 Task: Create validation rules in report attachment object.
Action: Mouse moved to (827, 64)
Screenshot: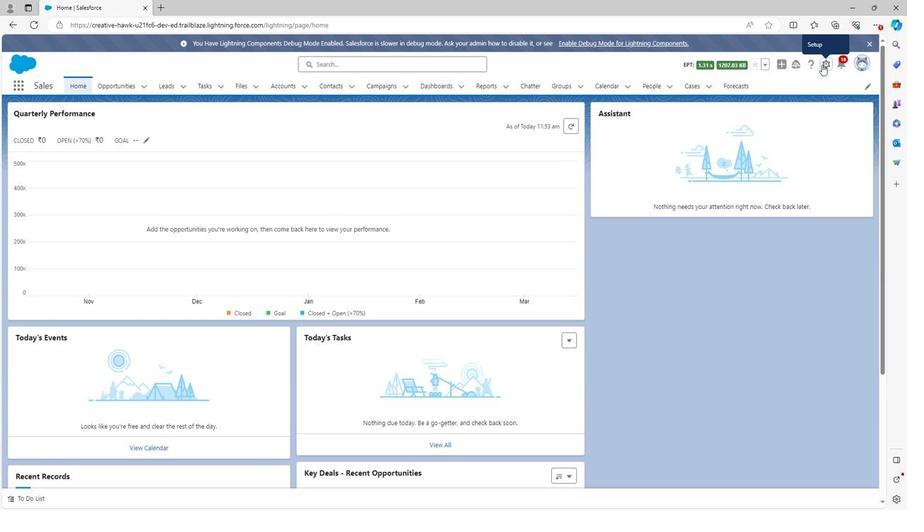 
Action: Mouse pressed left at (827, 64)
Screenshot: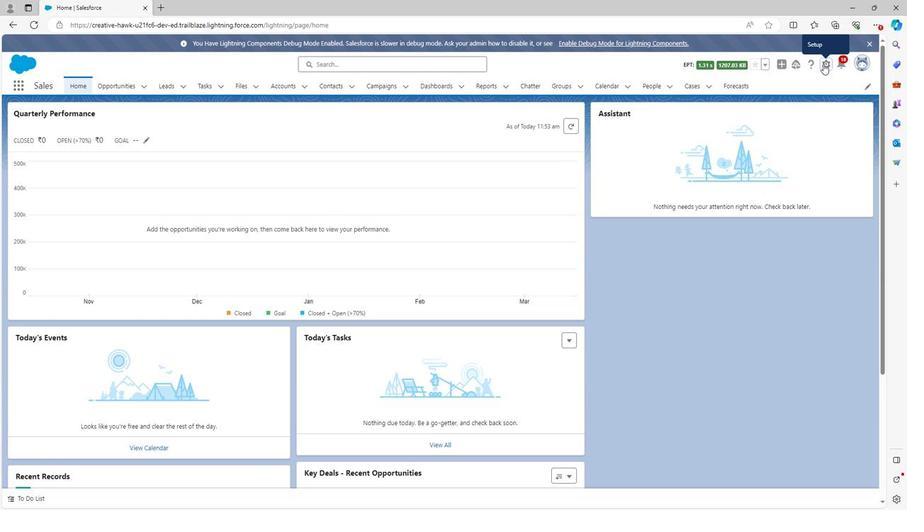 
Action: Mouse moved to (789, 91)
Screenshot: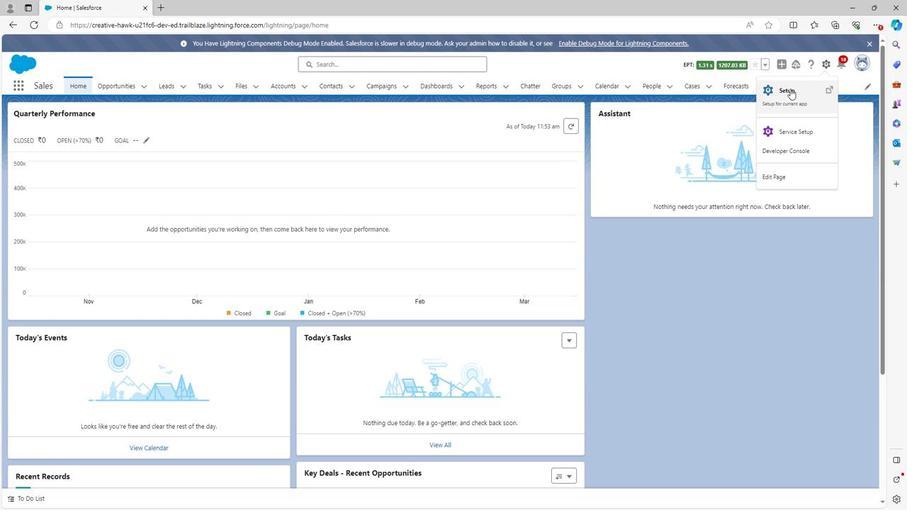 
Action: Mouse pressed left at (789, 91)
Screenshot: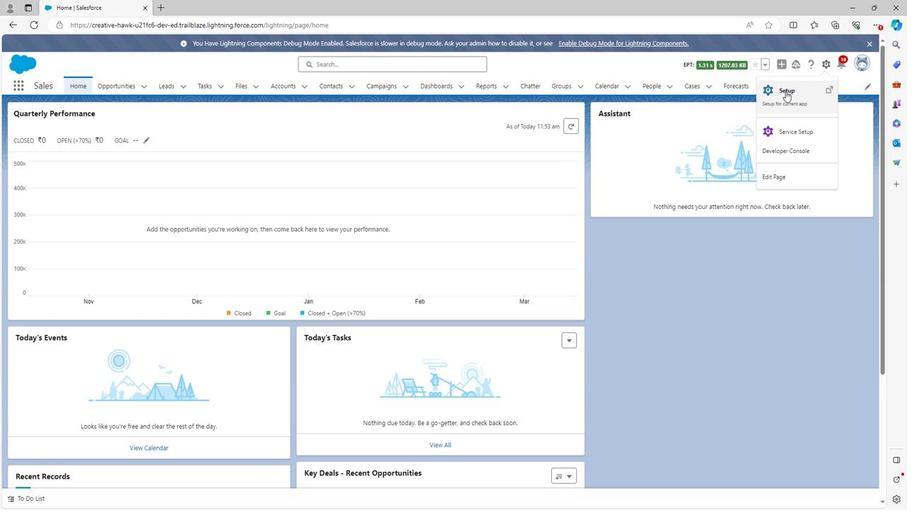 
Action: Mouse moved to (112, 88)
Screenshot: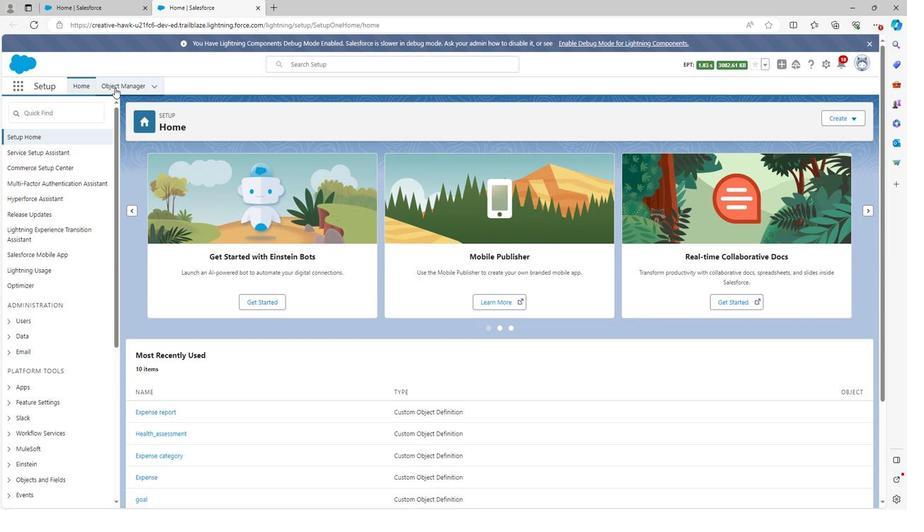 
Action: Mouse pressed left at (112, 88)
Screenshot: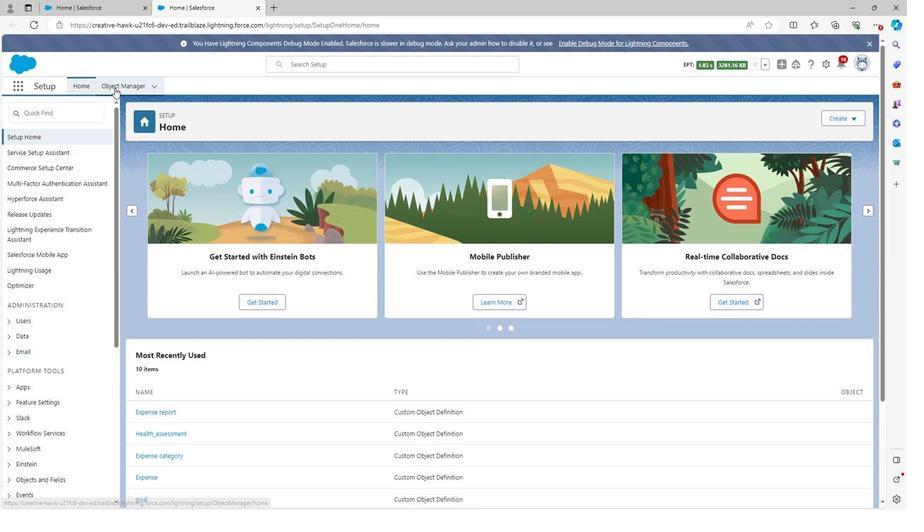 
Action: Mouse moved to (40, 329)
Screenshot: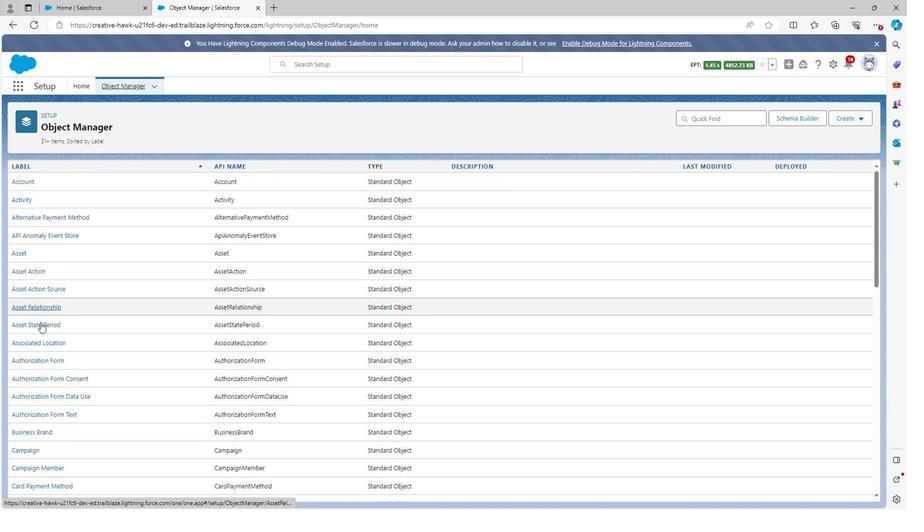 
Action: Mouse scrolled (40, 329) with delta (0, 0)
Screenshot: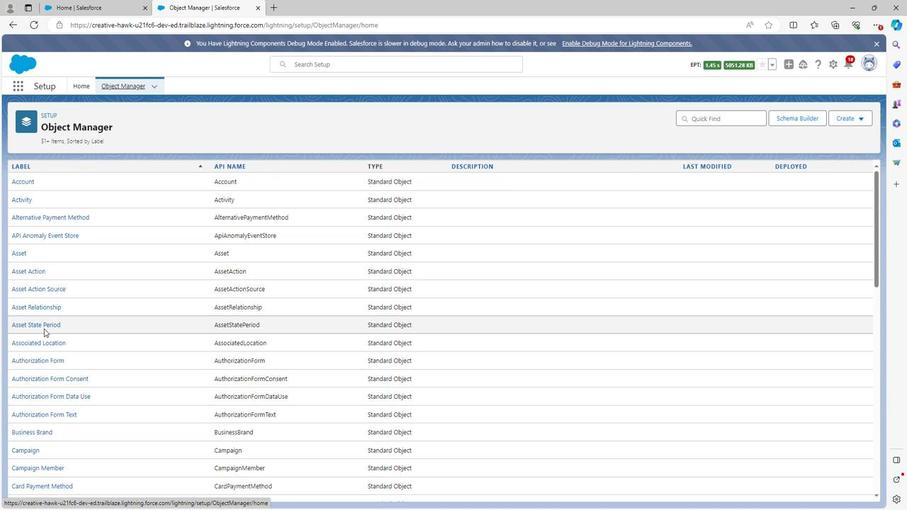 
Action: Mouse scrolled (40, 329) with delta (0, 0)
Screenshot: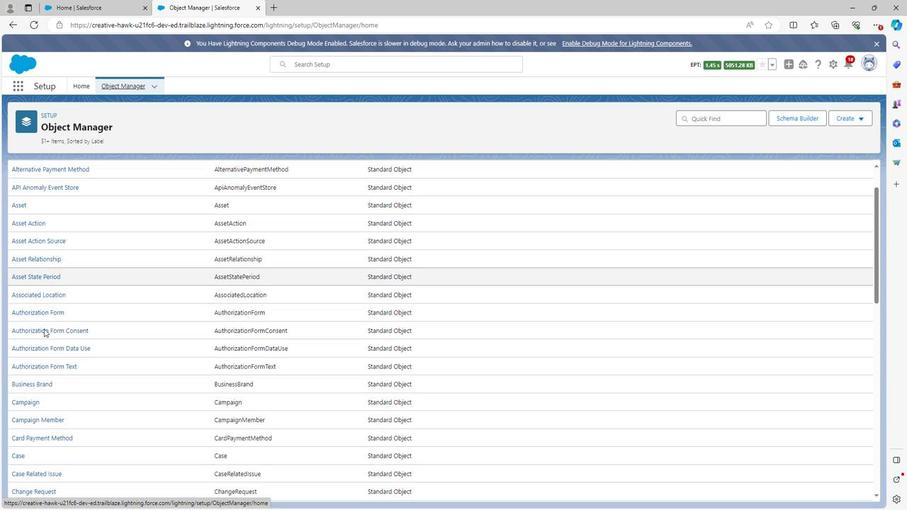 
Action: Mouse scrolled (40, 329) with delta (0, 0)
Screenshot: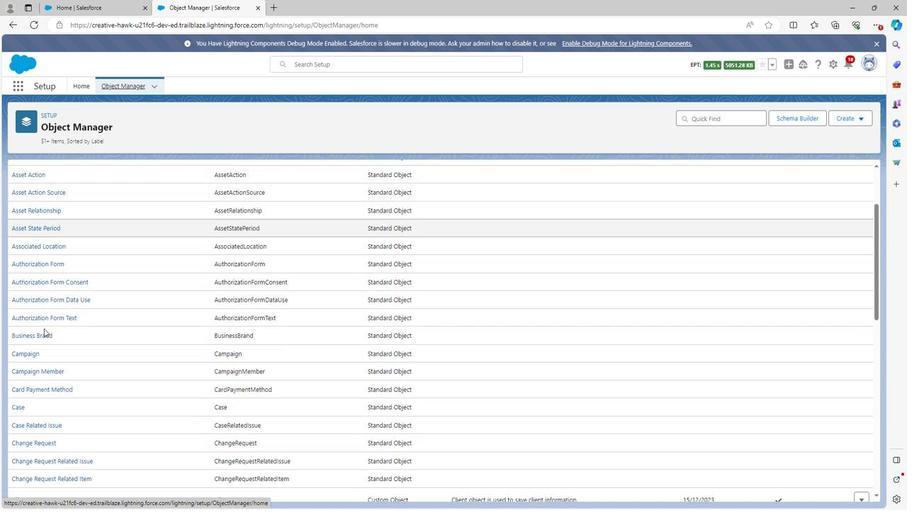 
Action: Mouse scrolled (40, 329) with delta (0, 0)
Screenshot: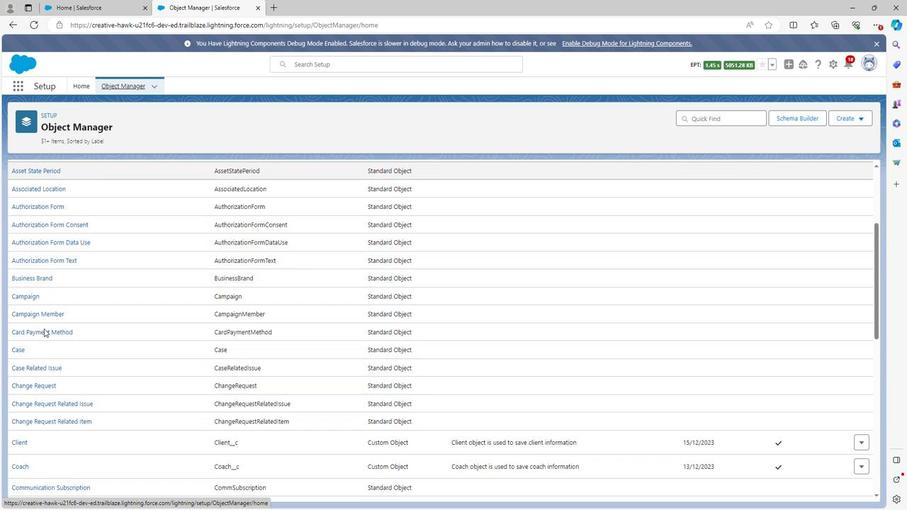
Action: Mouse scrolled (40, 329) with delta (0, 0)
Screenshot: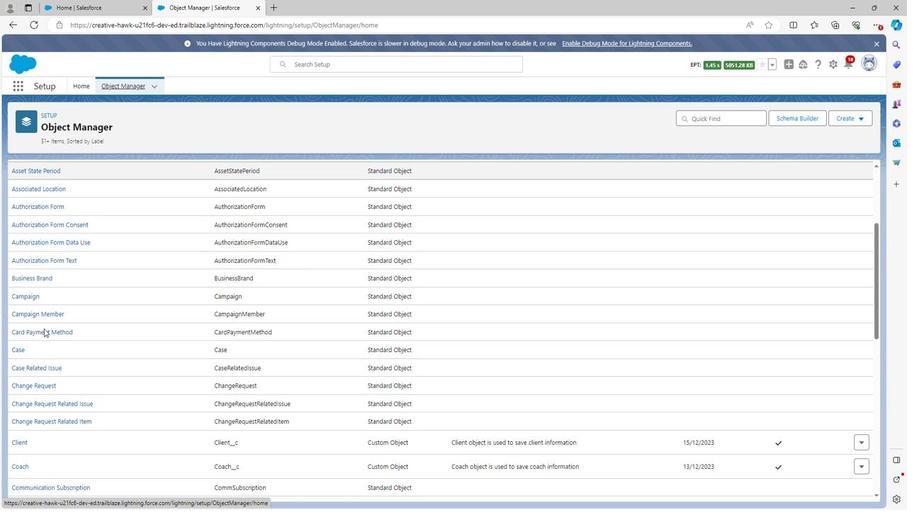 
Action: Mouse scrolled (40, 329) with delta (0, 0)
Screenshot: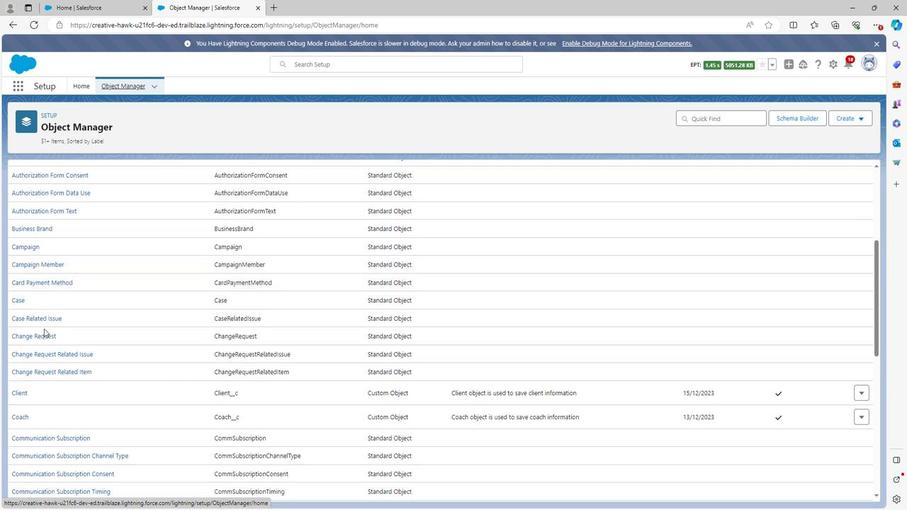 
Action: Mouse scrolled (40, 329) with delta (0, 0)
Screenshot: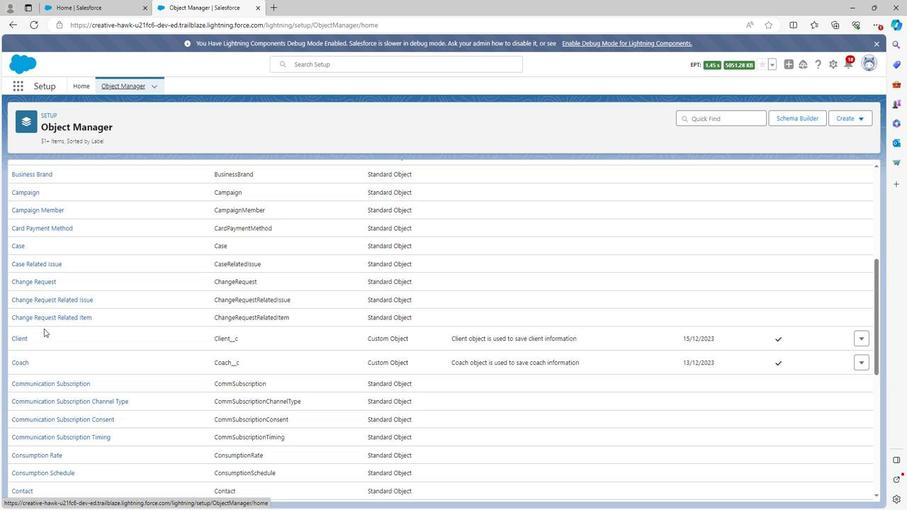 
Action: Mouse scrolled (40, 329) with delta (0, 0)
Screenshot: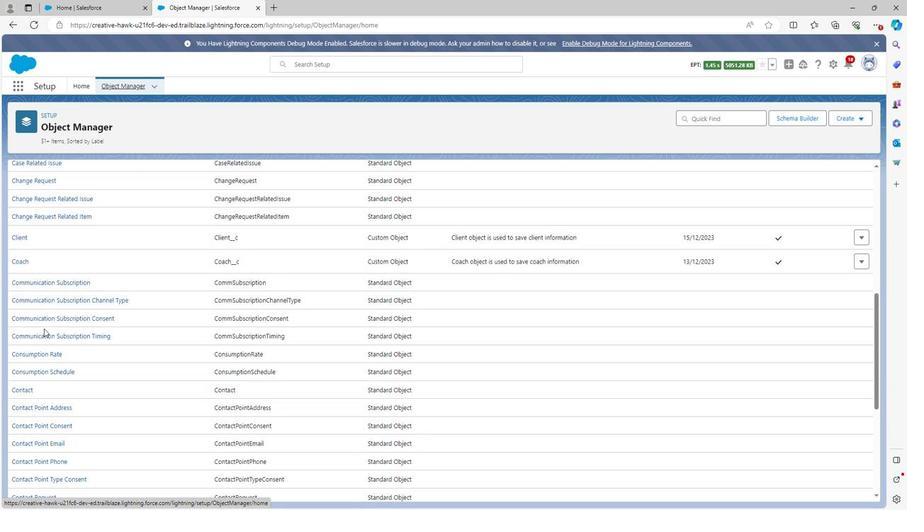 
Action: Mouse scrolled (40, 329) with delta (0, 0)
Screenshot: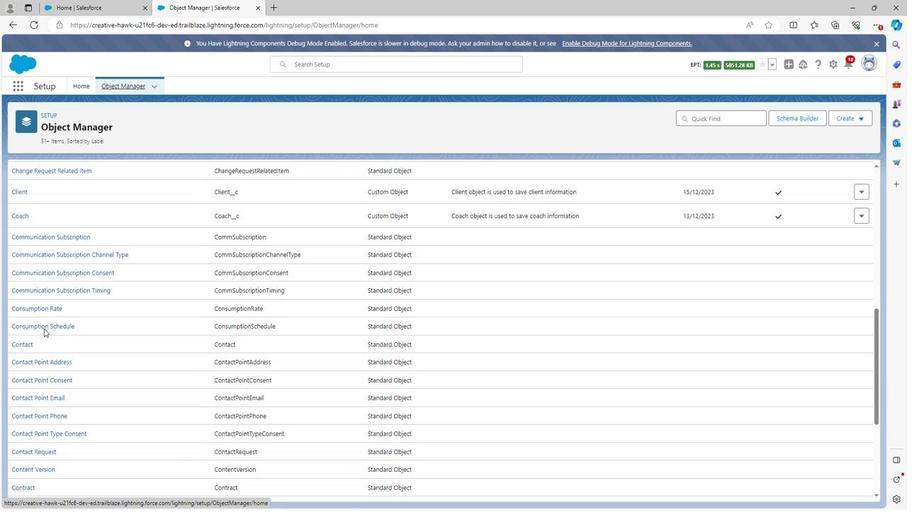 
Action: Mouse scrolled (40, 329) with delta (0, 0)
Screenshot: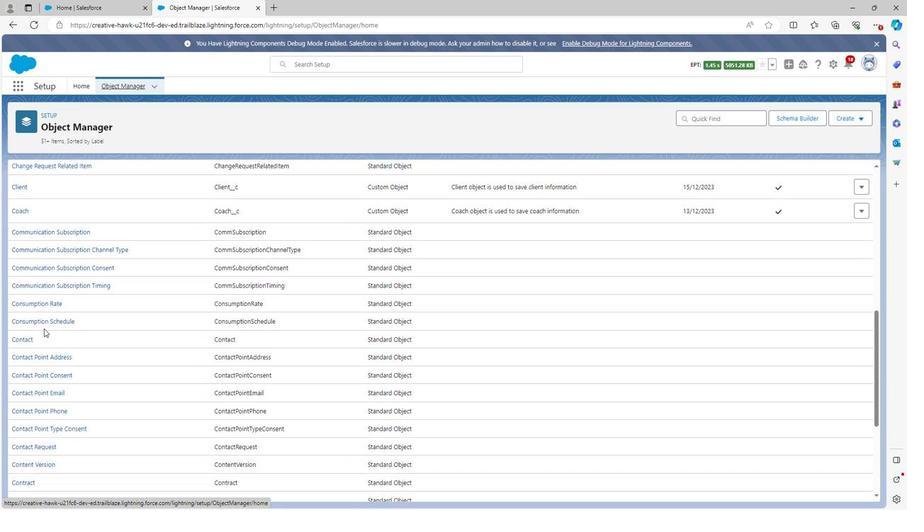 
Action: Mouse scrolled (40, 329) with delta (0, 0)
Screenshot: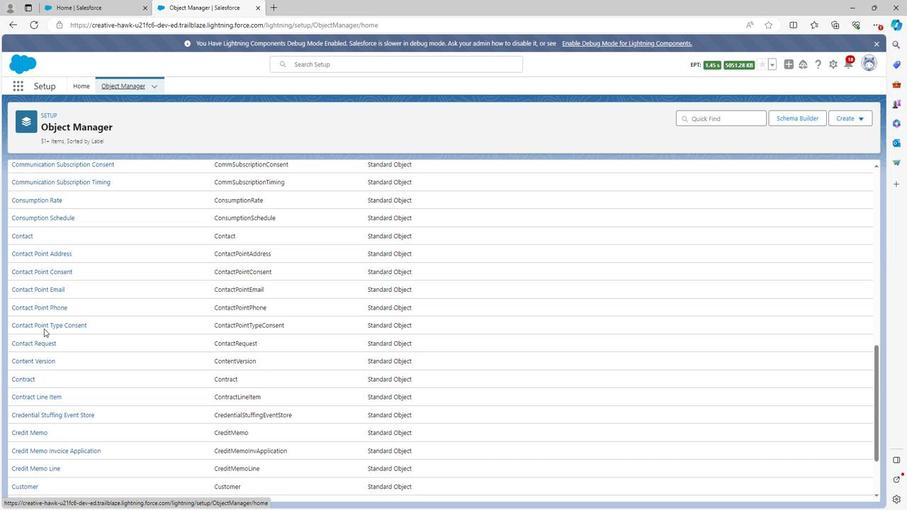 
Action: Mouse scrolled (40, 329) with delta (0, 0)
Screenshot: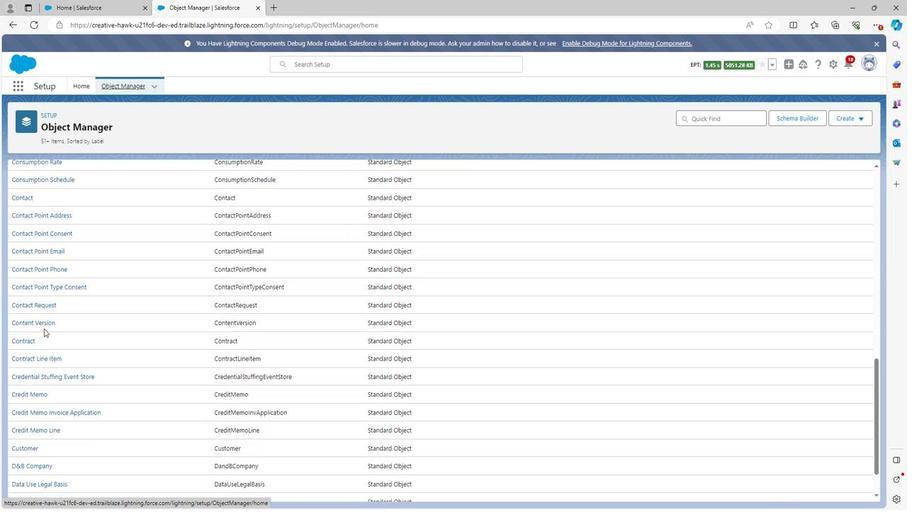 
Action: Mouse scrolled (40, 329) with delta (0, 0)
Screenshot: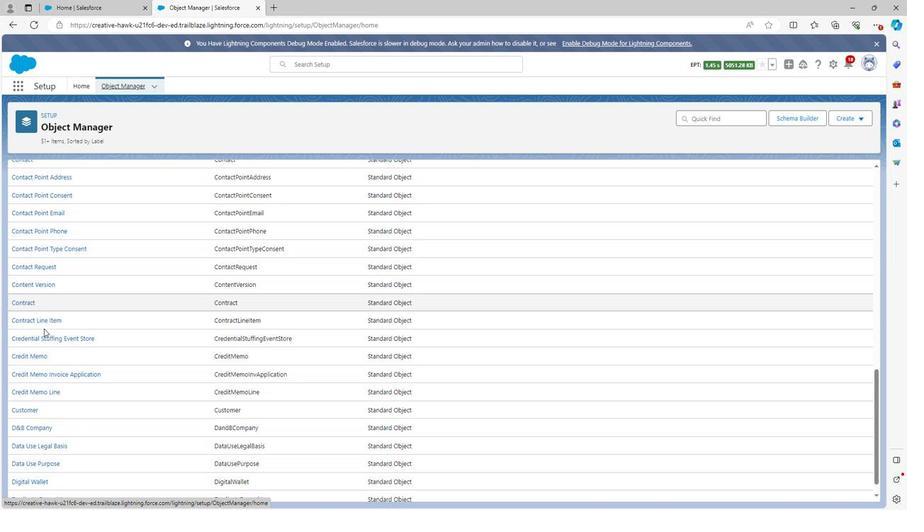 
Action: Mouse scrolled (40, 329) with delta (0, 0)
Screenshot: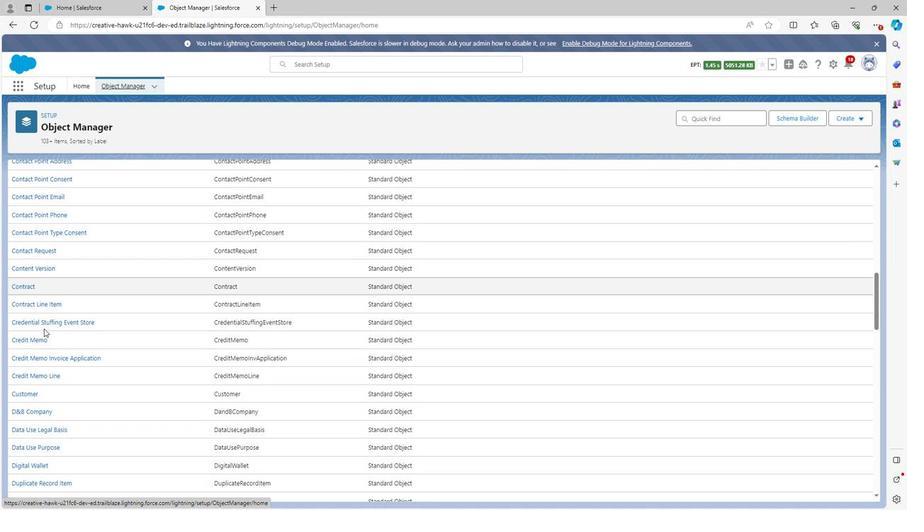 
Action: Mouse scrolled (40, 329) with delta (0, 0)
Screenshot: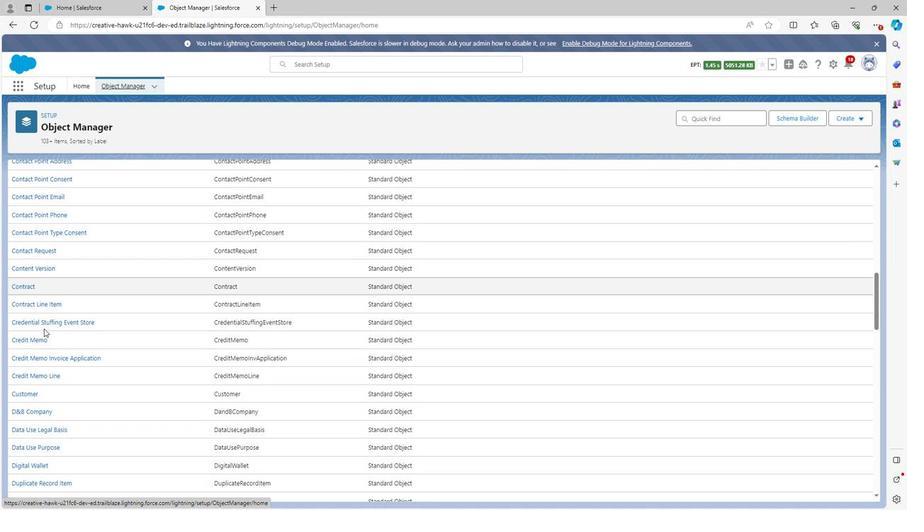 
Action: Mouse scrolled (40, 329) with delta (0, 0)
Screenshot: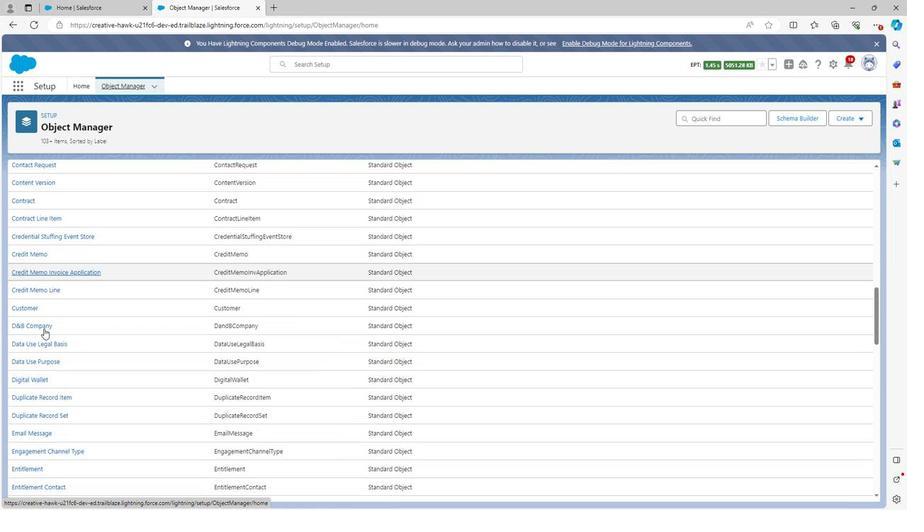 
Action: Mouse scrolled (40, 329) with delta (0, 0)
Screenshot: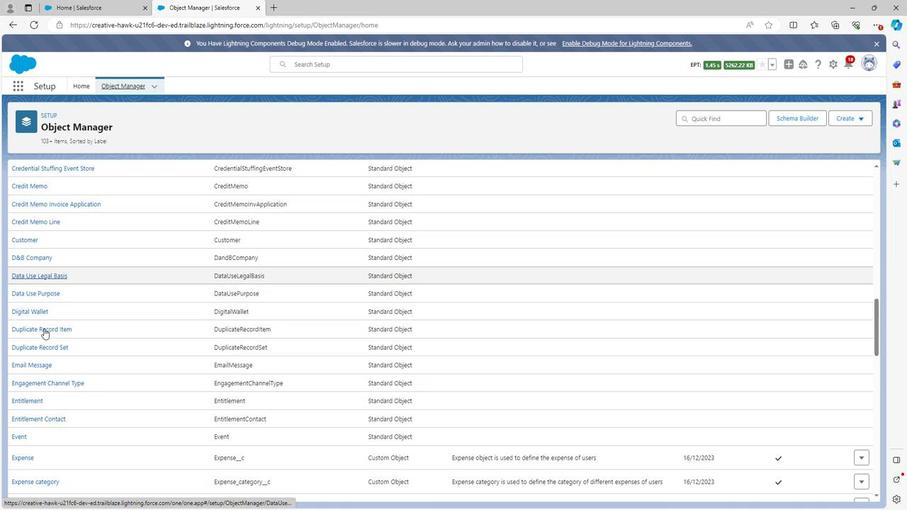 
Action: Mouse scrolled (40, 329) with delta (0, 0)
Screenshot: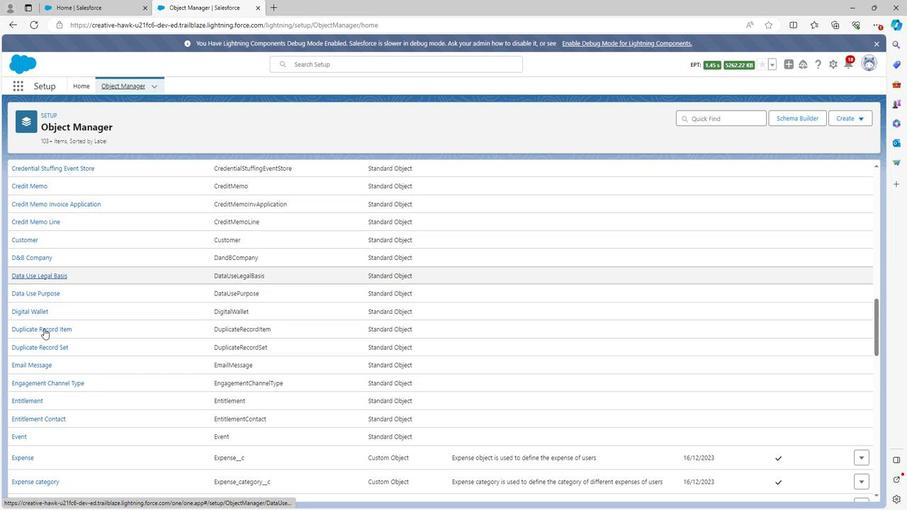 
Action: Mouse scrolled (40, 329) with delta (0, 0)
Screenshot: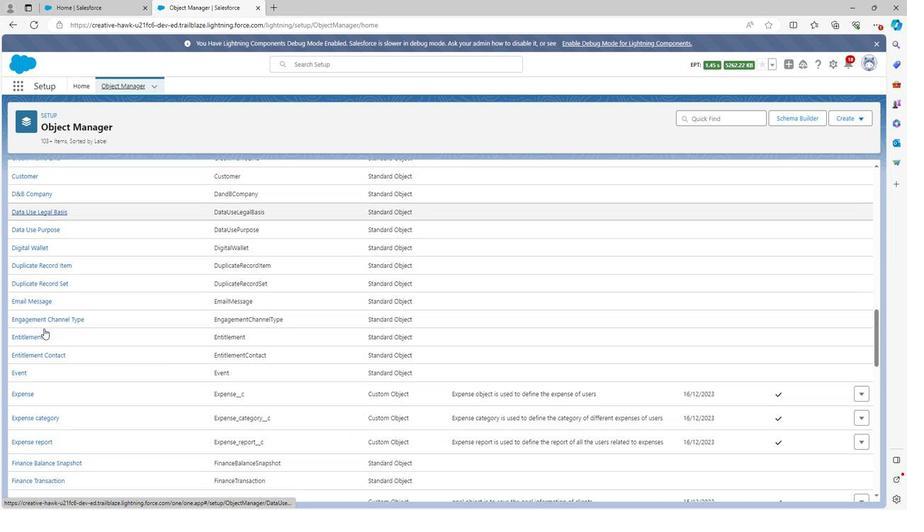 
Action: Mouse scrolled (40, 329) with delta (0, 0)
Screenshot: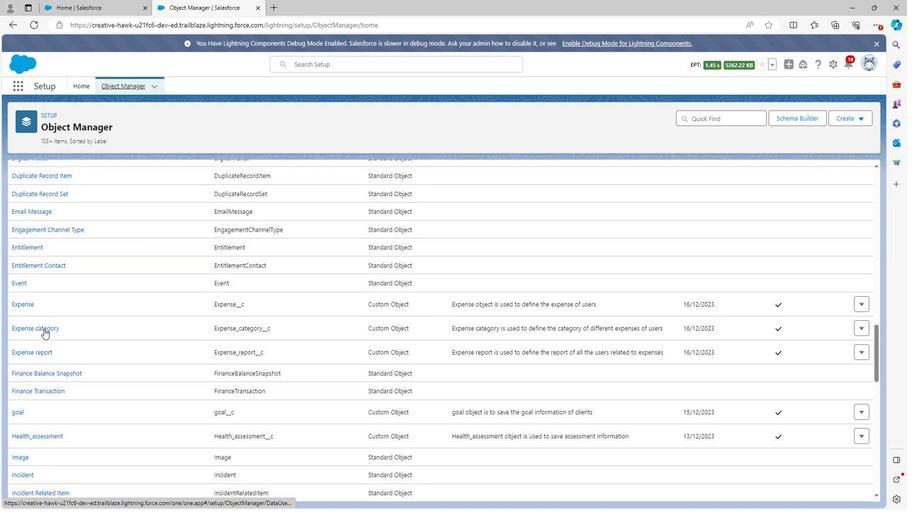 
Action: Mouse scrolled (40, 329) with delta (0, 0)
Screenshot: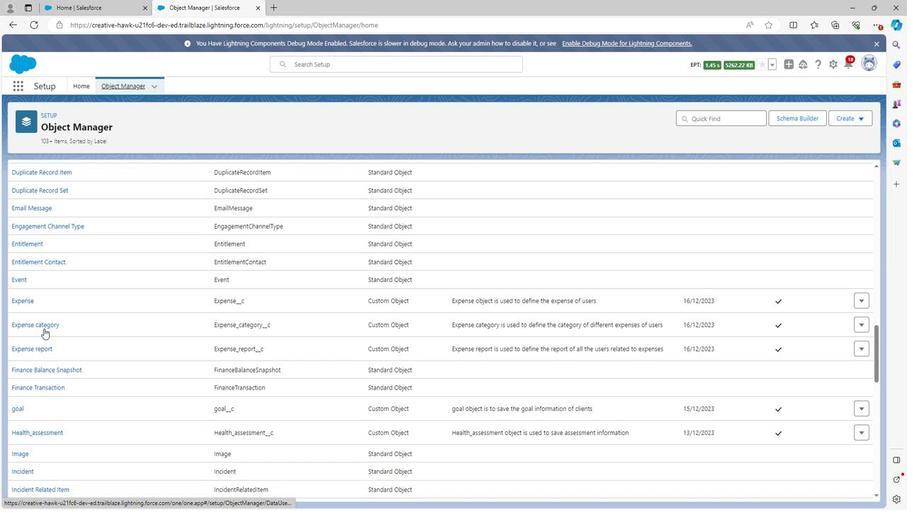 
Action: Mouse scrolled (40, 329) with delta (0, 0)
Screenshot: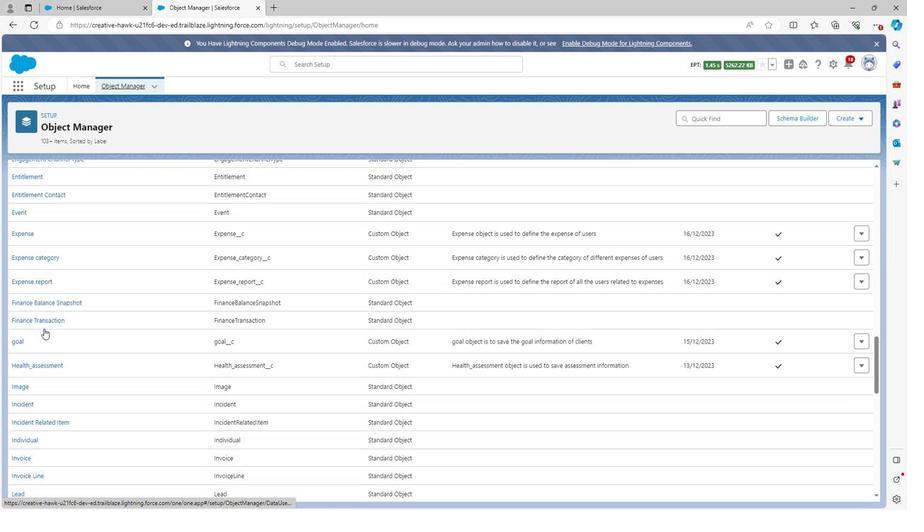 
Action: Mouse scrolled (40, 329) with delta (0, 0)
Screenshot: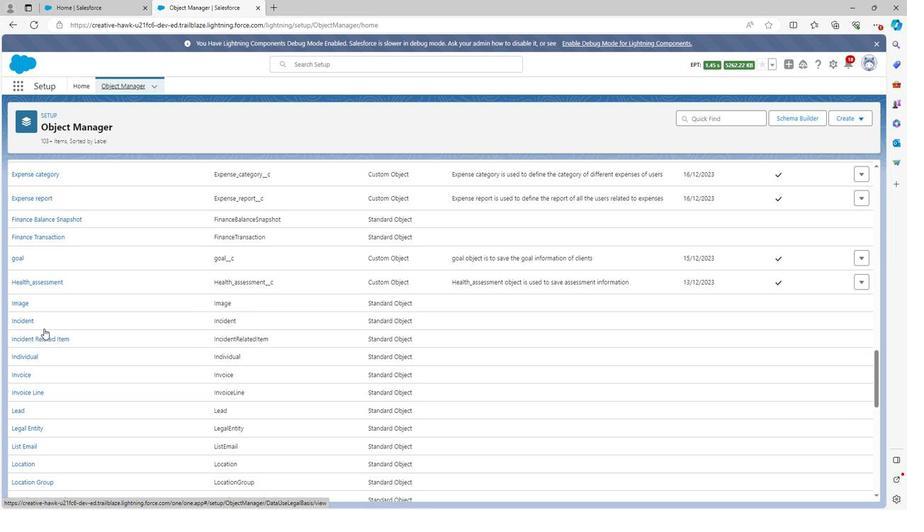 
Action: Mouse scrolled (40, 329) with delta (0, 0)
Screenshot: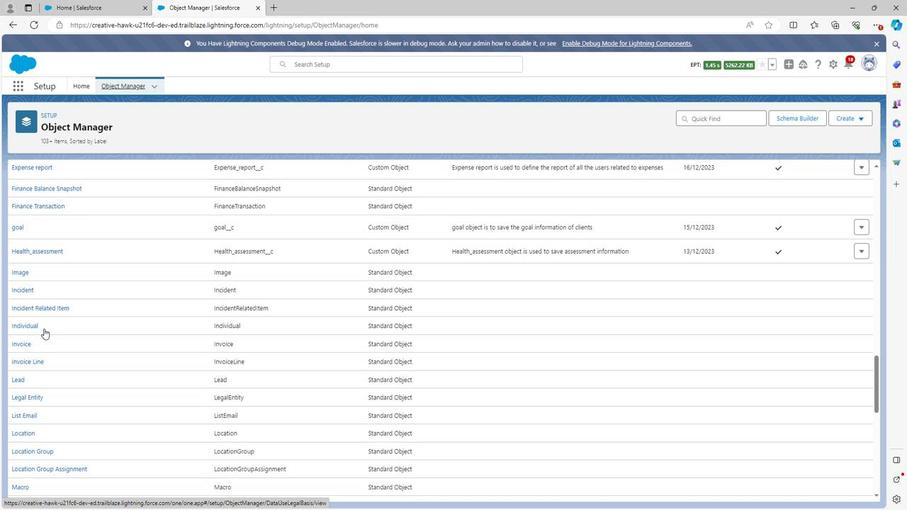 
Action: Mouse scrolled (40, 329) with delta (0, 0)
Screenshot: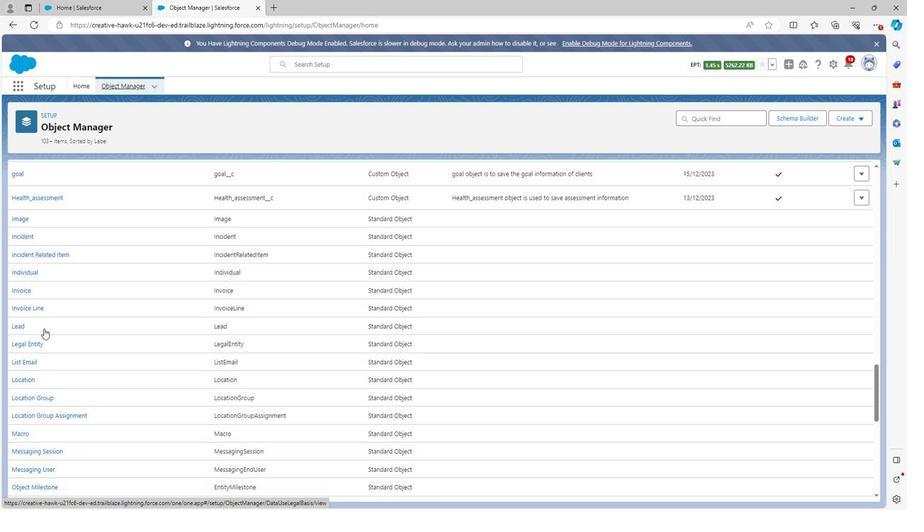 
Action: Mouse scrolled (40, 329) with delta (0, 0)
Screenshot: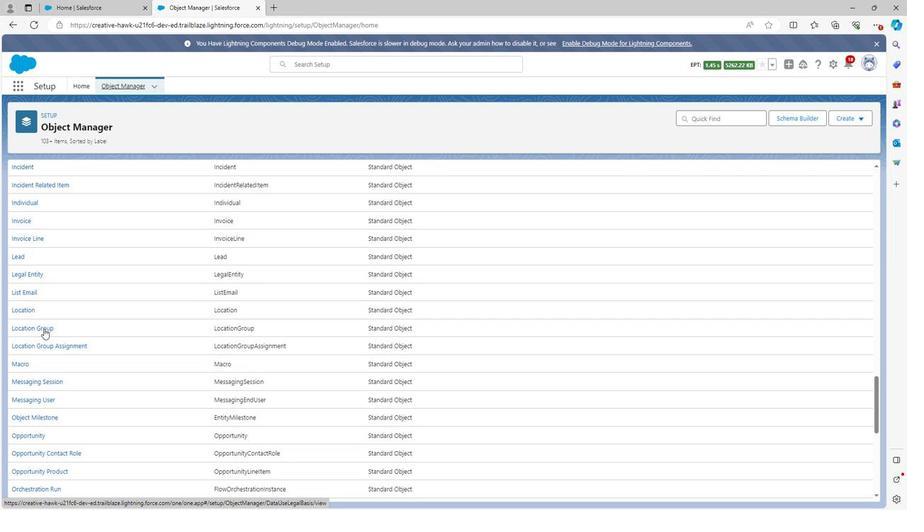 
Action: Mouse scrolled (40, 329) with delta (0, 0)
Screenshot: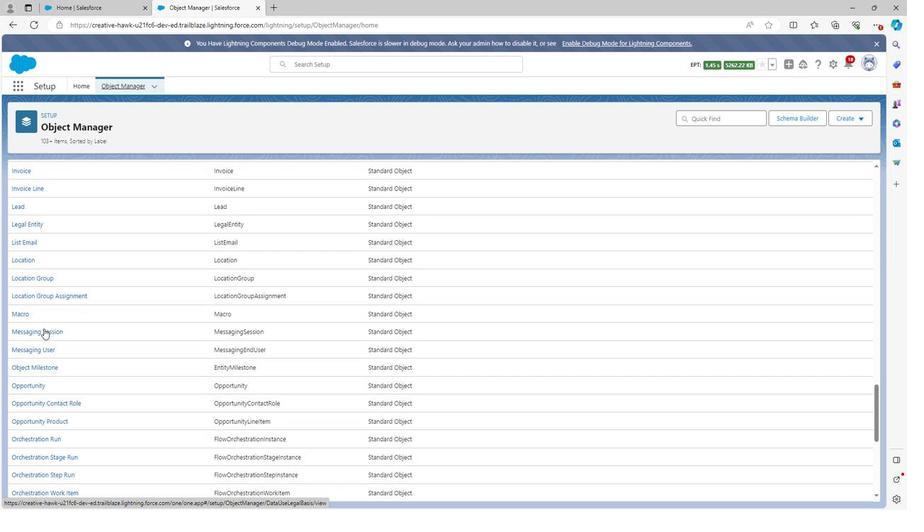 
Action: Mouse scrolled (40, 329) with delta (0, 0)
Screenshot: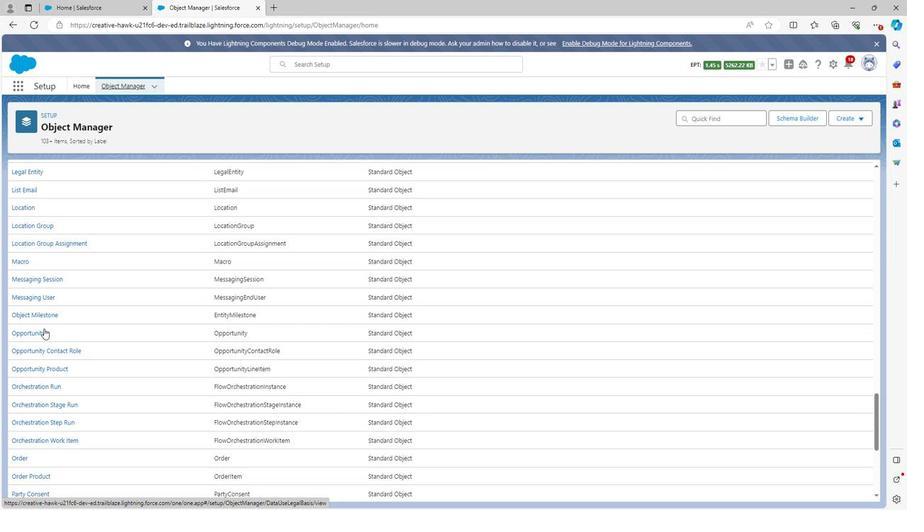 
Action: Mouse scrolled (40, 329) with delta (0, 0)
Screenshot: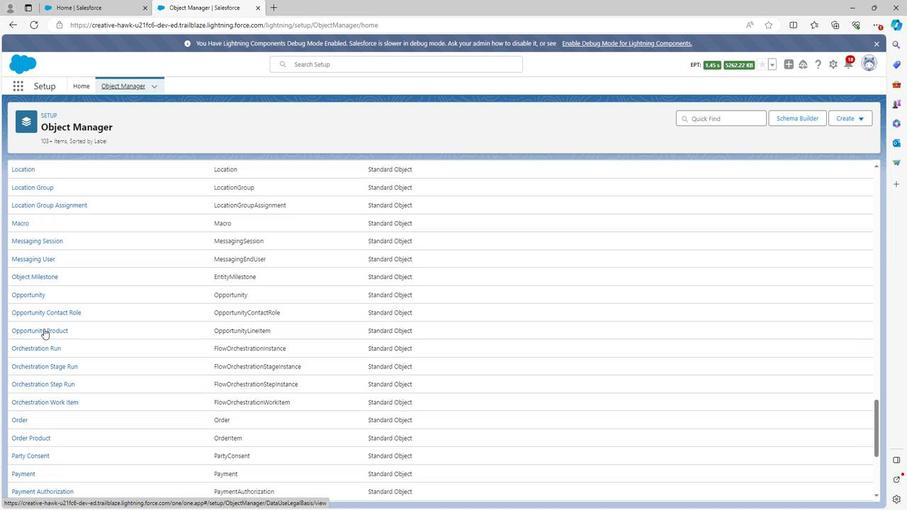 
Action: Mouse scrolled (40, 329) with delta (0, 0)
Screenshot: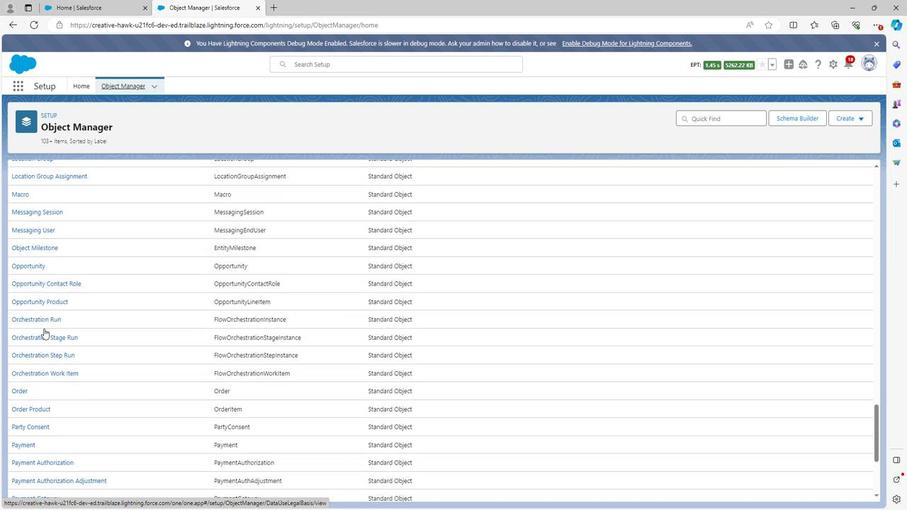 
Action: Mouse scrolled (40, 329) with delta (0, 0)
Screenshot: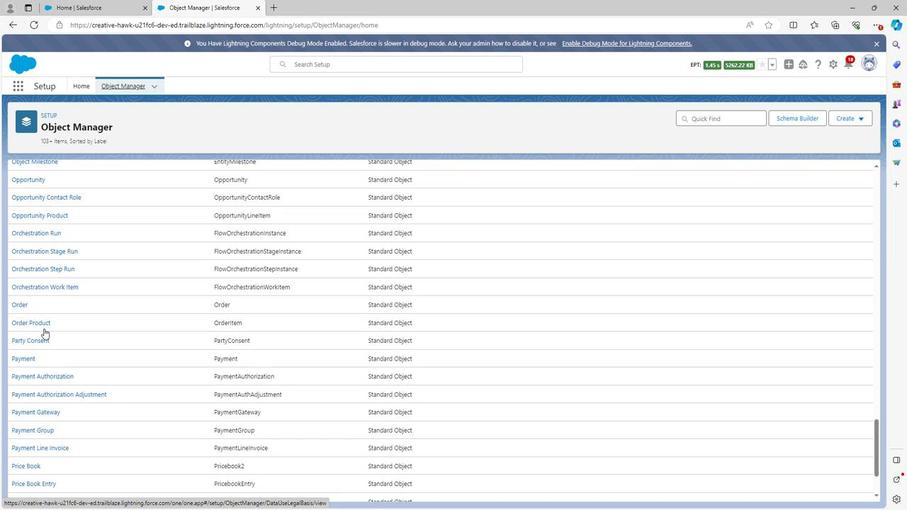 
Action: Mouse scrolled (40, 329) with delta (0, 0)
Screenshot: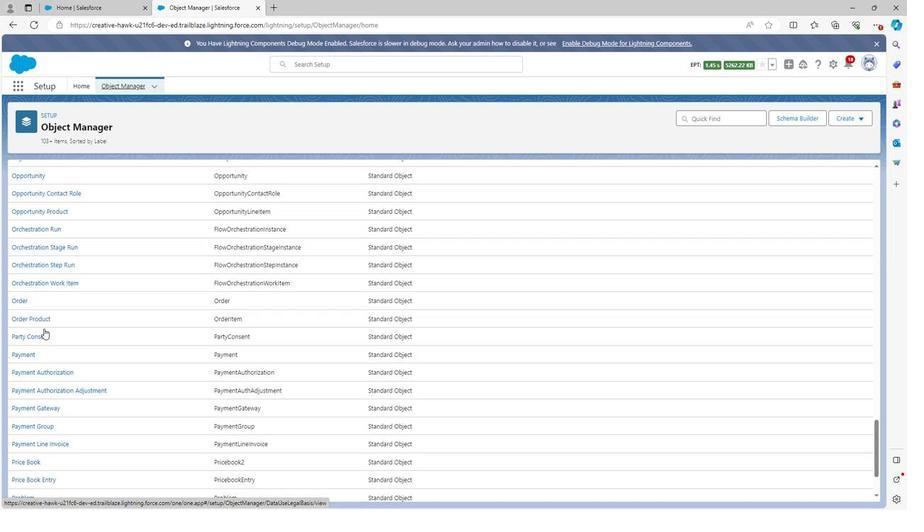 
Action: Mouse scrolled (40, 329) with delta (0, 0)
Screenshot: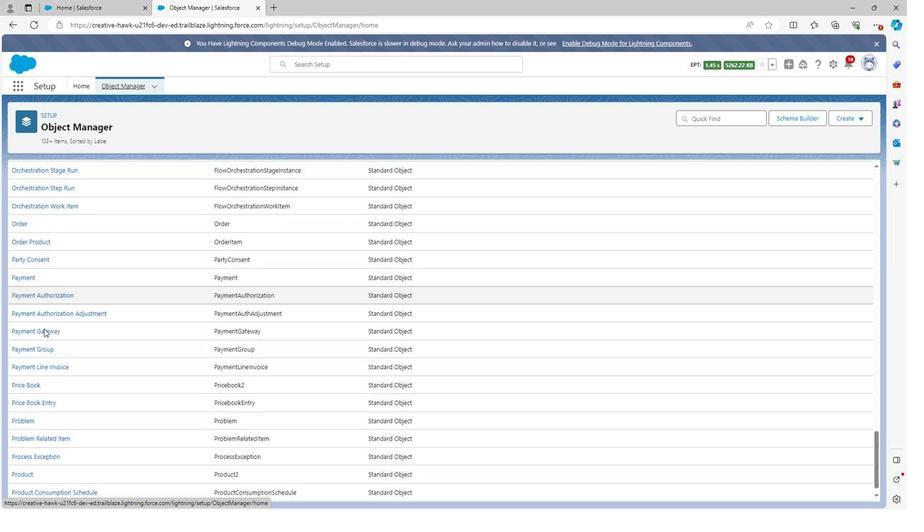 
Action: Mouse scrolled (40, 329) with delta (0, 0)
Screenshot: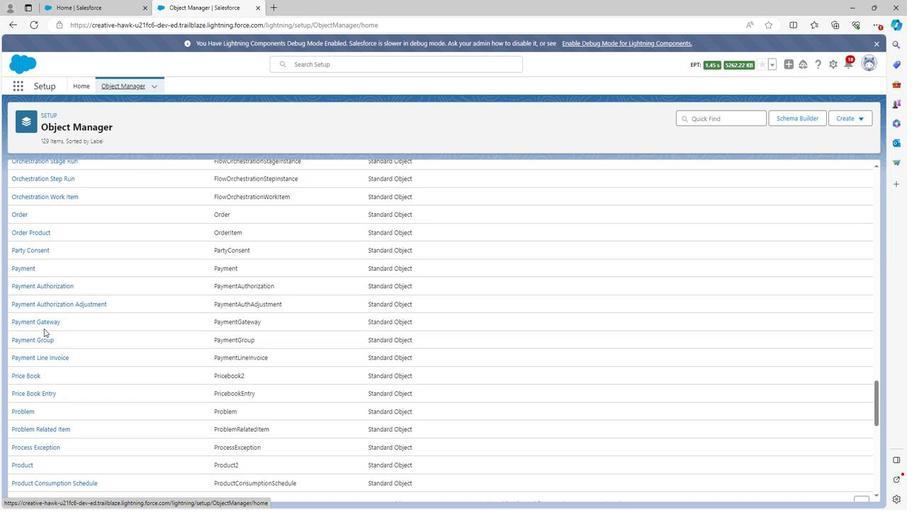 
Action: Mouse scrolled (40, 329) with delta (0, 0)
Screenshot: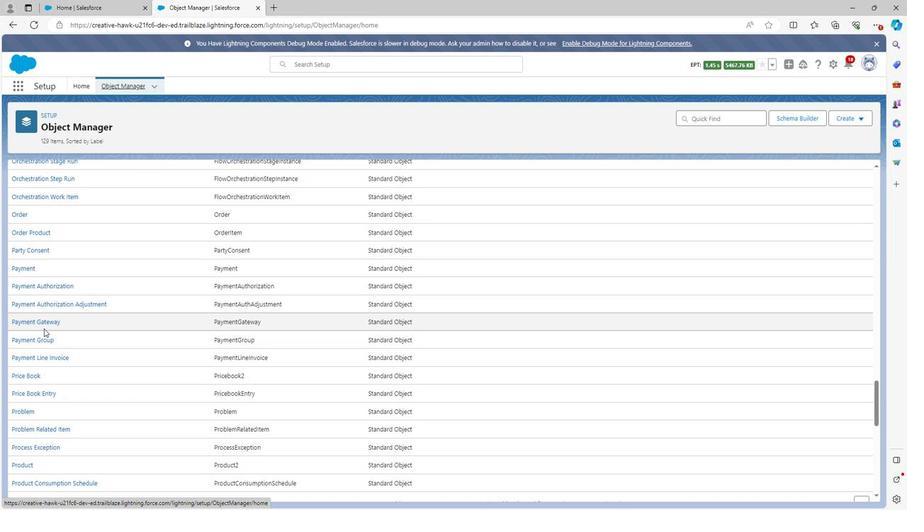 
Action: Mouse scrolled (40, 329) with delta (0, 0)
Screenshot: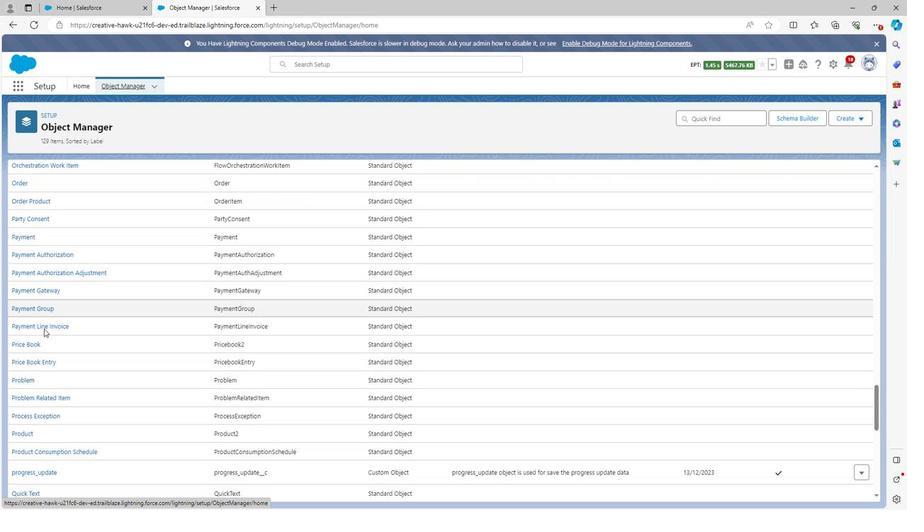 
Action: Mouse scrolled (40, 329) with delta (0, 0)
Screenshot: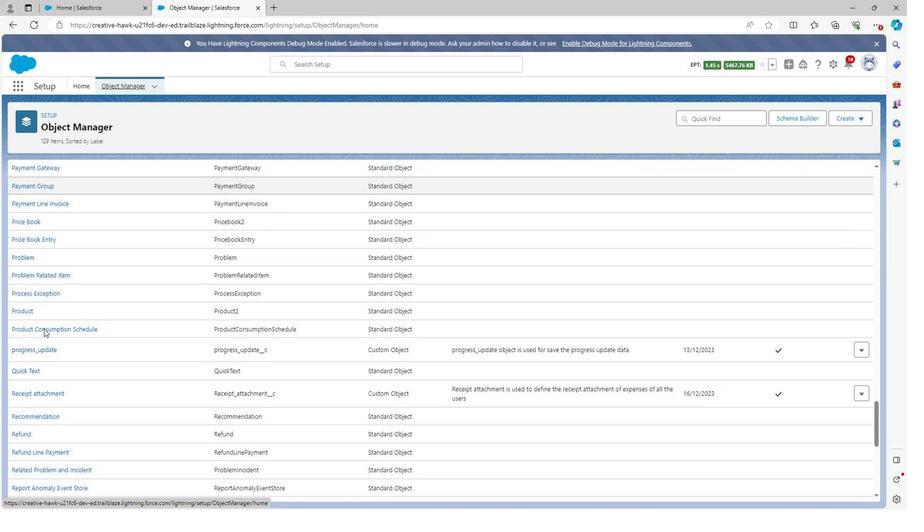 
Action: Mouse scrolled (40, 329) with delta (0, 0)
Screenshot: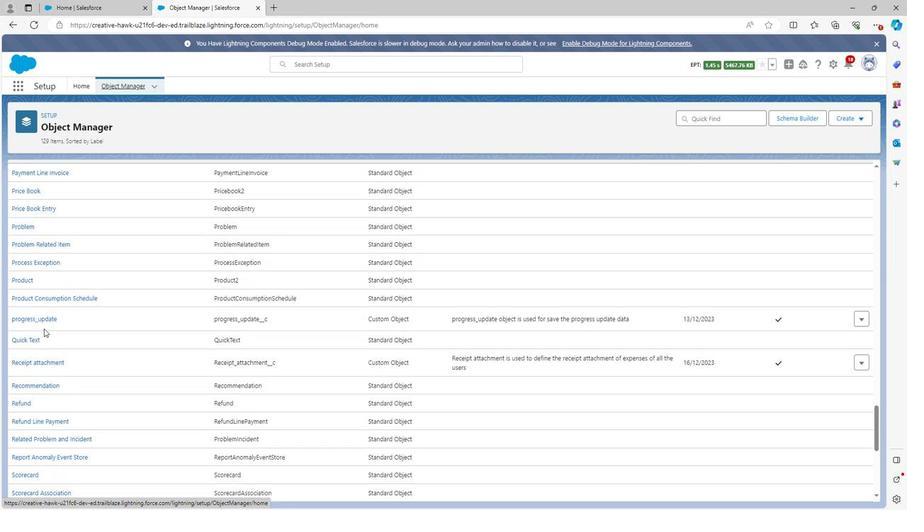 
Action: Mouse scrolled (40, 329) with delta (0, 0)
Screenshot: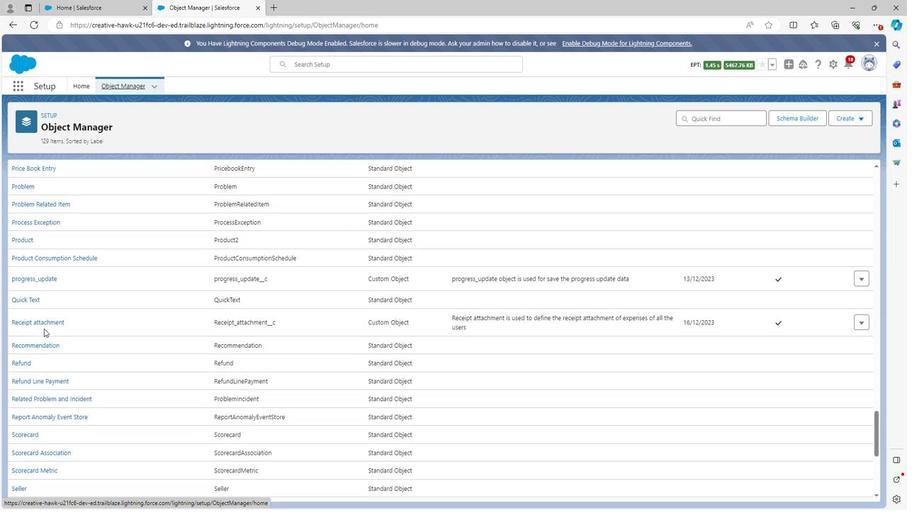 
Action: Mouse moved to (25, 238)
Screenshot: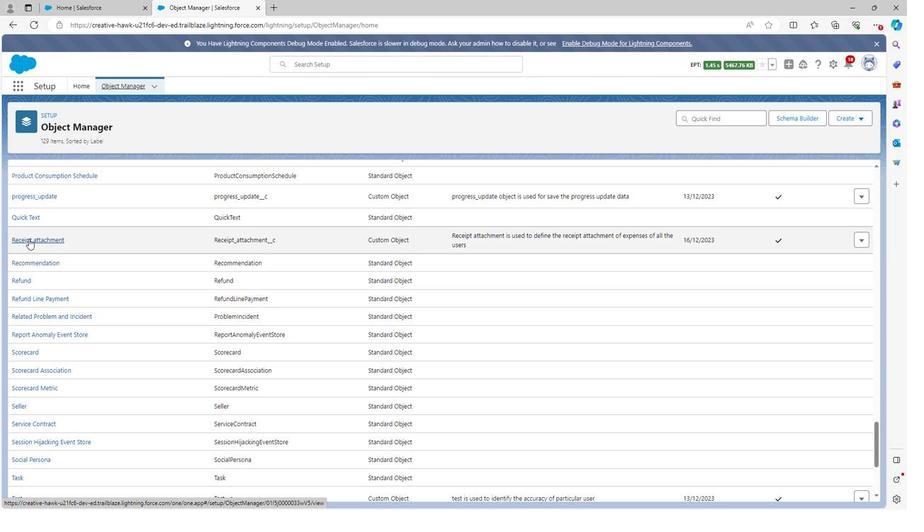 
Action: Mouse pressed left at (25, 238)
Screenshot: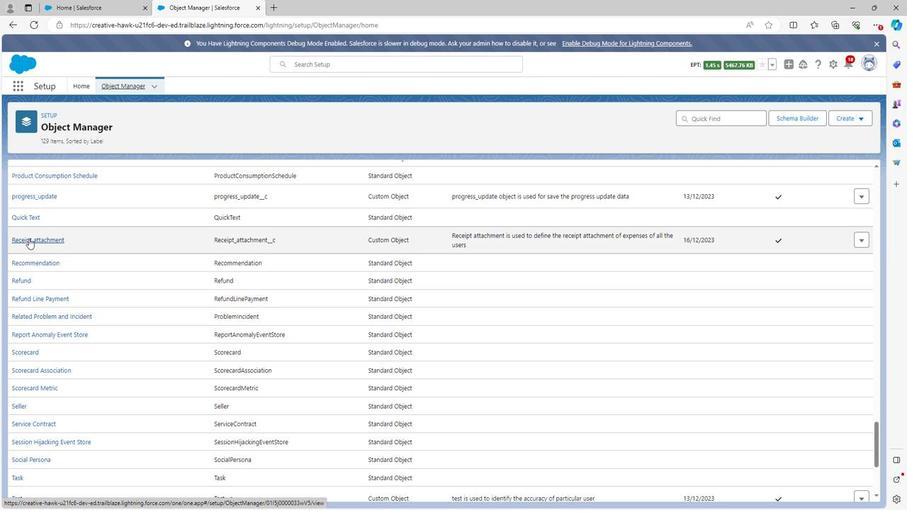 
Action: Mouse moved to (50, 184)
Screenshot: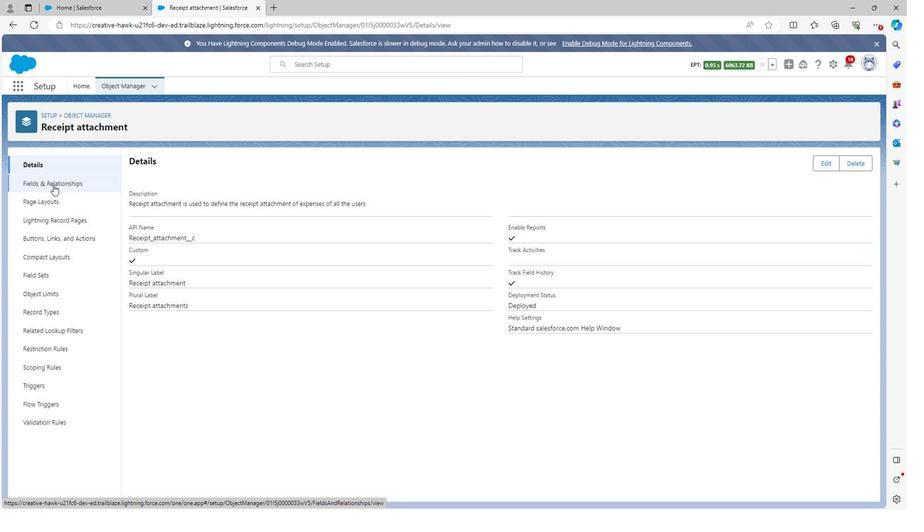 
Action: Mouse pressed left at (50, 184)
Screenshot: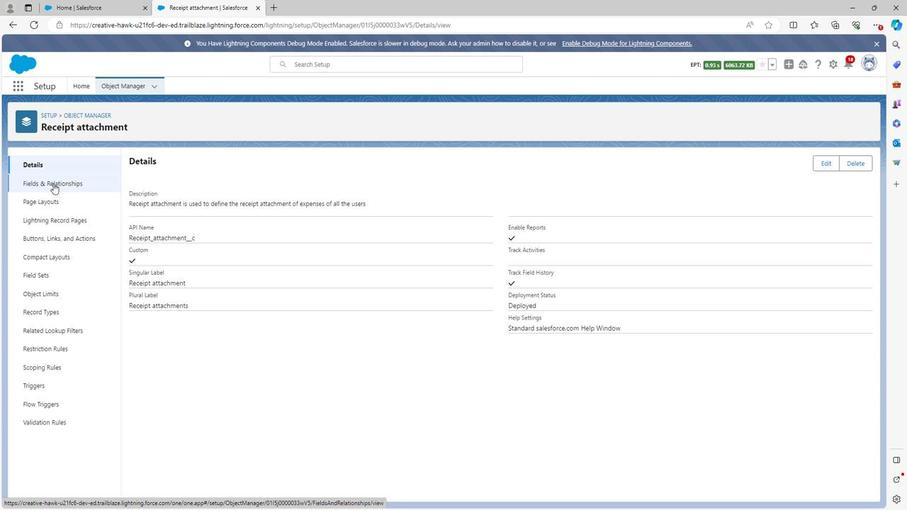 
Action: Mouse moved to (135, 331)
Screenshot: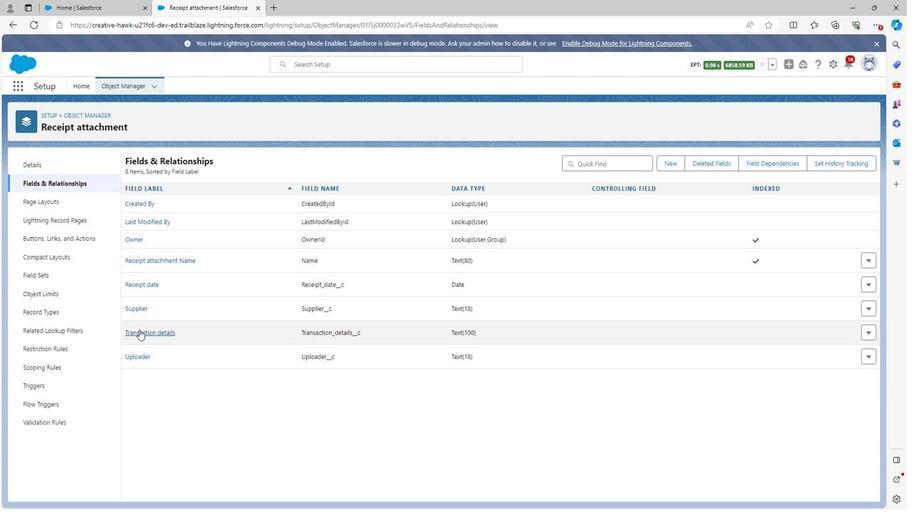 
Action: Mouse pressed left at (135, 331)
Screenshot: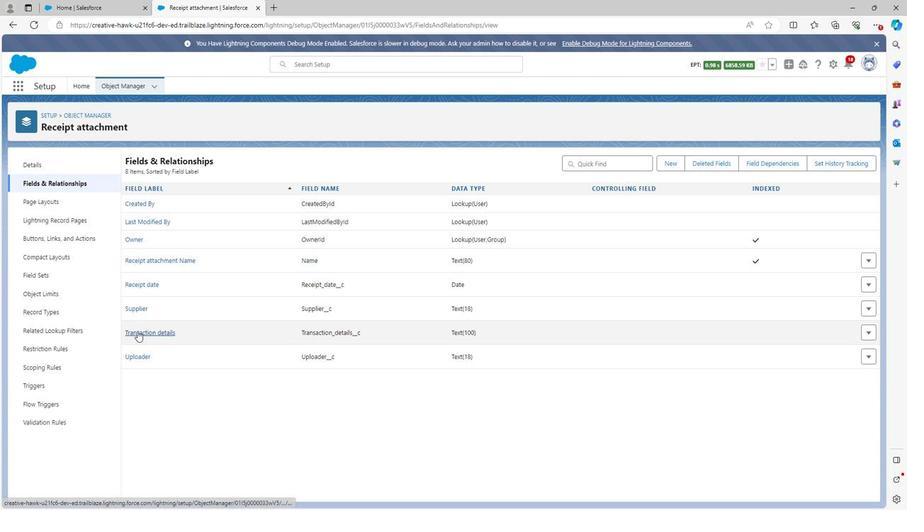 
Action: Mouse moved to (371, 436)
Screenshot: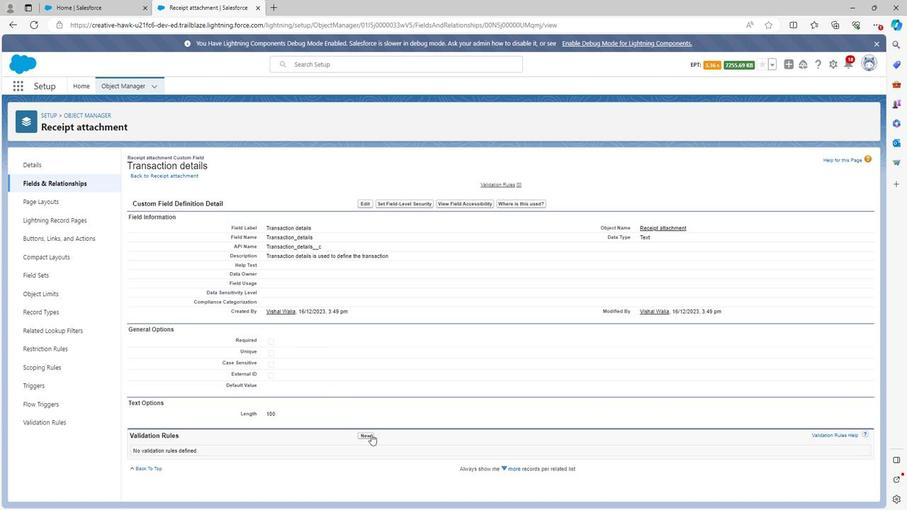 
Action: Mouse pressed left at (371, 436)
Screenshot: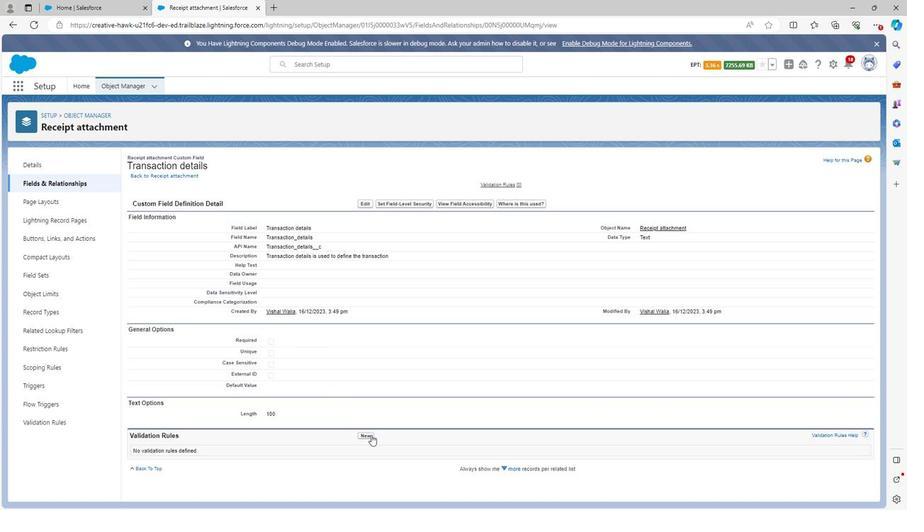 
Action: Mouse moved to (228, 227)
Screenshot: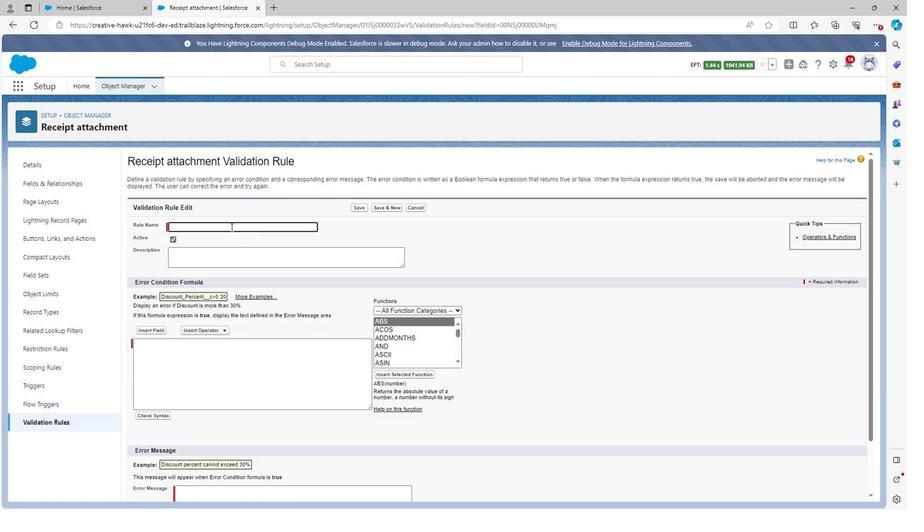 
Action: Key pressed <Key.shift>Transaction<Key.space>details
Screenshot: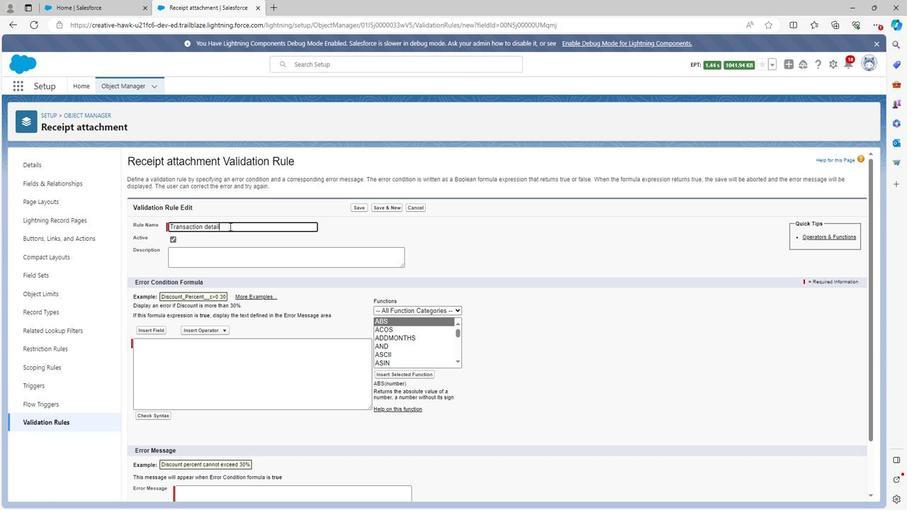 
Action: Mouse moved to (209, 253)
Screenshot: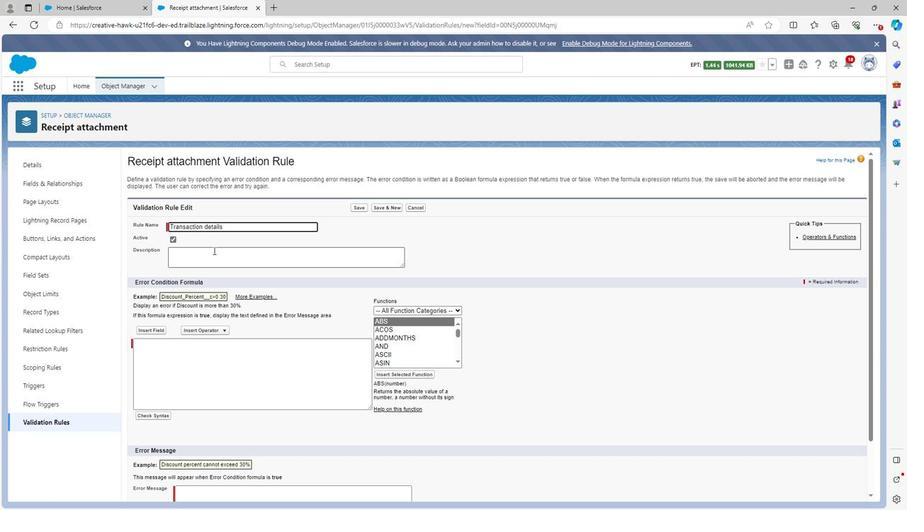 
Action: Mouse pressed left at (209, 253)
Screenshot: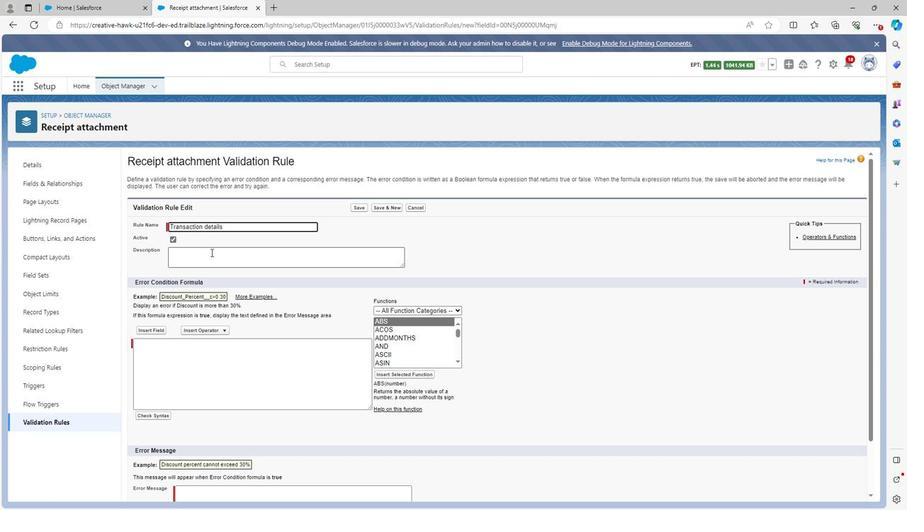 
Action: Mouse moved to (209, 253)
Screenshot: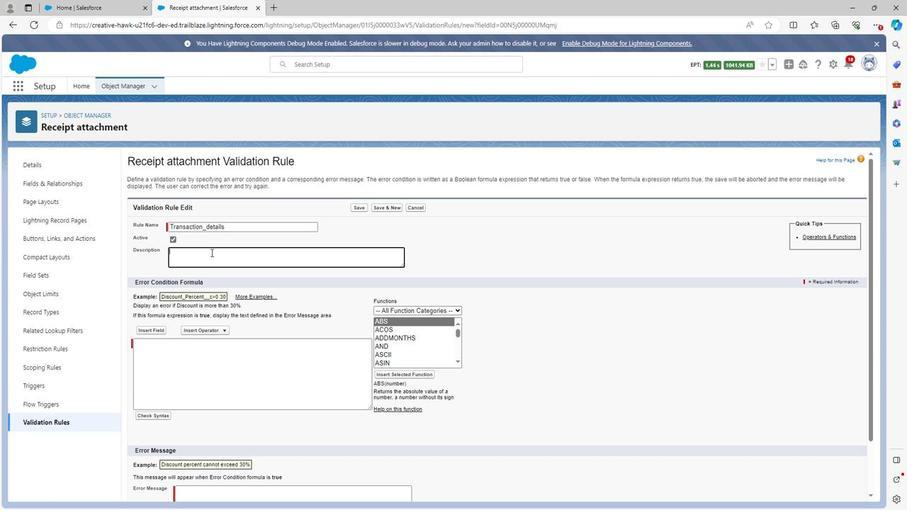 
Action: Key pressed <Key.shift><Key.shift><Key.shift><Key.shift>Transaction<Key.space>details<Key.space>is<Key.space>ude<Key.backspace><Key.backspace>sed<Key.space>to<Key.space>define<Key.space>the<Key.space>transaction<Key.space>details<Key.space>within<Key.space>limit
Screenshot: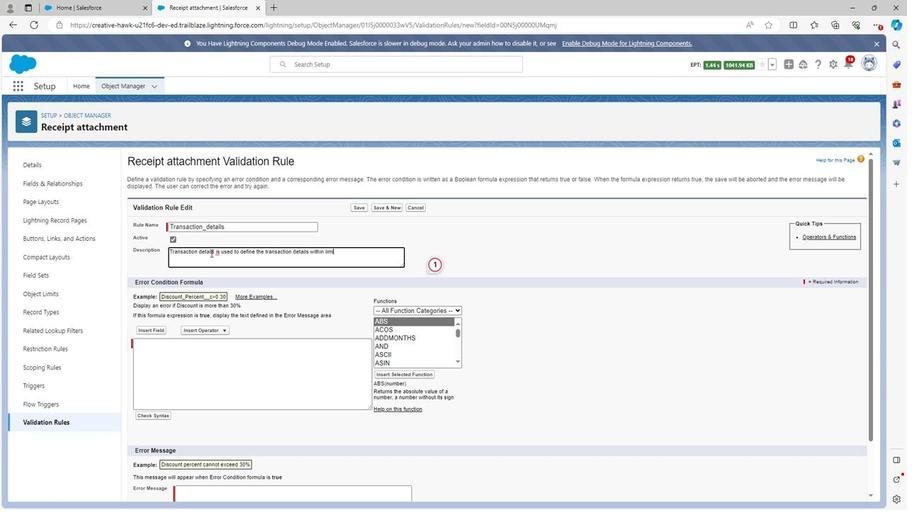 
Action: Mouse moved to (141, 330)
Screenshot: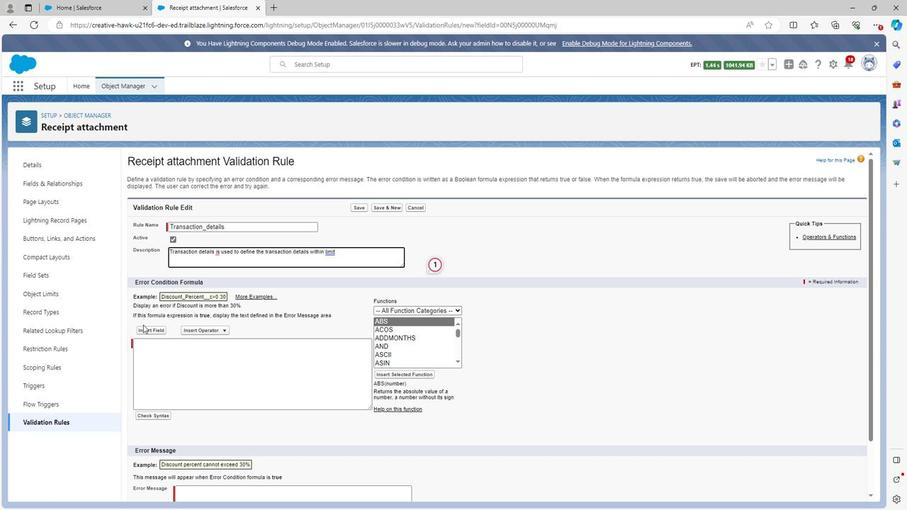 
Action: Mouse pressed left at (141, 330)
Screenshot: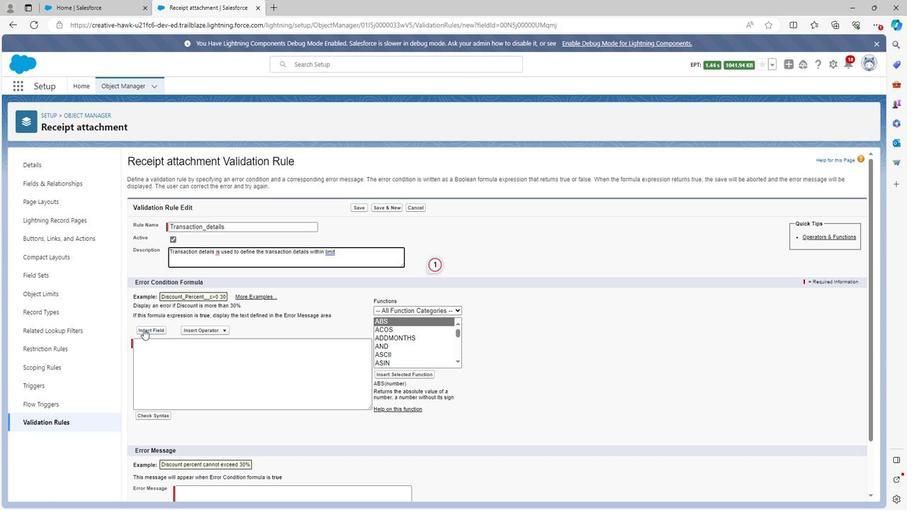 
Action: Mouse moved to (425, 315)
Screenshot: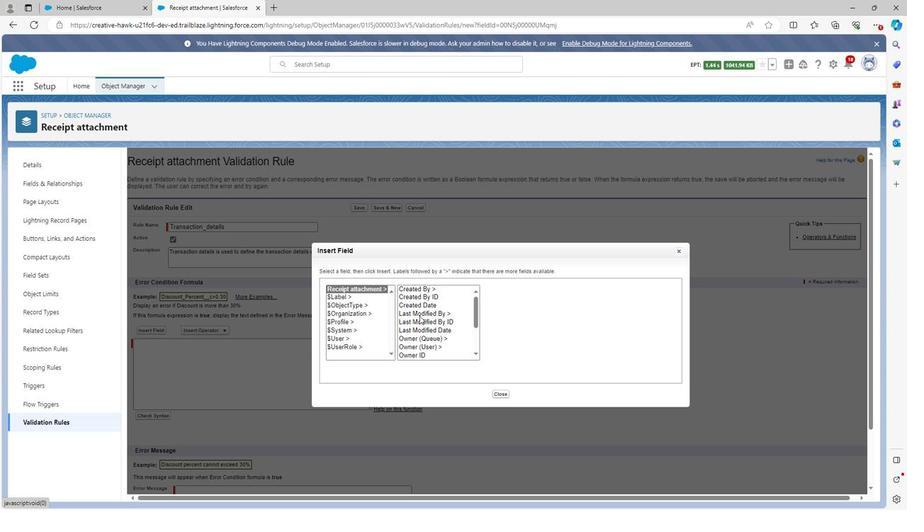 
Action: Mouse scrolled (425, 314) with delta (0, 0)
Screenshot: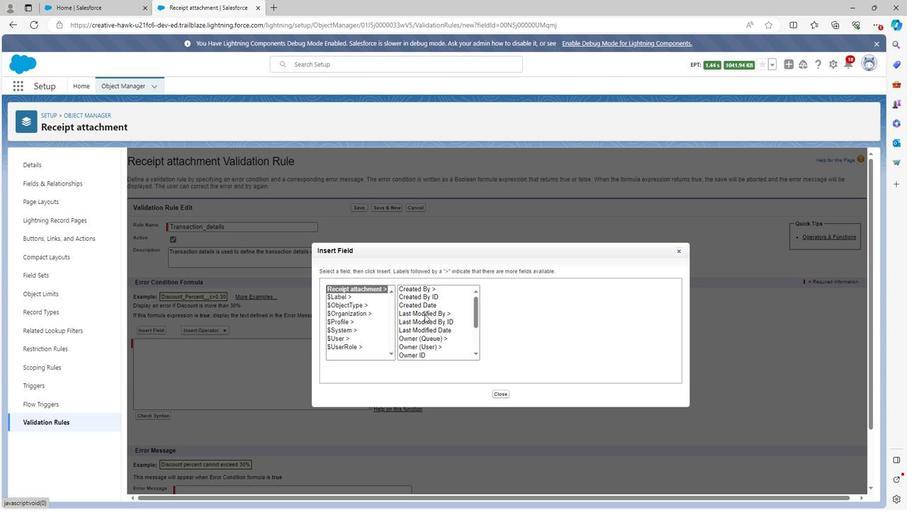 
Action: Mouse scrolled (425, 314) with delta (0, 0)
Screenshot: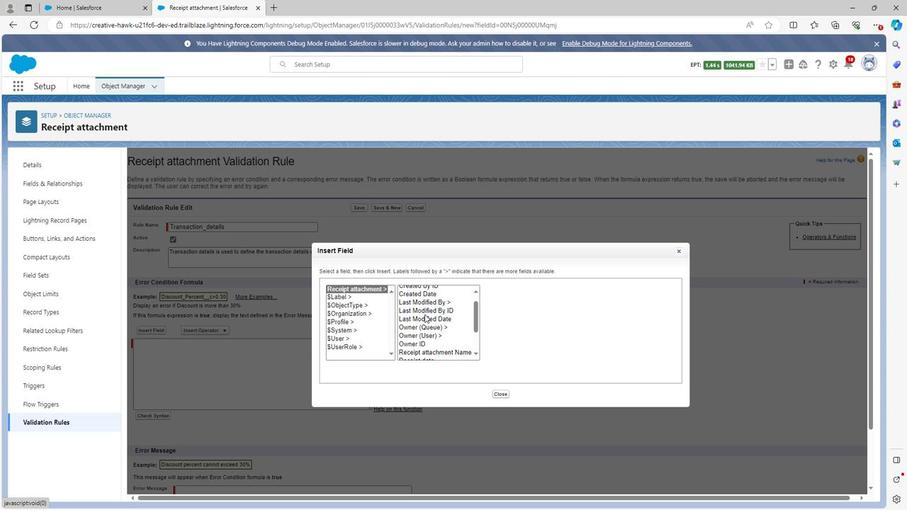 
Action: Mouse scrolled (425, 314) with delta (0, 0)
Screenshot: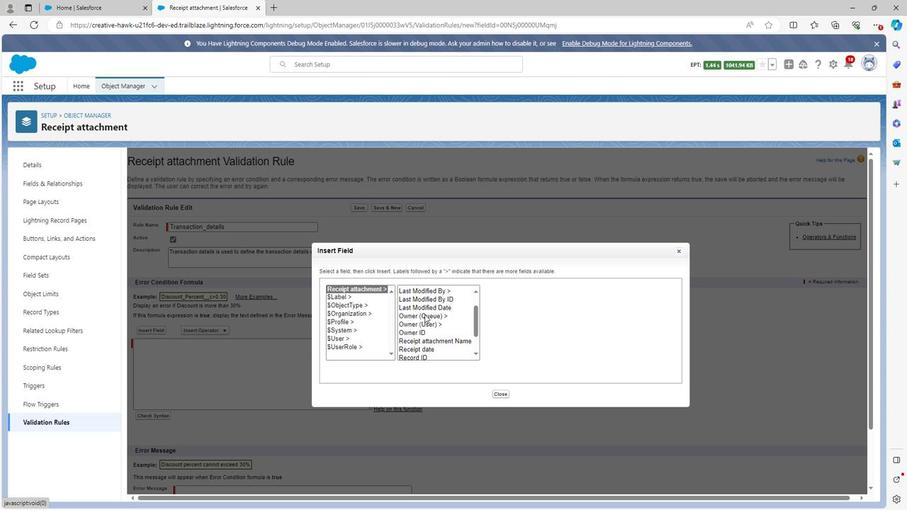 
Action: Mouse scrolled (425, 314) with delta (0, 0)
Screenshot: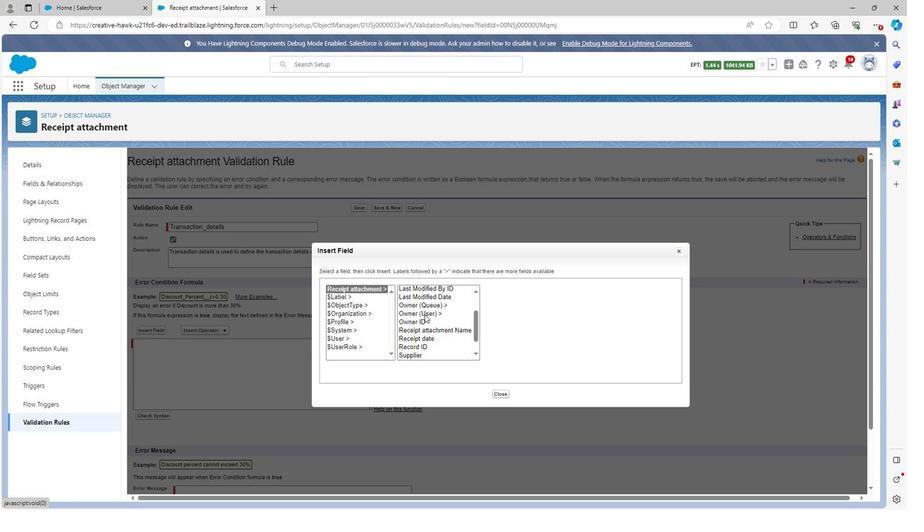 
Action: Mouse scrolled (425, 314) with delta (0, 0)
Screenshot: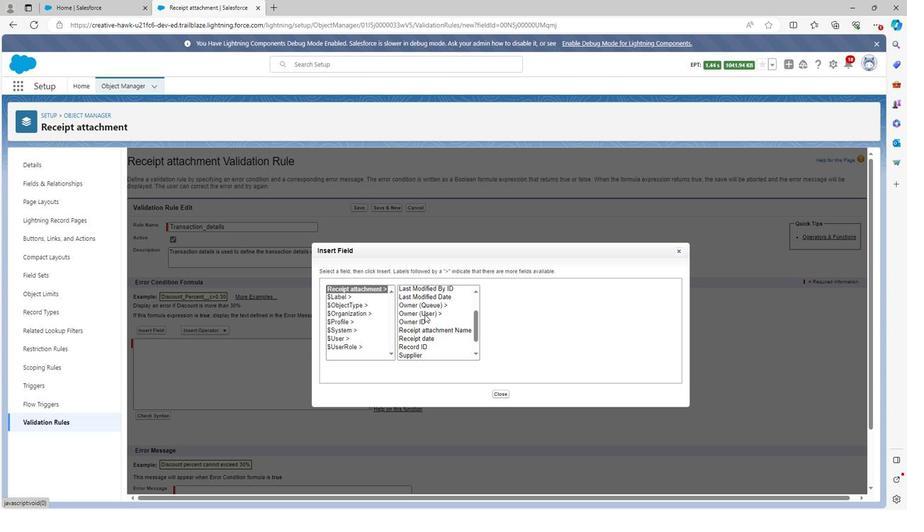 
Action: Mouse scrolled (425, 314) with delta (0, 0)
Screenshot: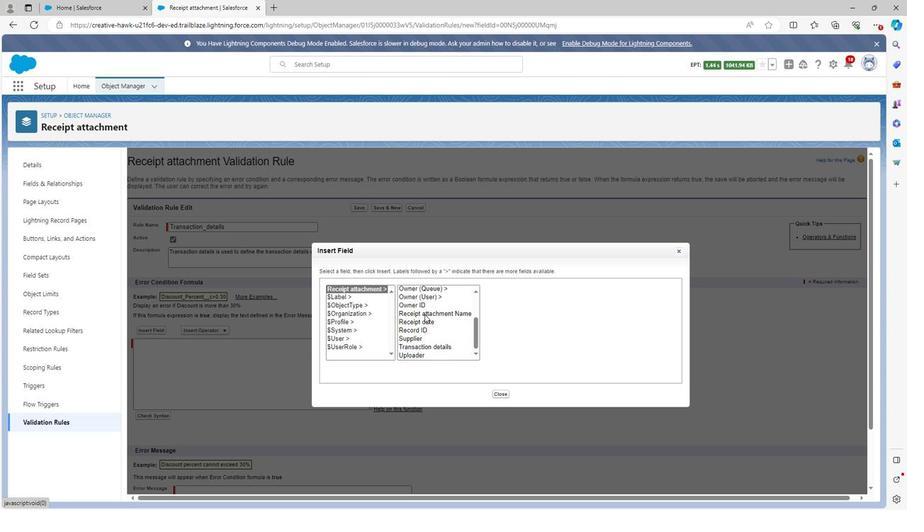 
Action: Mouse scrolled (425, 314) with delta (0, 0)
Screenshot: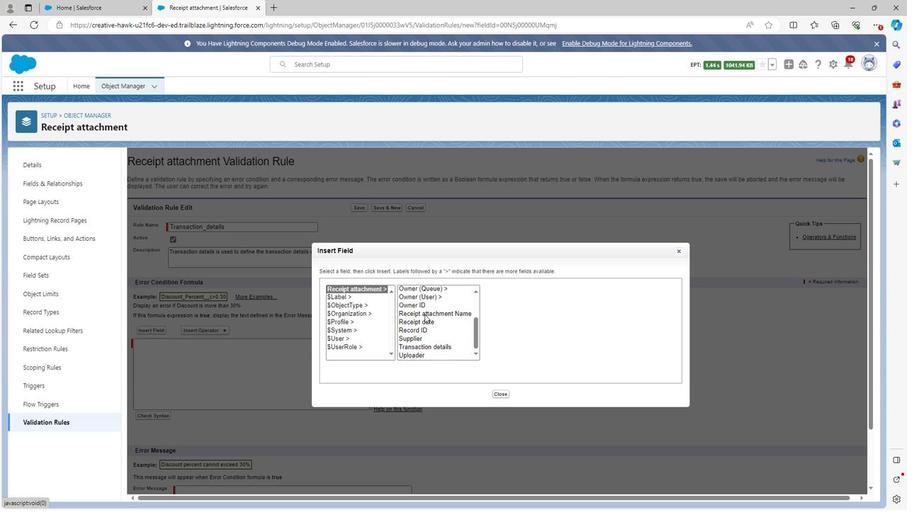 
Action: Mouse moved to (426, 344)
Screenshot: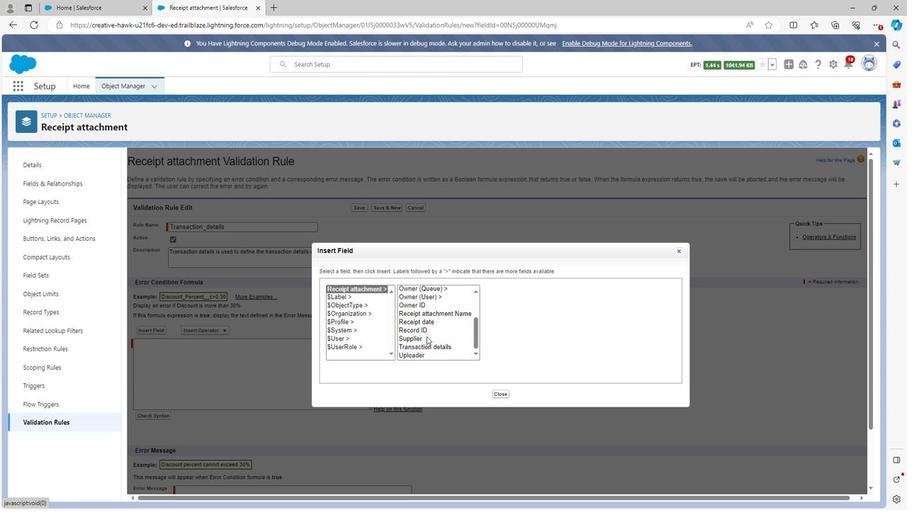 
Action: Mouse pressed left at (426, 344)
Screenshot: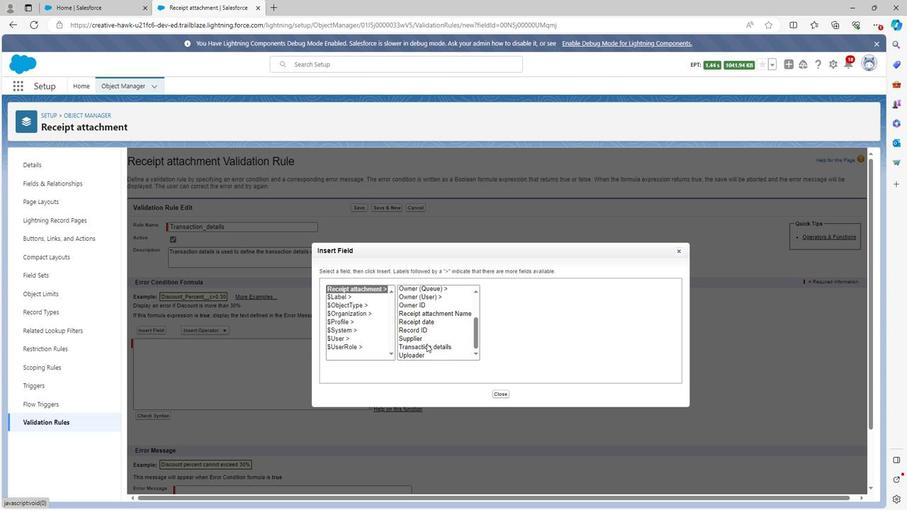 
Action: Mouse moved to (519, 343)
Screenshot: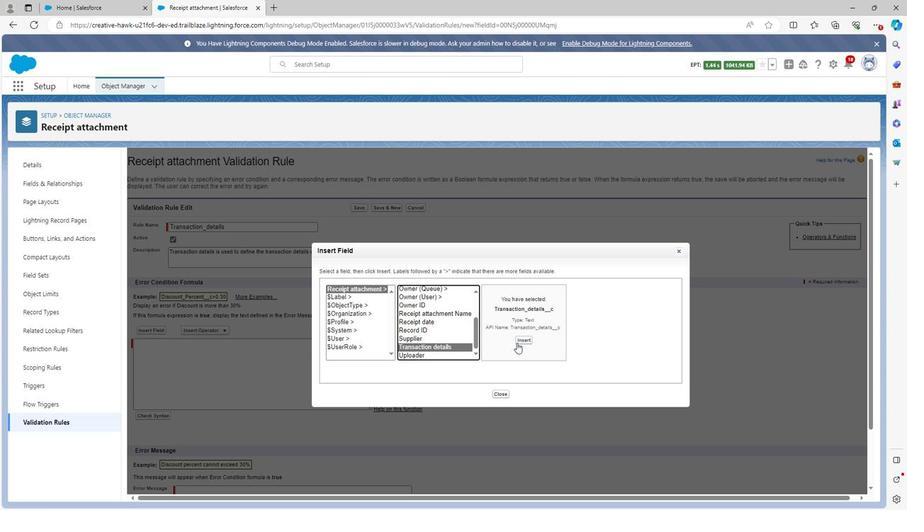 
Action: Mouse pressed left at (519, 343)
Screenshot: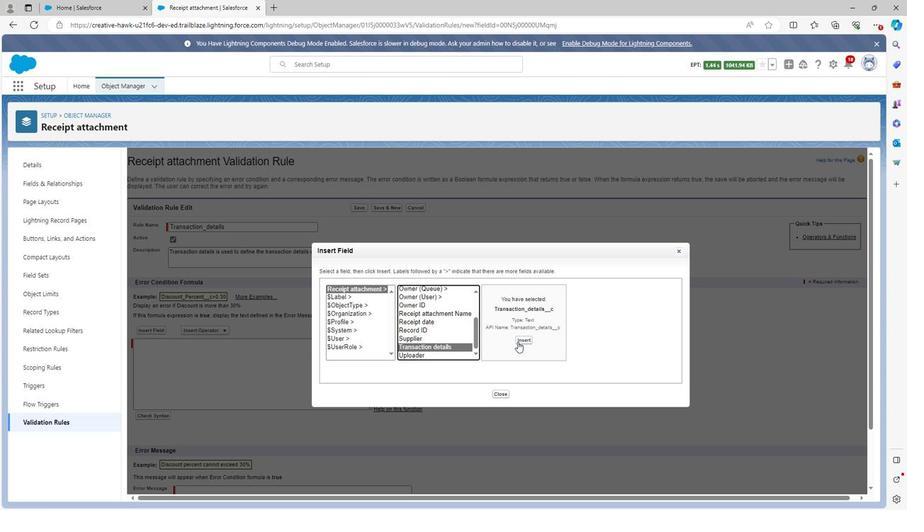 
Action: Mouse moved to (207, 329)
Screenshot: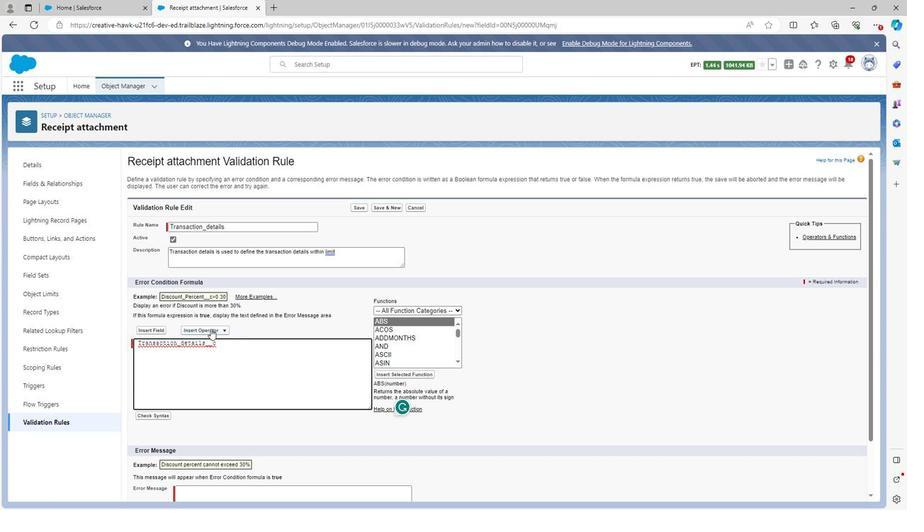 
Action: Mouse pressed left at (207, 329)
Screenshot: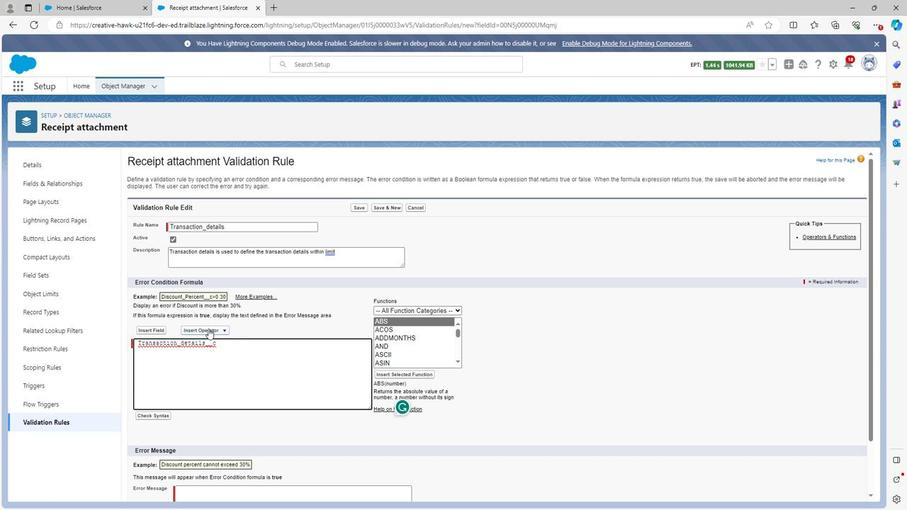 
Action: Mouse moved to (209, 458)
Screenshot: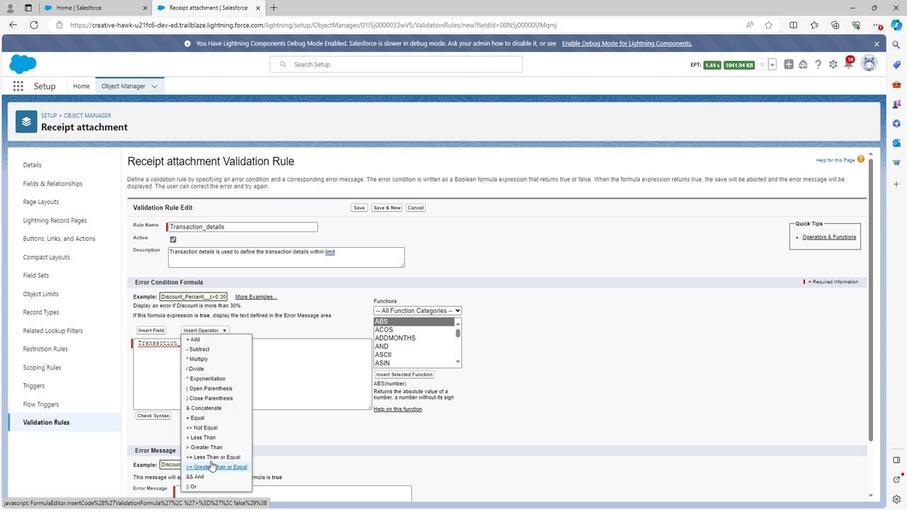
Action: Mouse pressed left at (209, 458)
Screenshot: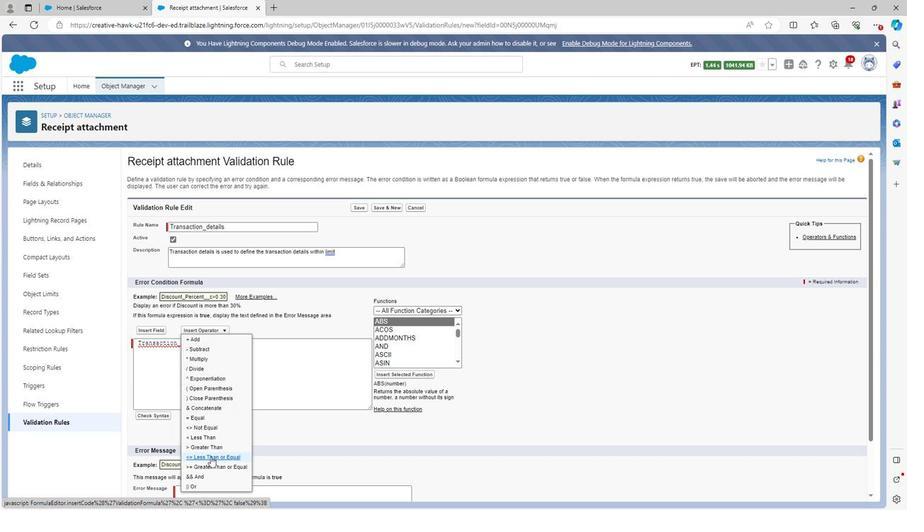 
Action: Mouse moved to (229, 378)
Screenshot: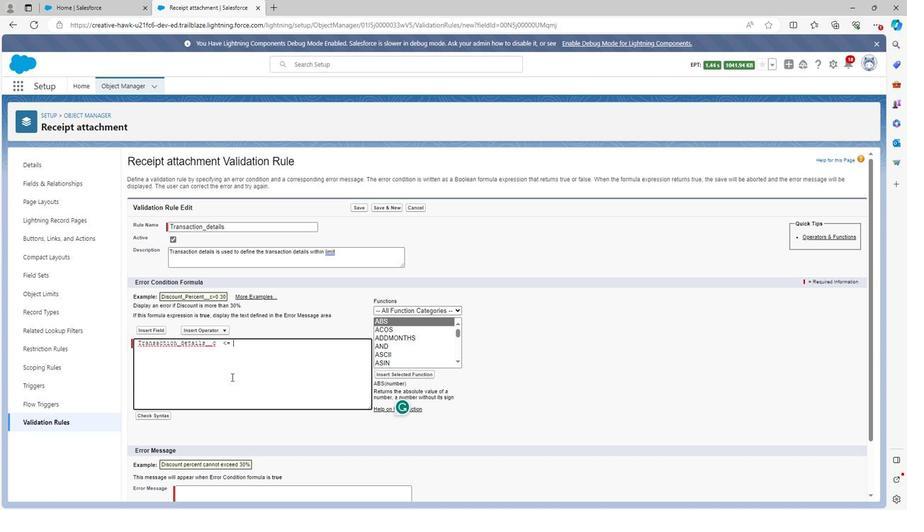 
Action: Key pressed 3000
Screenshot: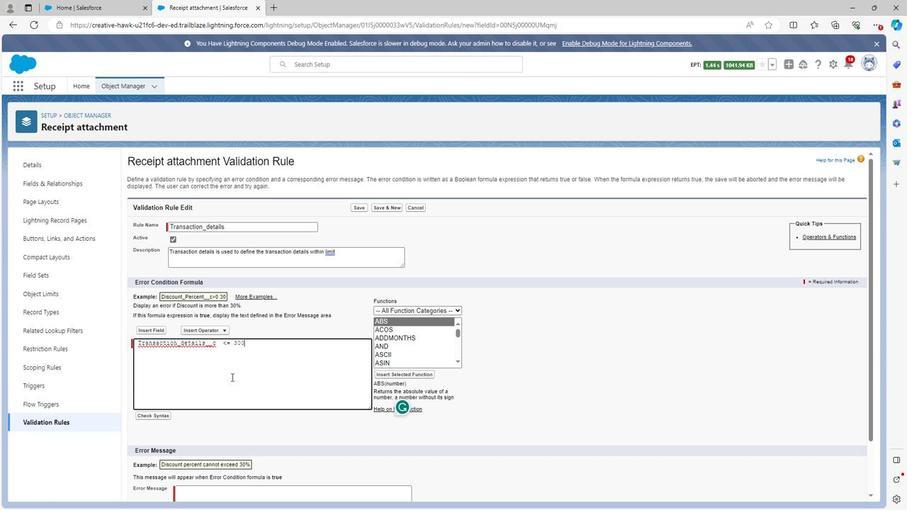 
Action: Mouse moved to (159, 416)
Screenshot: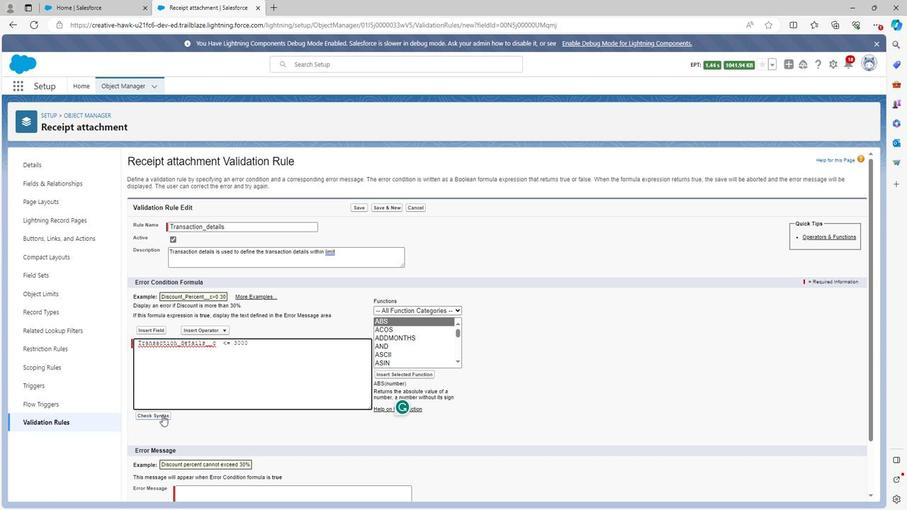 
Action: Mouse pressed left at (159, 416)
Screenshot: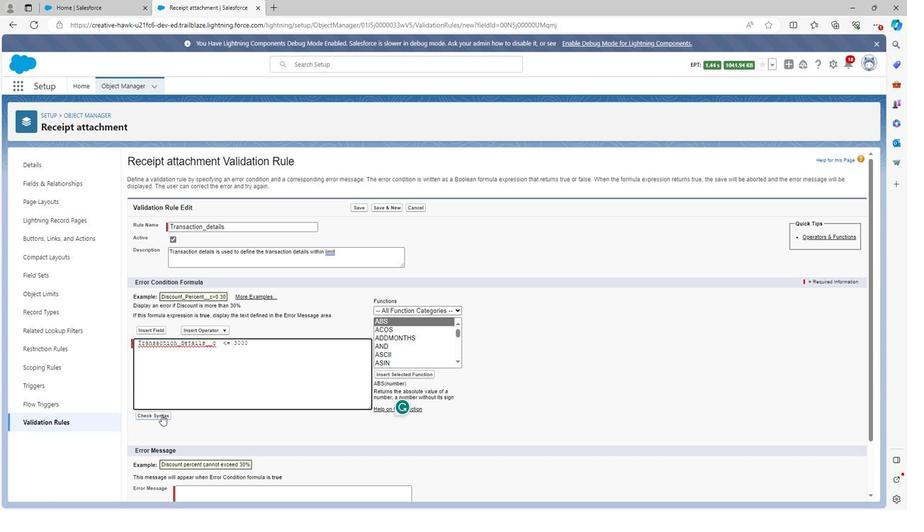 
Action: Mouse moved to (209, 364)
Screenshot: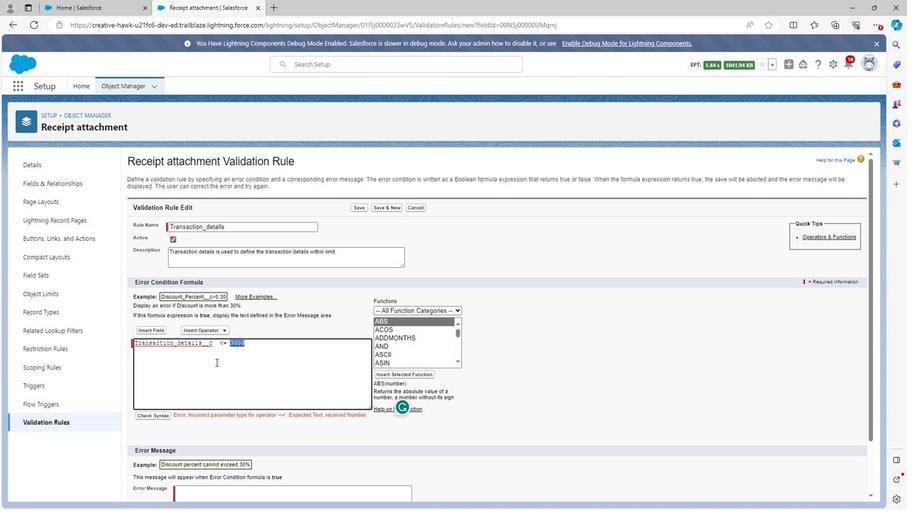 
Action: Key pressed <Key.backspace>two<Key.space>thousand
Screenshot: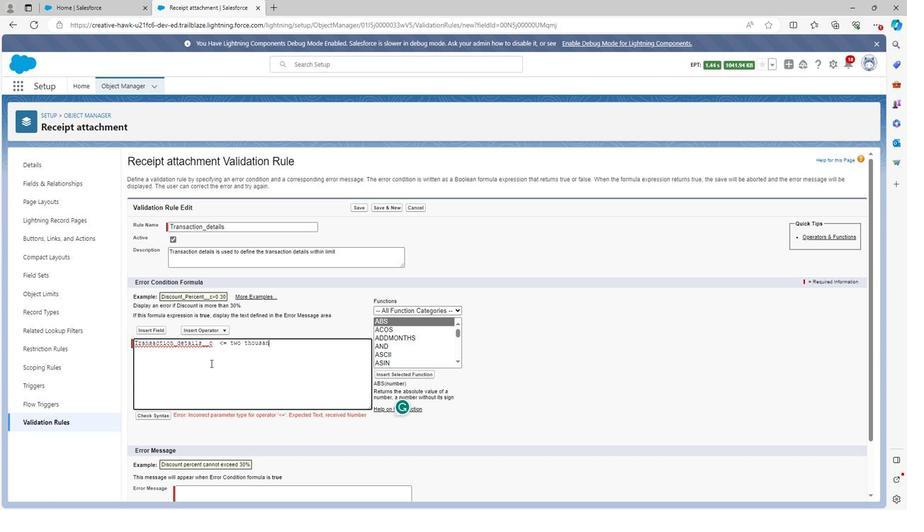 
Action: Mouse moved to (160, 418)
Screenshot: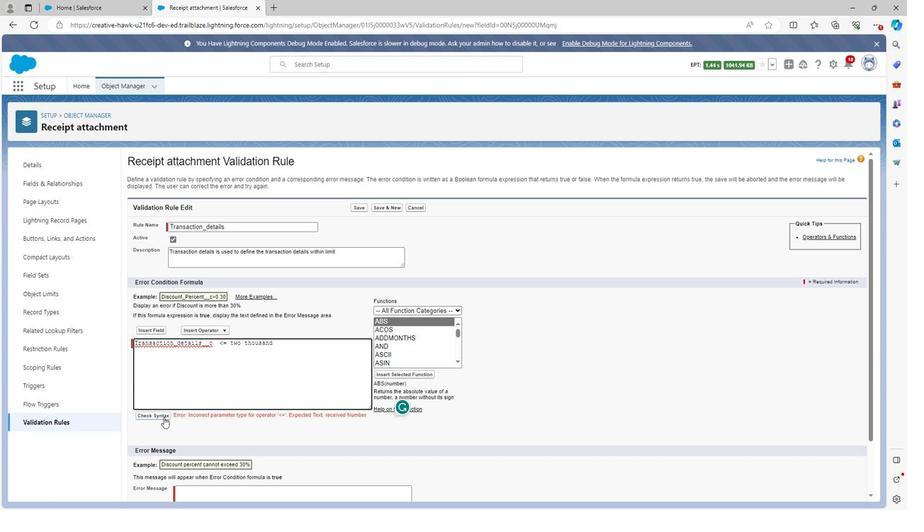 
Action: Mouse pressed left at (160, 418)
Screenshot: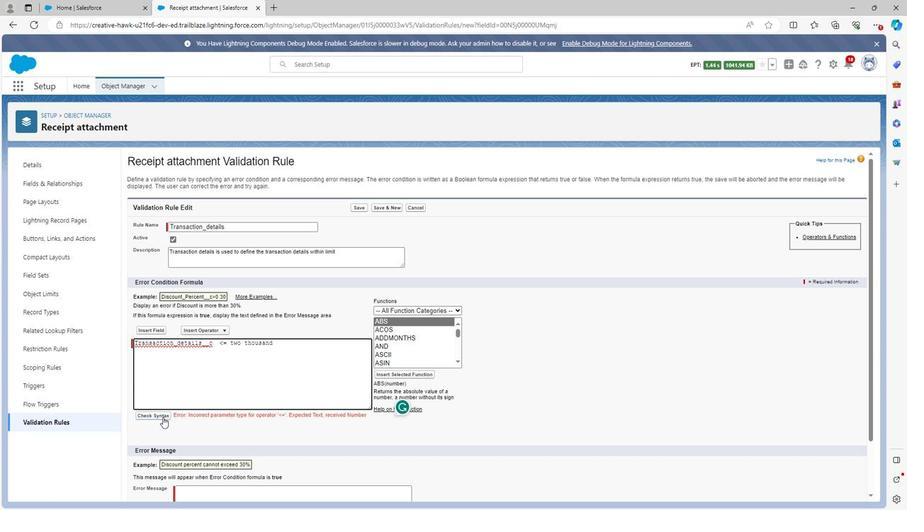 
Action: Mouse moved to (262, 361)
Screenshot: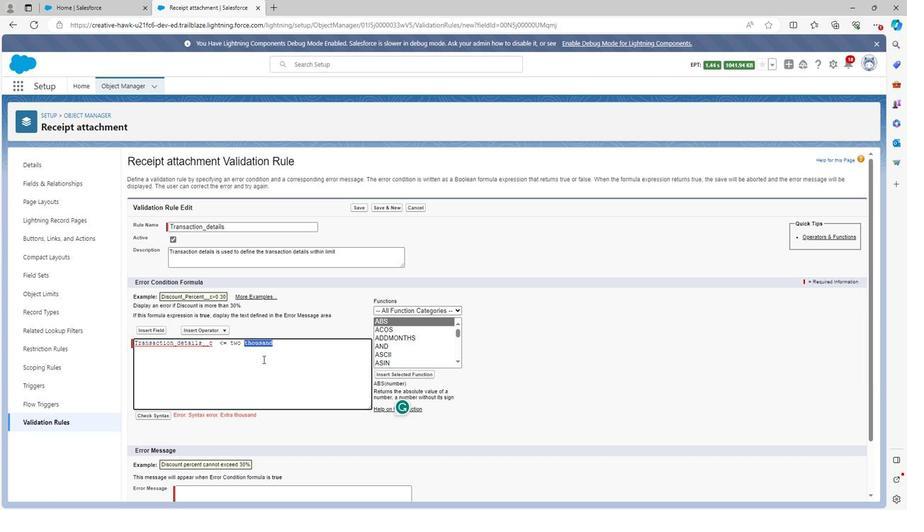 
Action: Key pressed <Key.backspace>
Screenshot: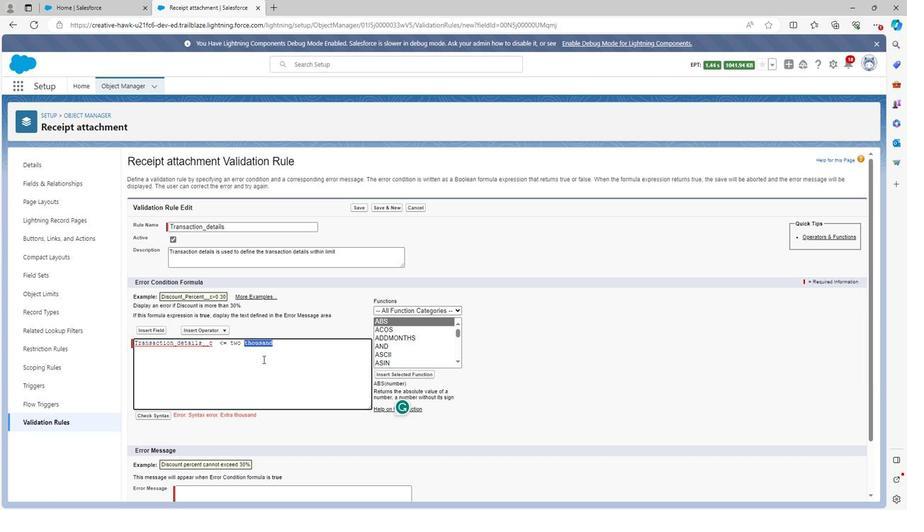 
Action: Mouse moved to (160, 419)
Screenshot: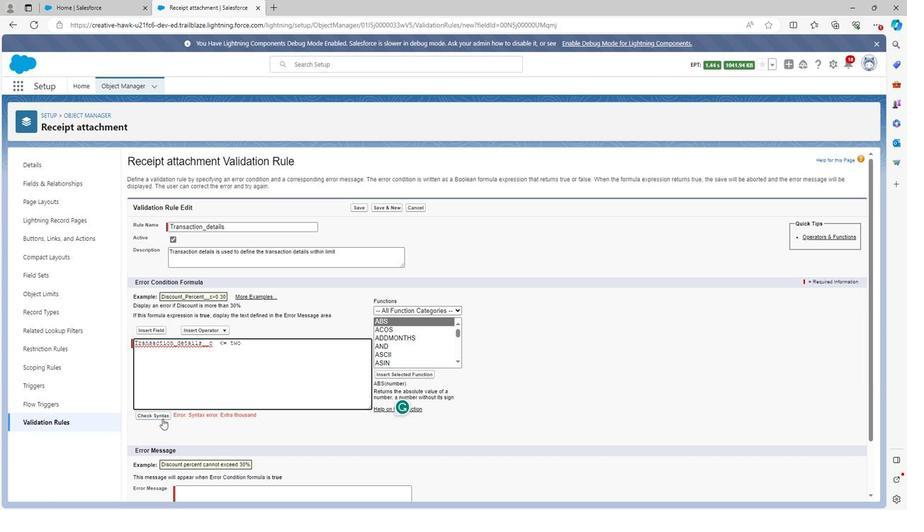 
Action: Mouse pressed left at (160, 419)
Screenshot: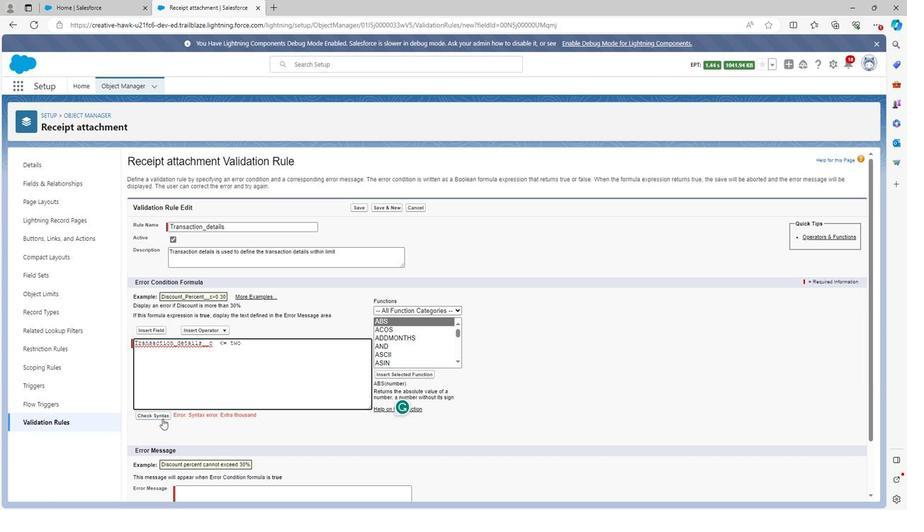 
Action: Mouse moved to (249, 360)
Screenshot: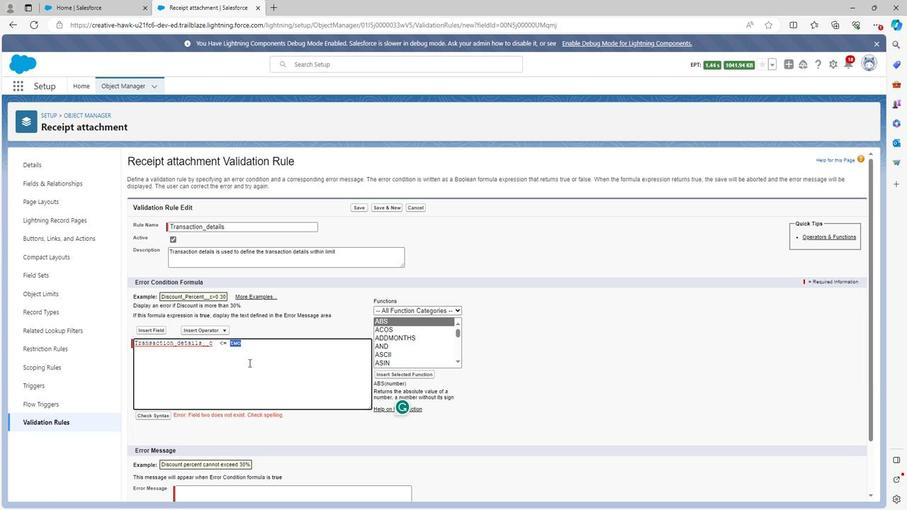 
Action: Mouse pressed left at (249, 360)
Screenshot: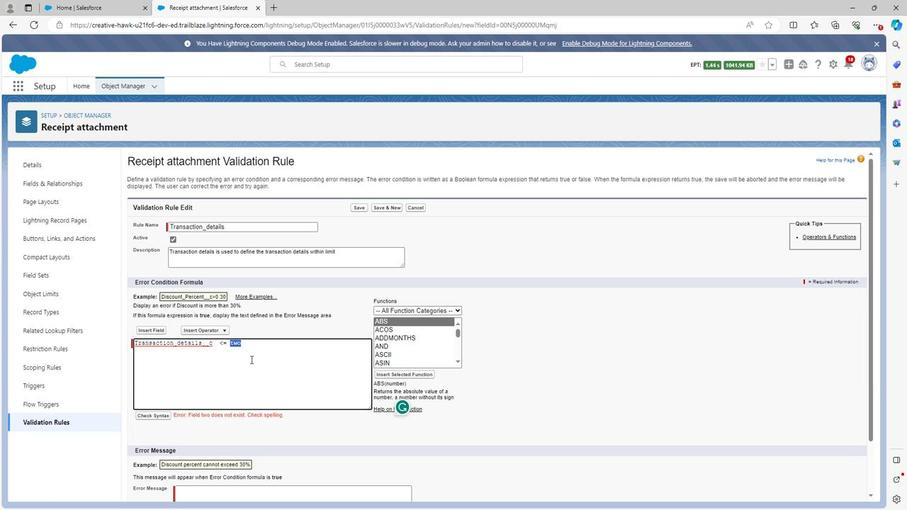 
Action: Mouse moved to (183, 365)
Screenshot: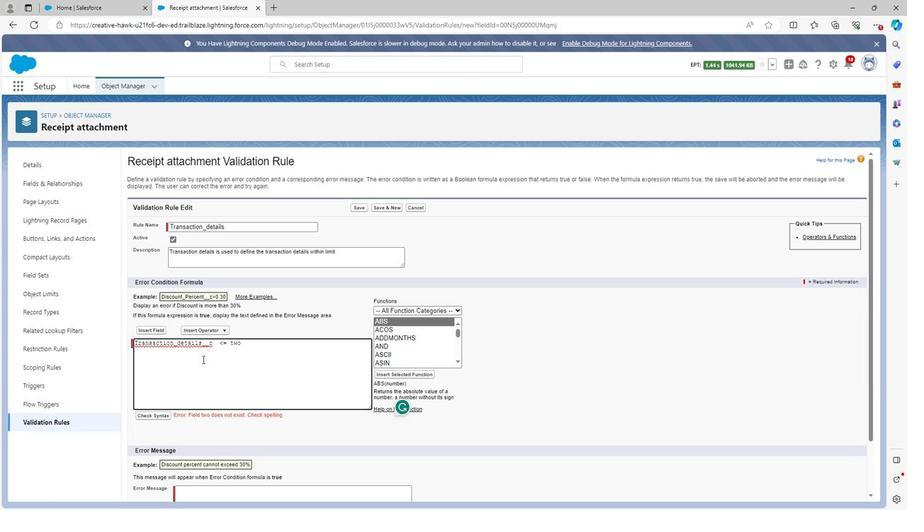 
Action: Key pressed <Key.shift>_<Key.backspace><Key.backspace><Key.backspace><Key.backspace>supplier
Screenshot: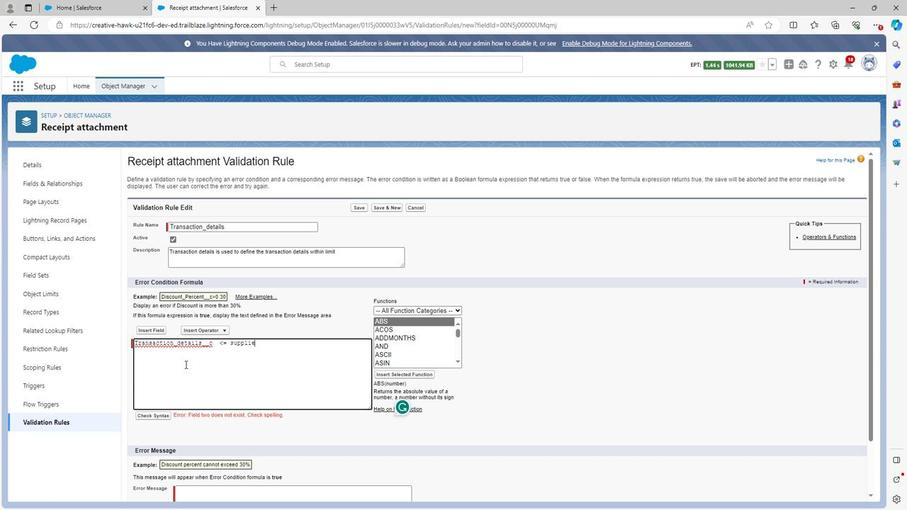 
Action: Mouse moved to (151, 414)
Screenshot: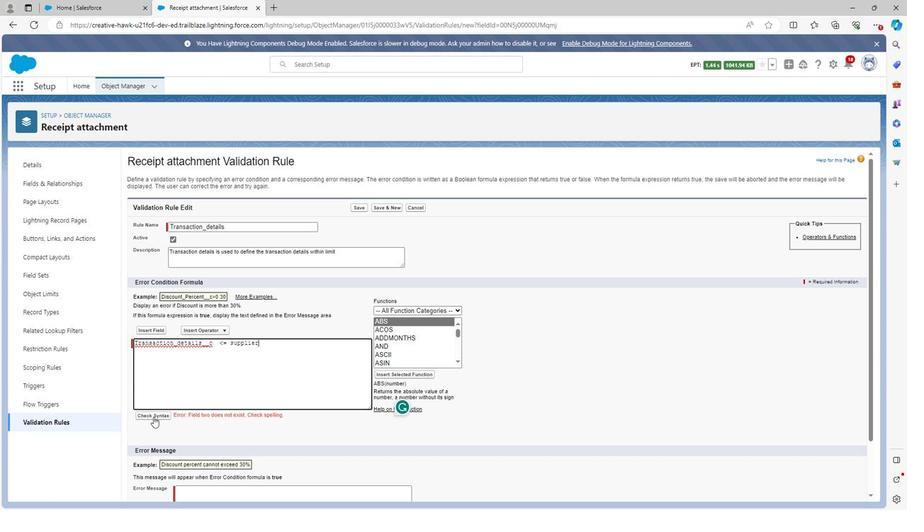 
Action: Mouse pressed left at (151, 414)
Screenshot: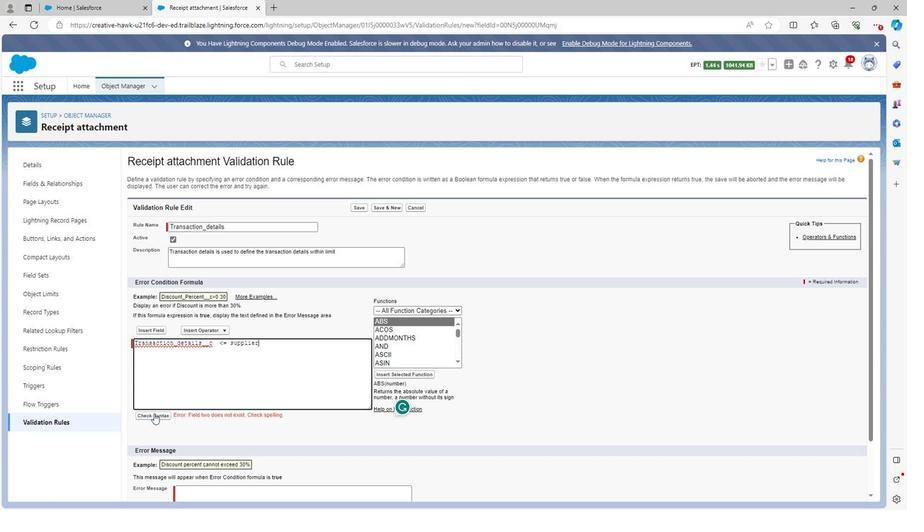 
Action: Mouse moved to (392, 309)
Screenshot: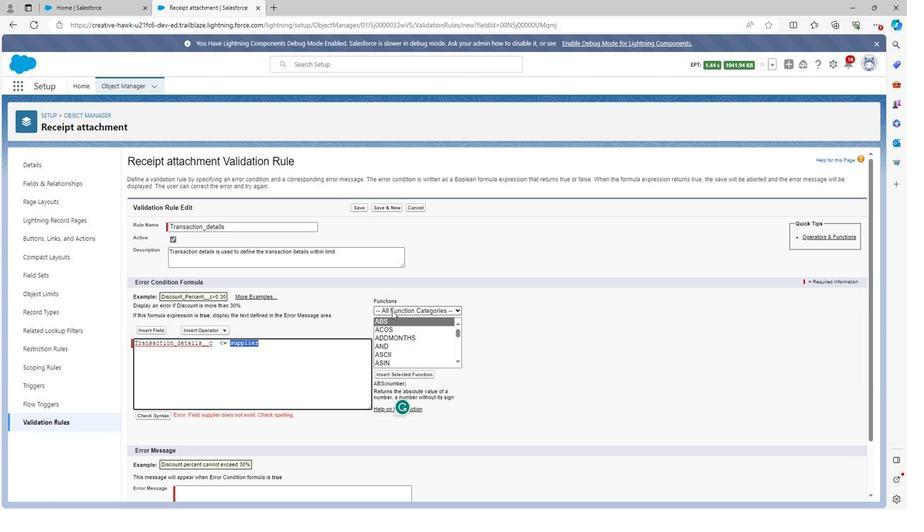 
Action: Mouse pressed left at (392, 309)
Screenshot: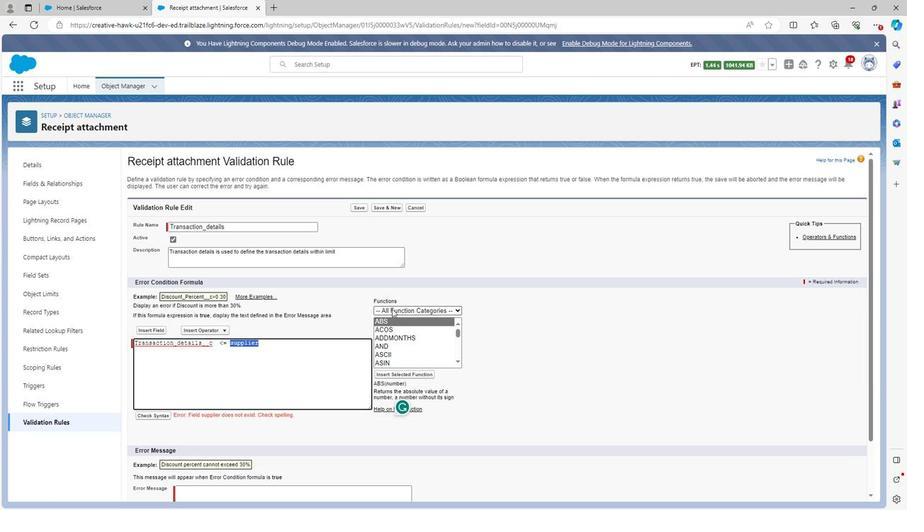 
Action: Mouse moved to (391, 360)
Screenshot: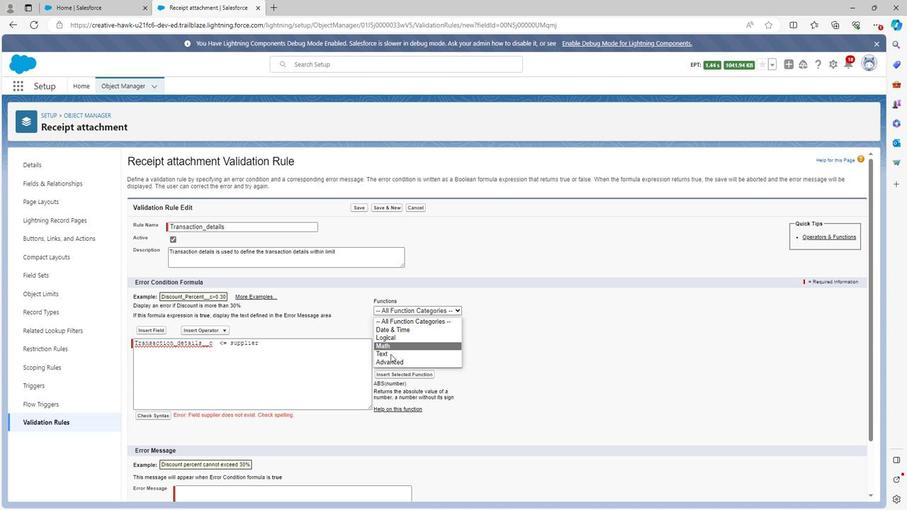 
Action: Mouse pressed left at (391, 360)
Screenshot: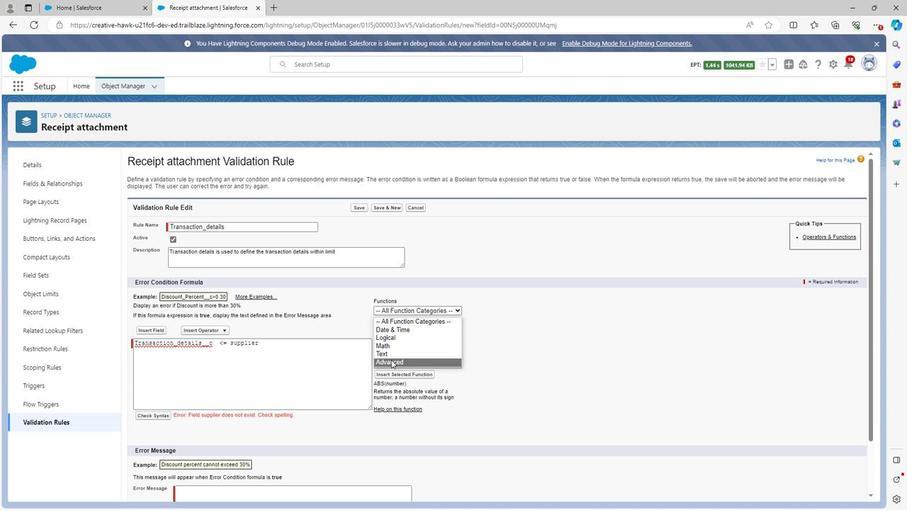 
Action: Mouse moved to (403, 309)
Screenshot: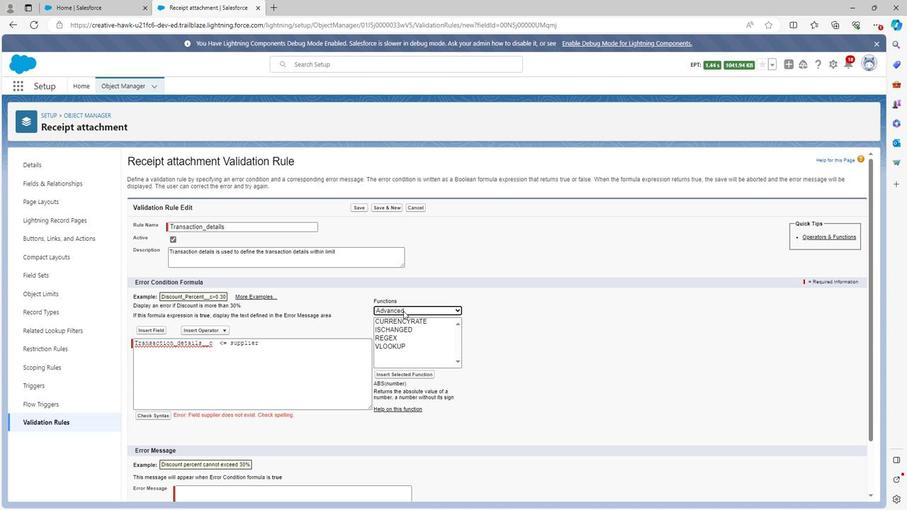 
Action: Mouse pressed left at (403, 309)
Screenshot: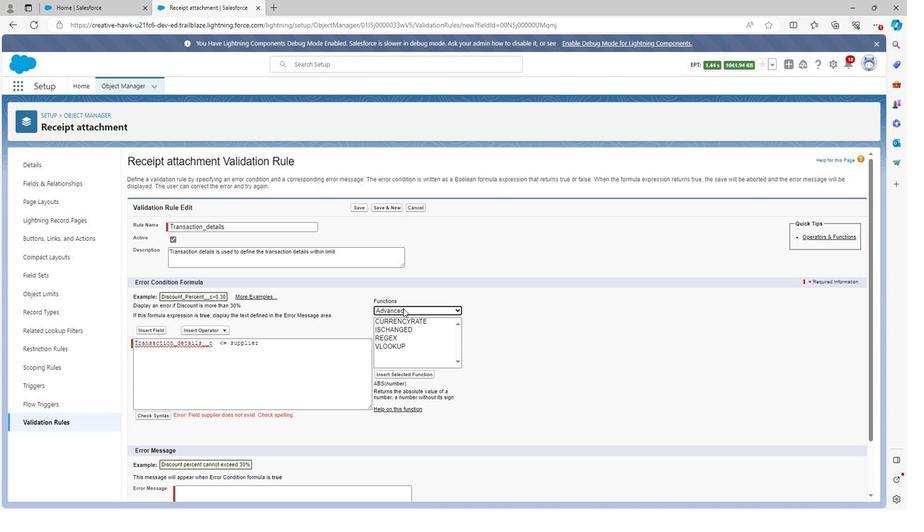 
Action: Mouse moved to (390, 332)
Screenshot: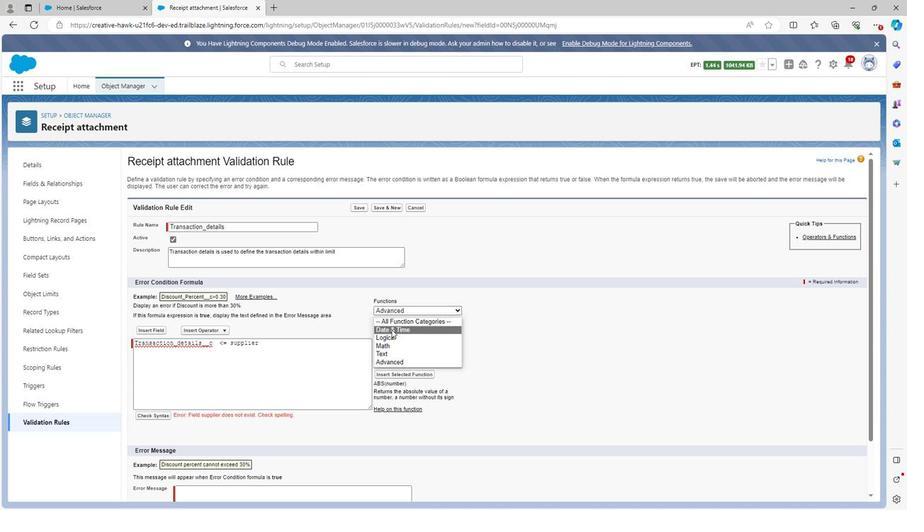 
Action: Mouse pressed left at (390, 332)
Screenshot: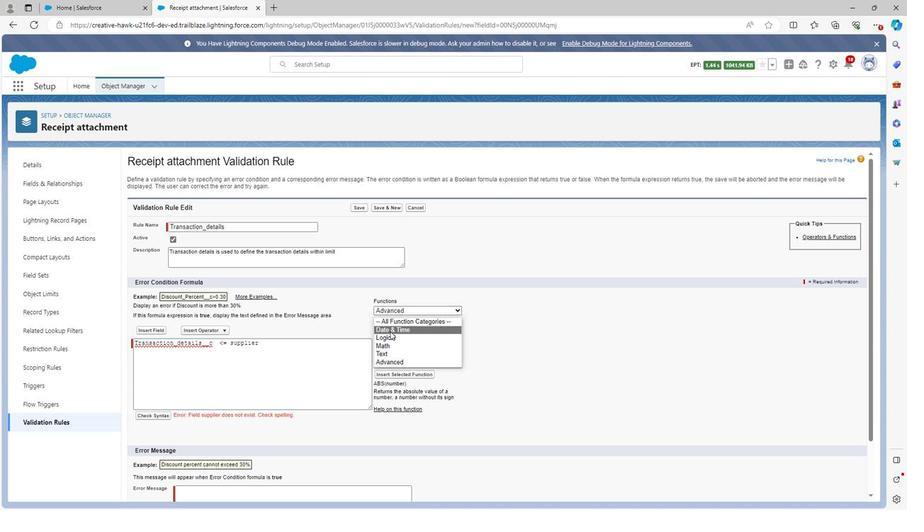 
Action: Mouse moved to (395, 346)
Screenshot: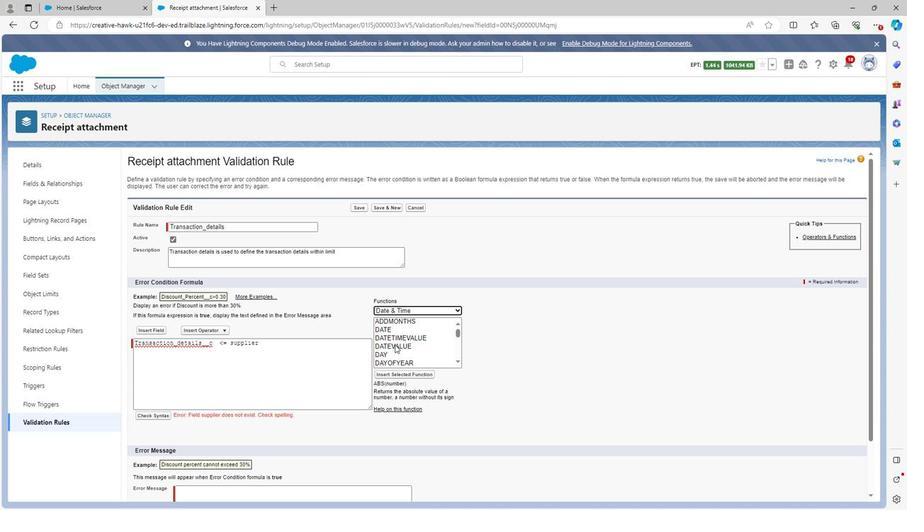 
Action: Mouse scrolled (395, 346) with delta (0, 0)
Screenshot: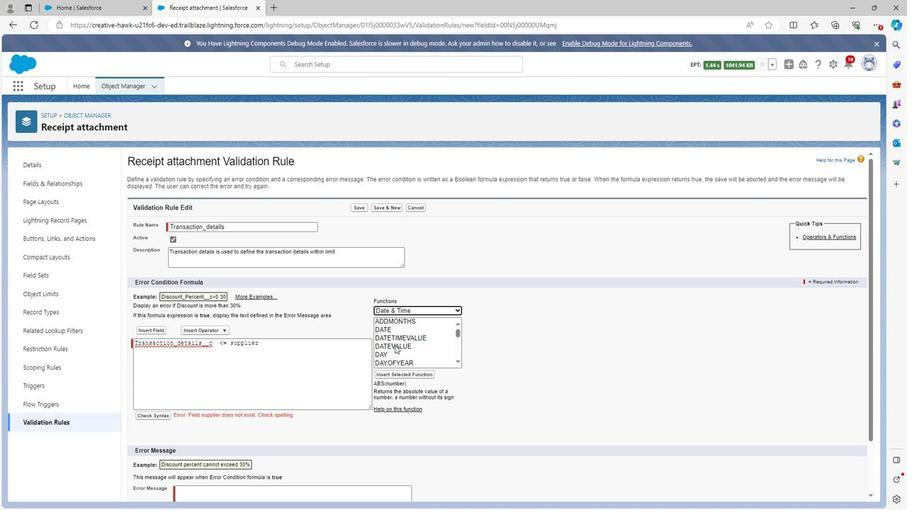 
Action: Mouse scrolled (395, 346) with delta (0, 0)
Screenshot: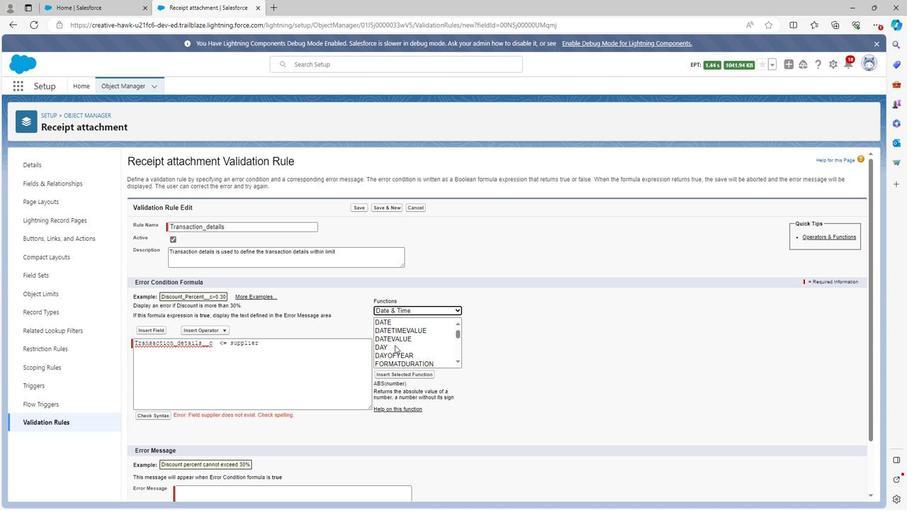 
Action: Mouse scrolled (395, 346) with delta (0, 0)
Screenshot: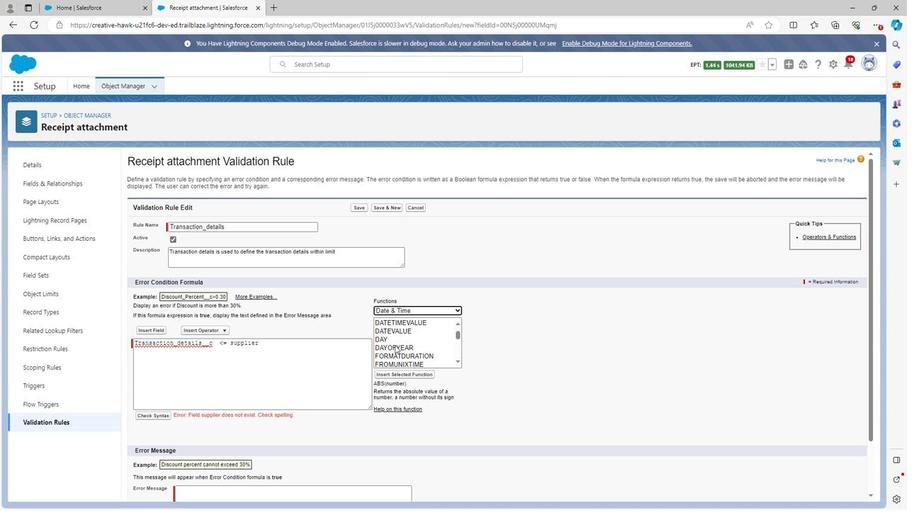 
Action: Mouse scrolled (395, 346) with delta (0, 0)
Screenshot: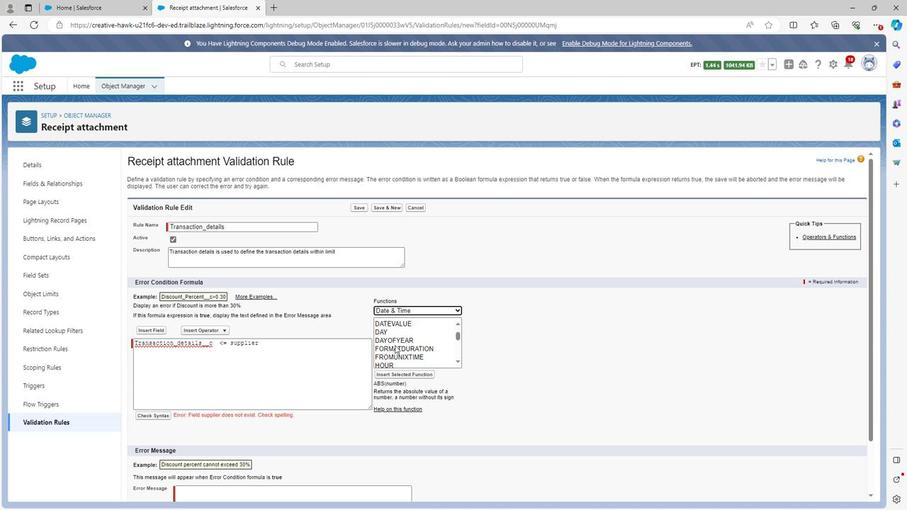 
Action: Mouse scrolled (395, 346) with delta (0, 0)
Screenshot: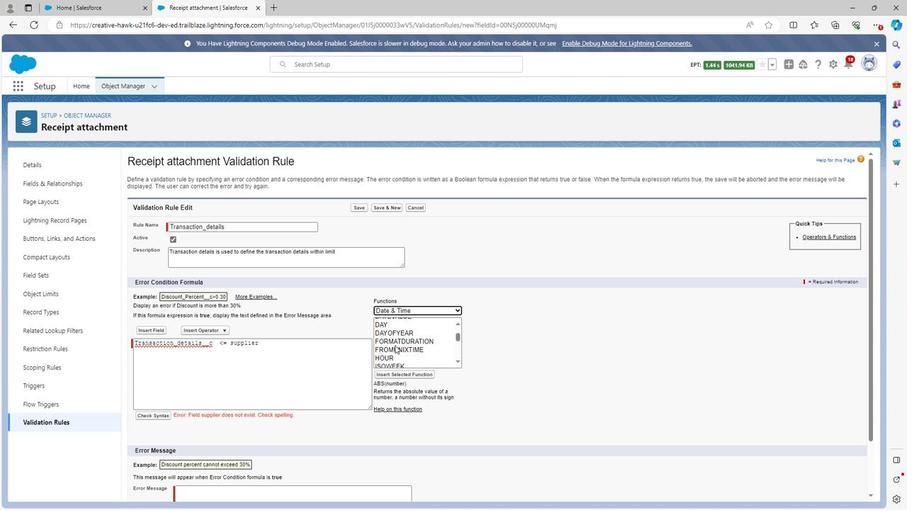 
Action: Mouse scrolled (395, 346) with delta (0, 0)
Screenshot: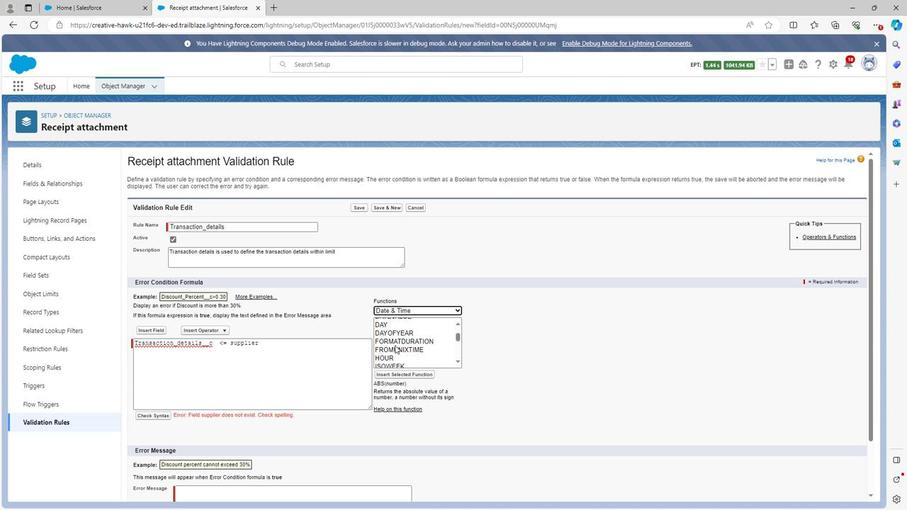 
Action: Mouse moved to (392, 346)
Screenshot: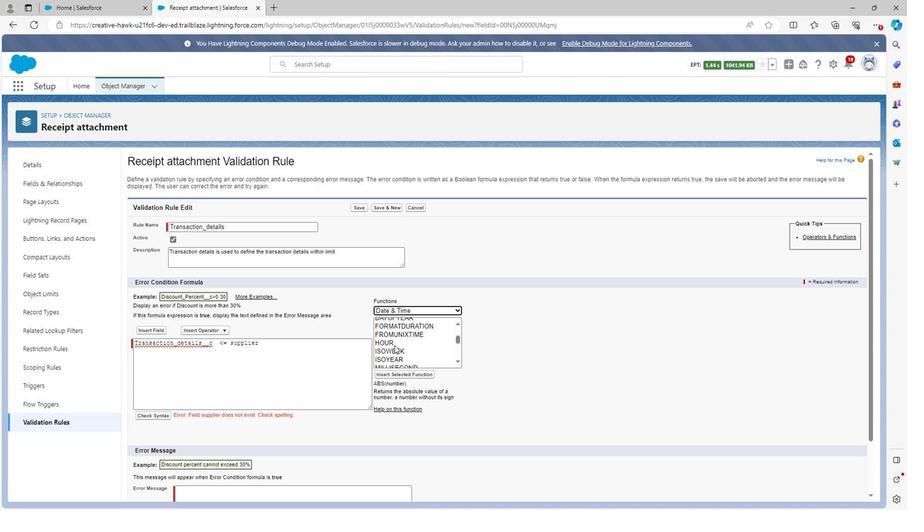 
Action: Mouse scrolled (392, 345) with delta (0, 0)
Screenshot: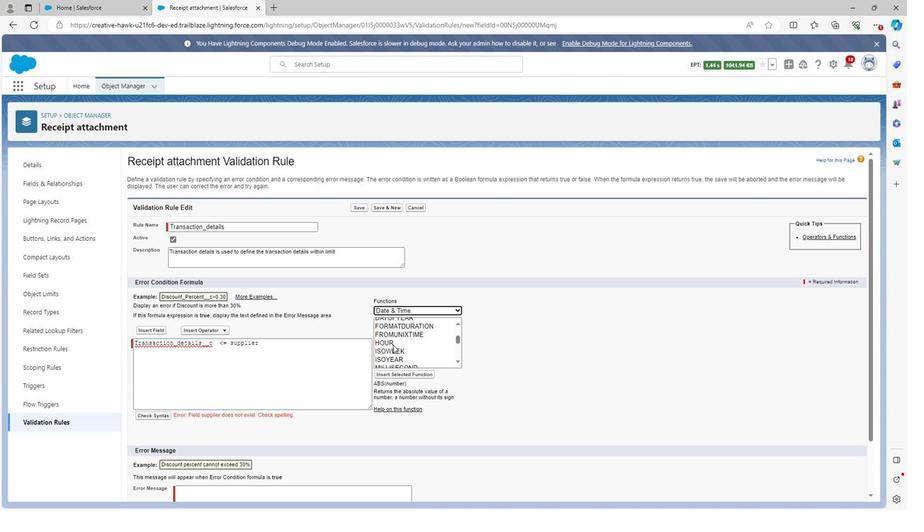 
Action: Mouse scrolled (392, 345) with delta (0, 0)
Screenshot: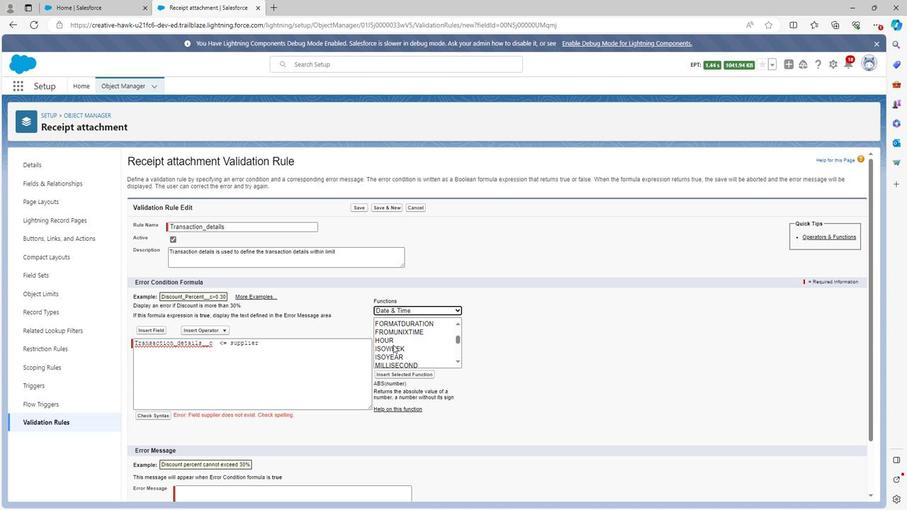 
Action: Mouse moved to (391, 346)
Screenshot: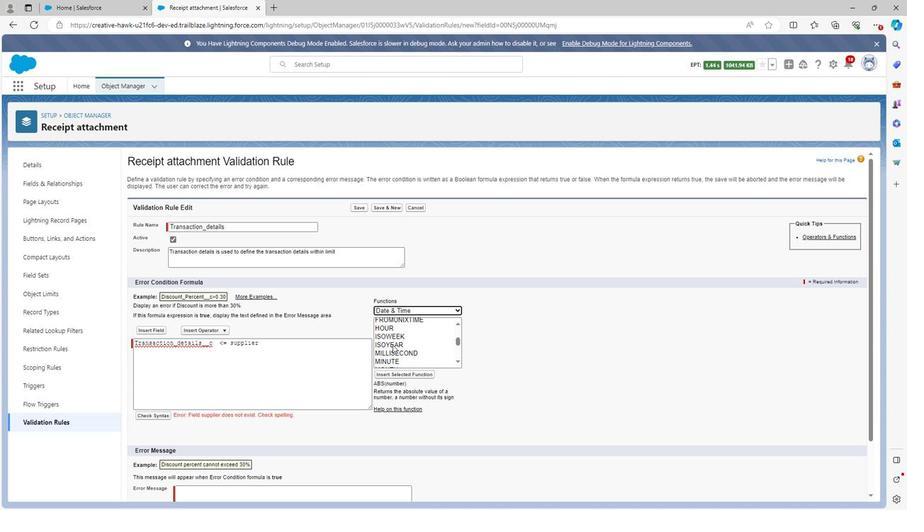 
Action: Mouse scrolled (391, 345) with delta (0, 0)
Screenshot: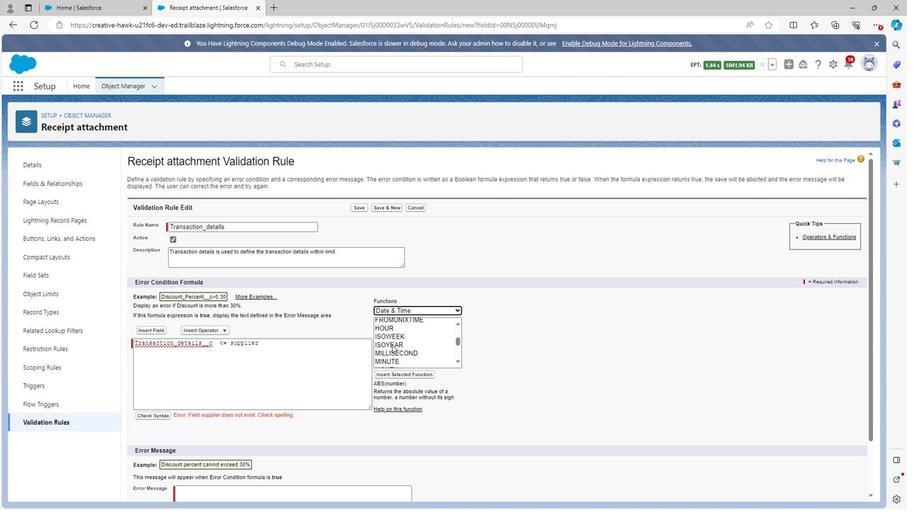 
Action: Mouse scrolled (391, 345) with delta (0, 0)
Screenshot: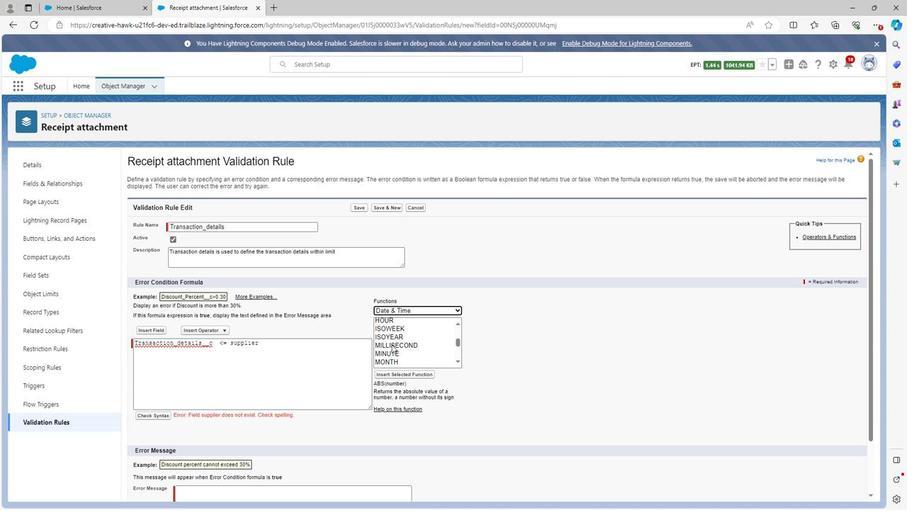 
Action: Mouse scrolled (391, 345) with delta (0, 0)
Screenshot: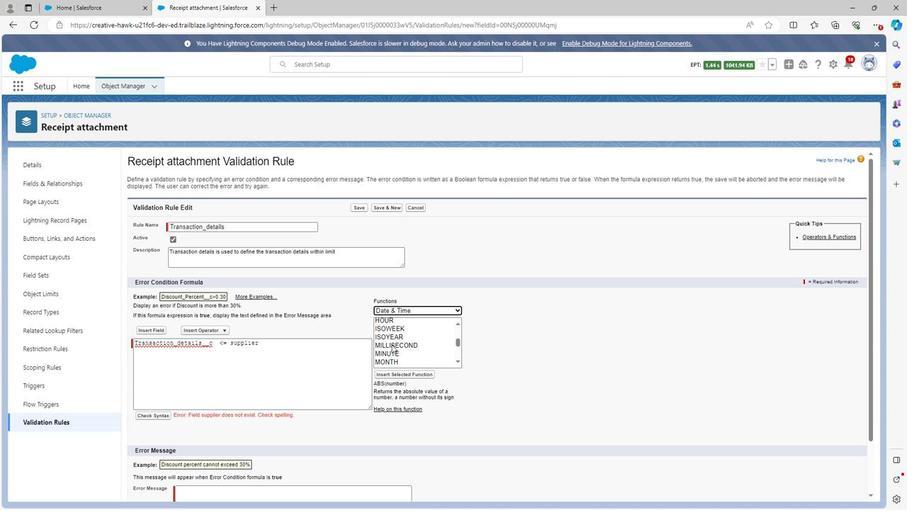 
Action: Mouse scrolled (391, 345) with delta (0, 0)
Screenshot: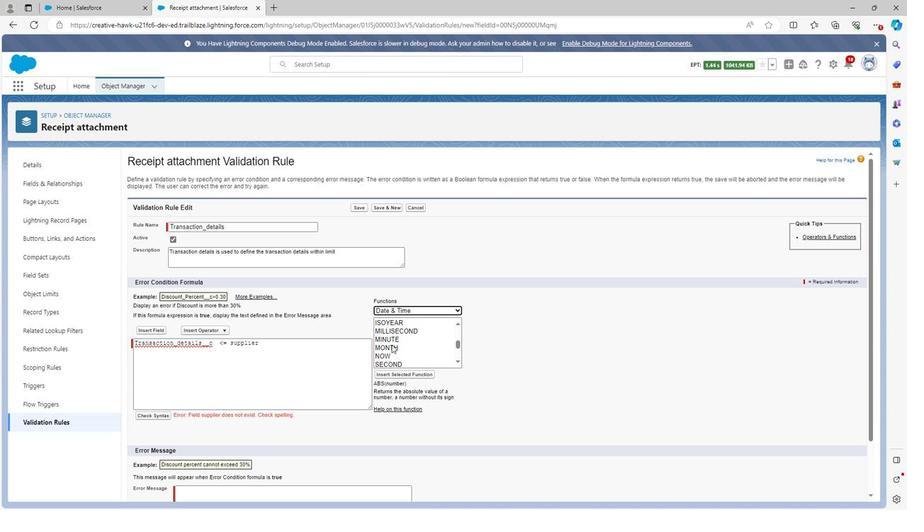 
Action: Mouse moved to (388, 338)
Screenshot: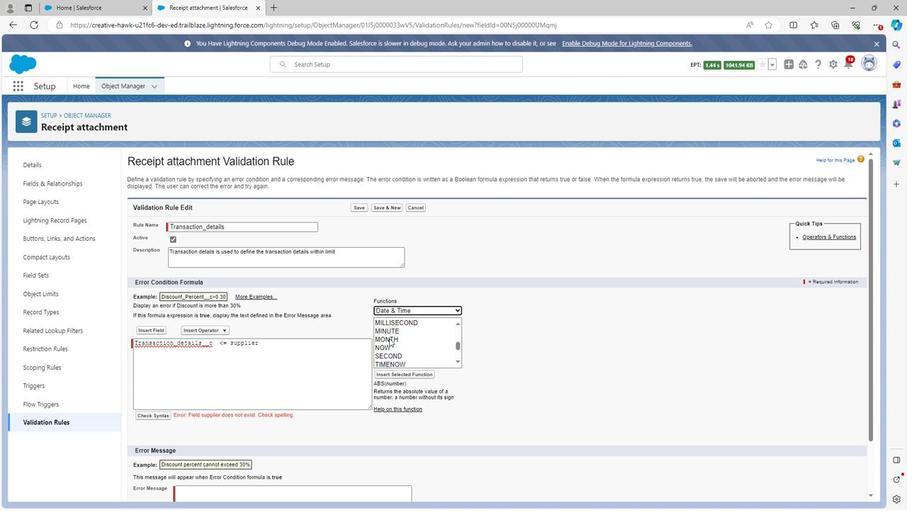 
Action: Mouse pressed left at (388, 338)
Screenshot: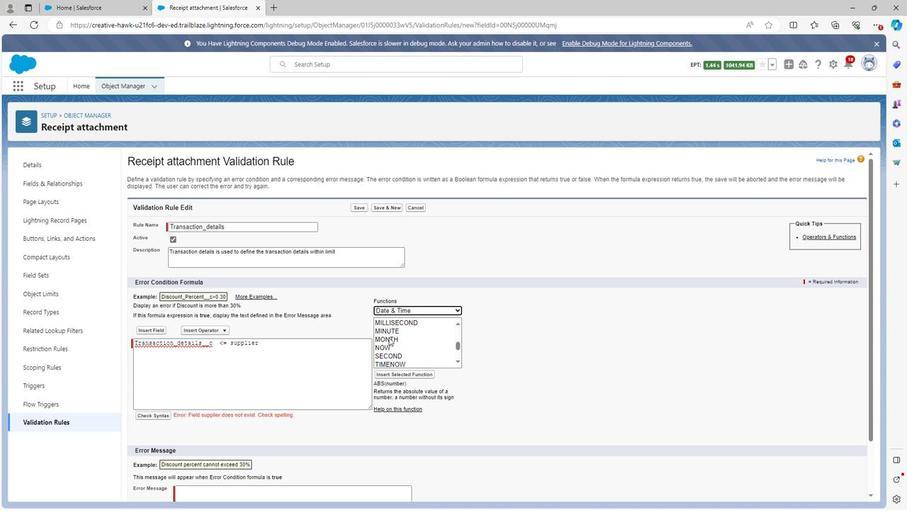 
Action: Mouse moved to (397, 374)
Screenshot: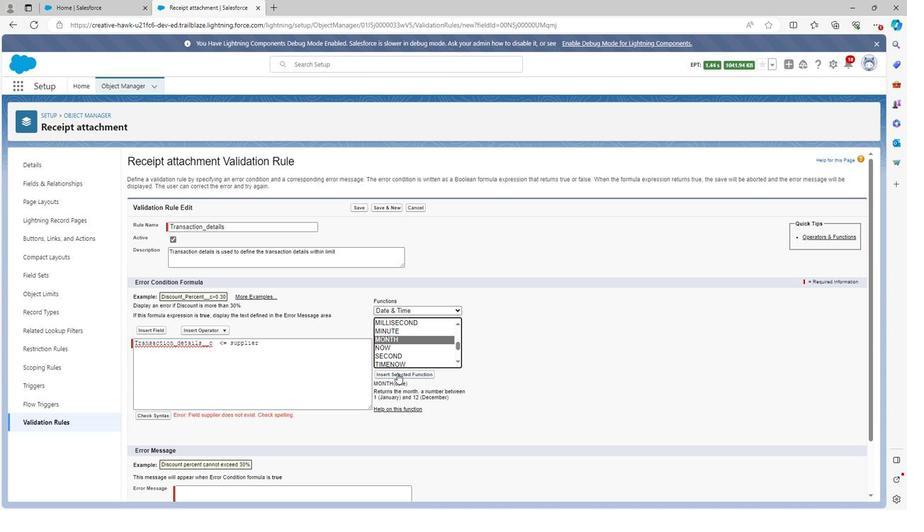 
Action: Mouse pressed left at (397, 374)
Screenshot: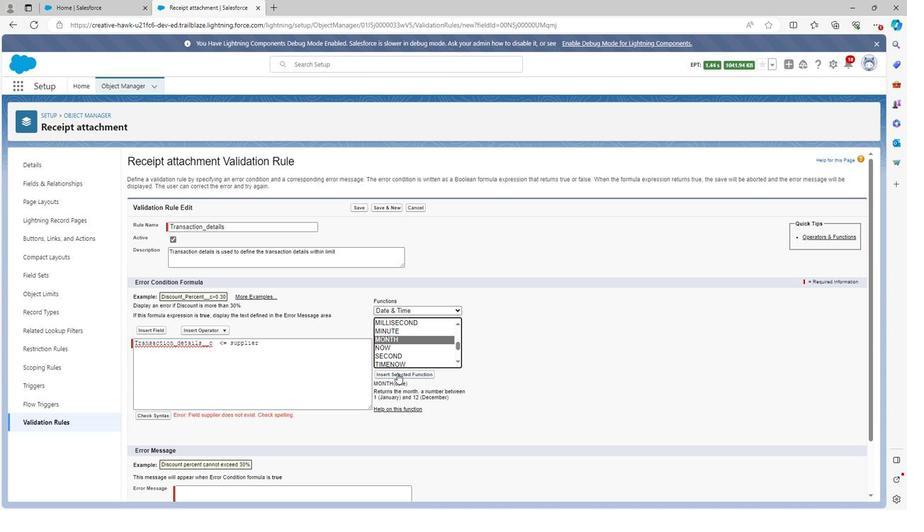 
Action: Mouse moved to (148, 416)
Screenshot: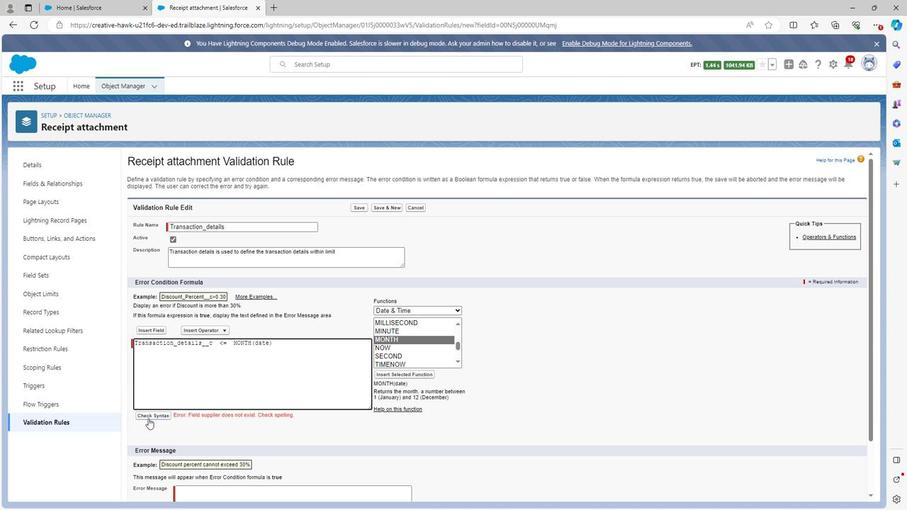 
Action: Mouse pressed left at (148, 416)
Screenshot: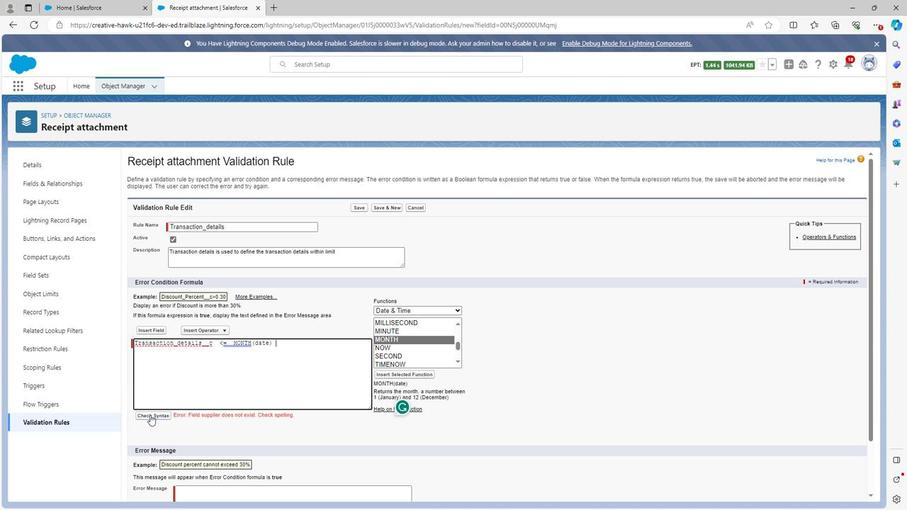 
Action: Mouse moved to (262, 370)
Screenshot: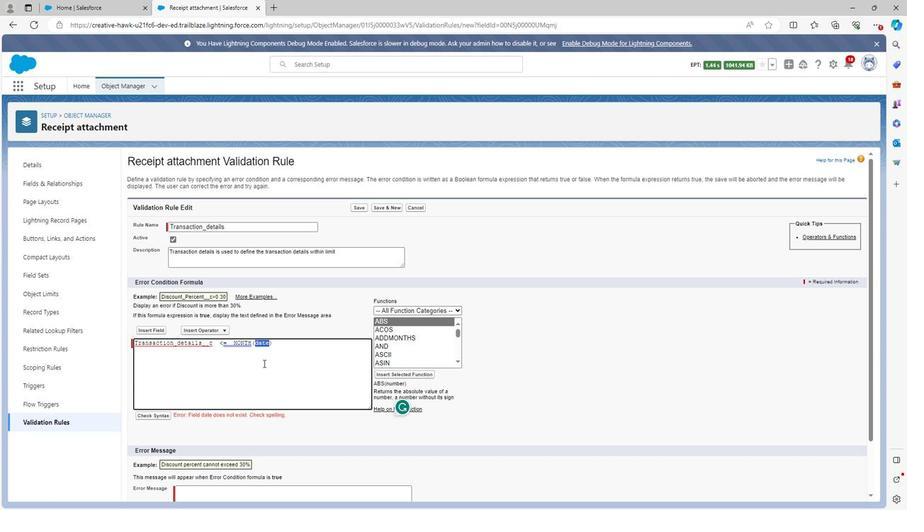 
Action: Key pressed <Key.backspace>
Screenshot: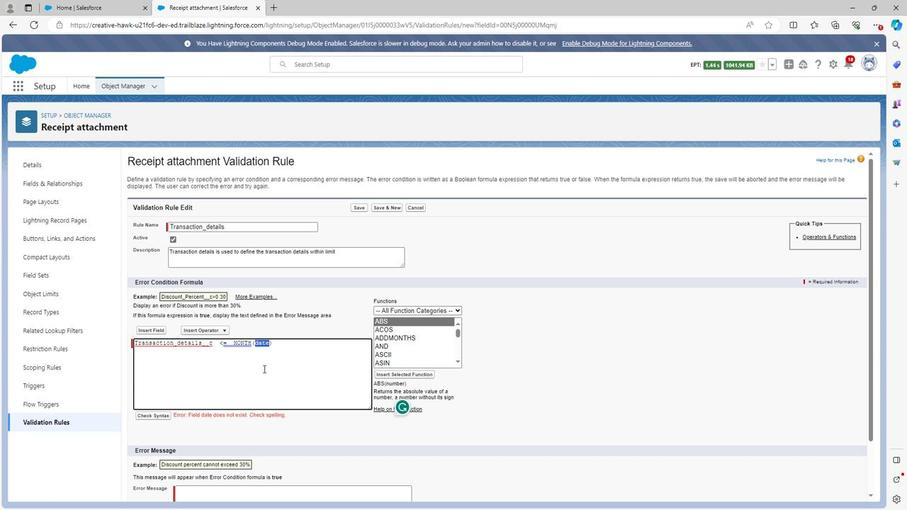 
Action: Mouse moved to (262, 370)
Screenshot: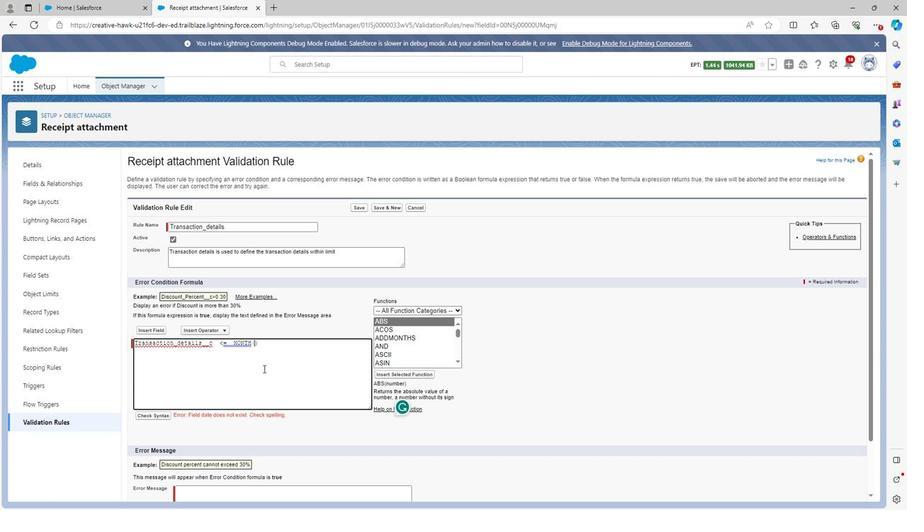 
Action: Key pressed 1
Screenshot: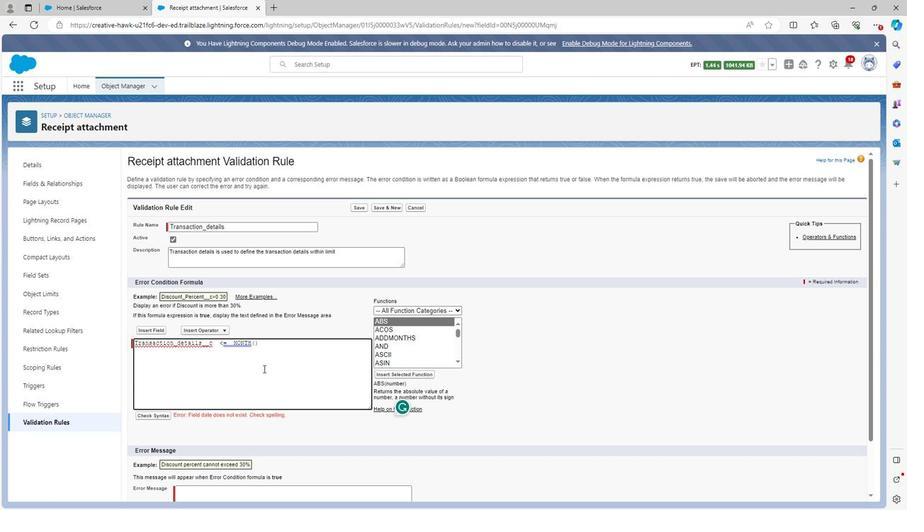 
Action: Mouse moved to (157, 417)
Screenshot: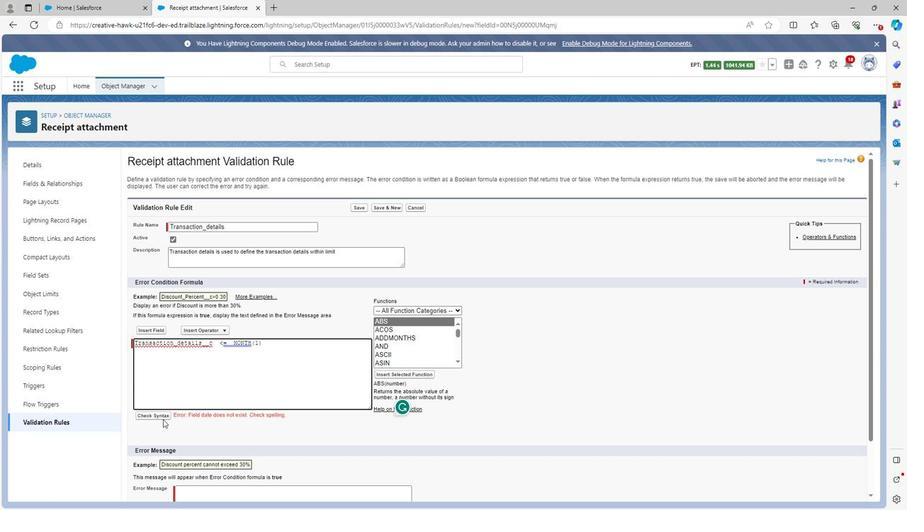 
Action: Mouse pressed left at (157, 417)
Screenshot: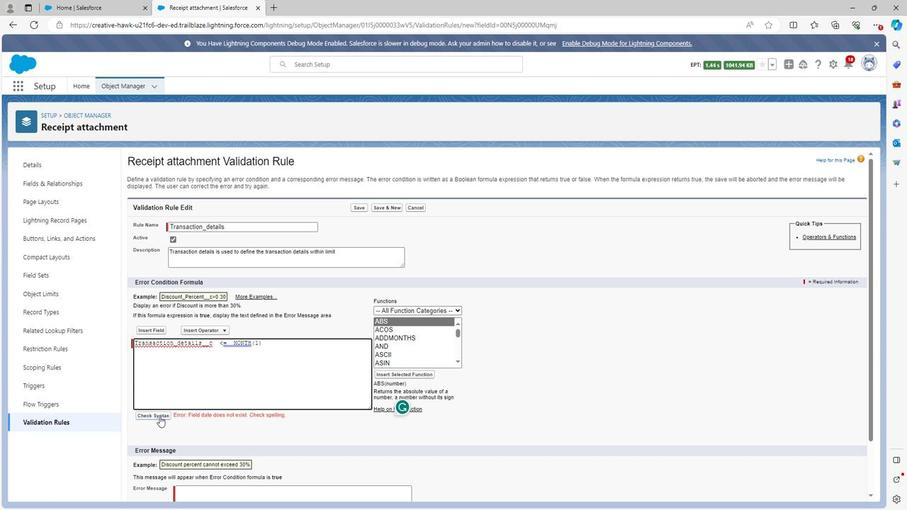 
Action: Mouse moved to (232, 346)
Screenshot: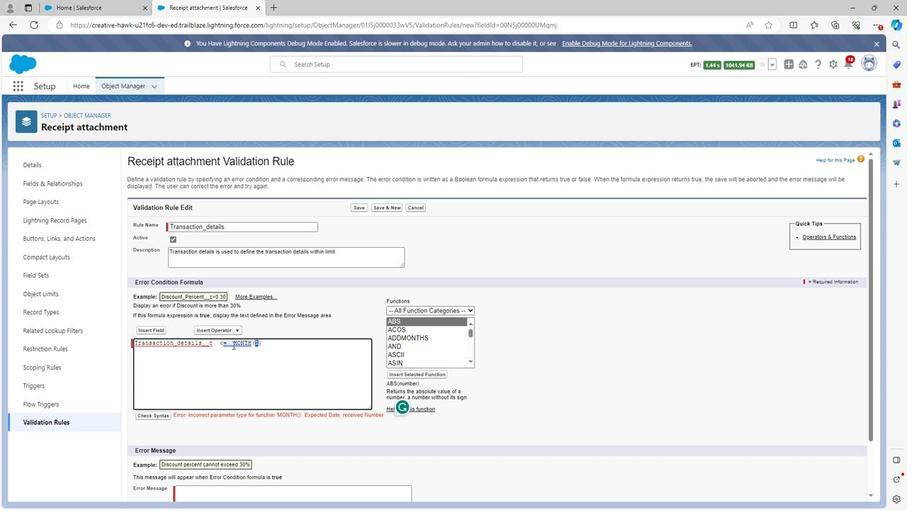 
Action: Mouse pressed left at (232, 346)
Screenshot: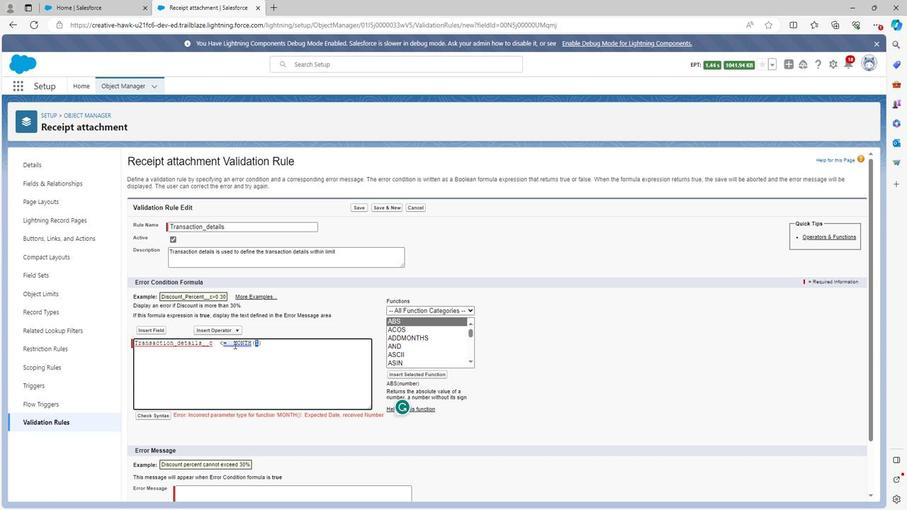 
Action: Mouse moved to (273, 344)
Screenshot: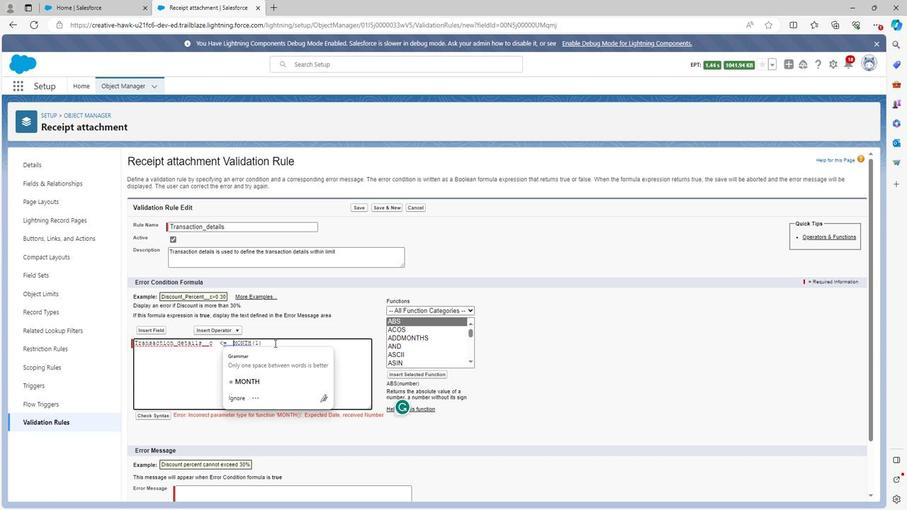 
Action: Mouse pressed left at (273, 344)
Screenshot: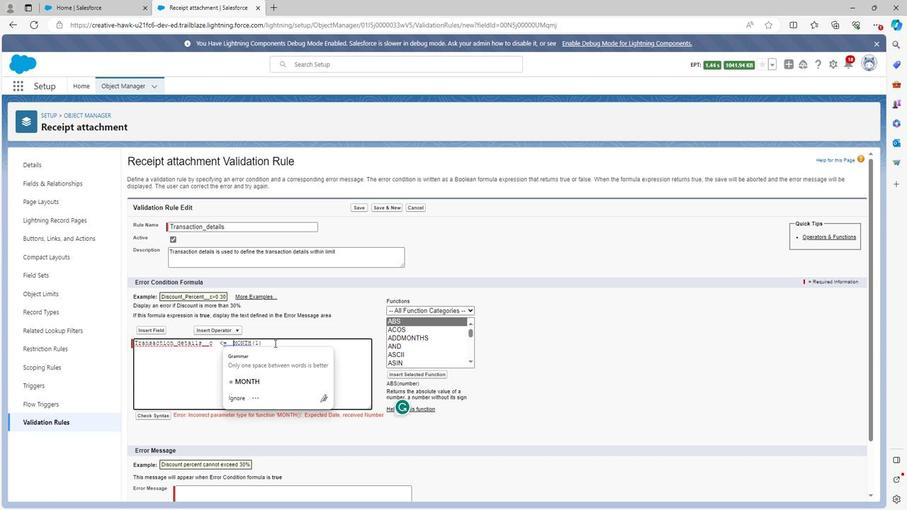 
Action: Mouse moved to (245, 404)
Screenshot: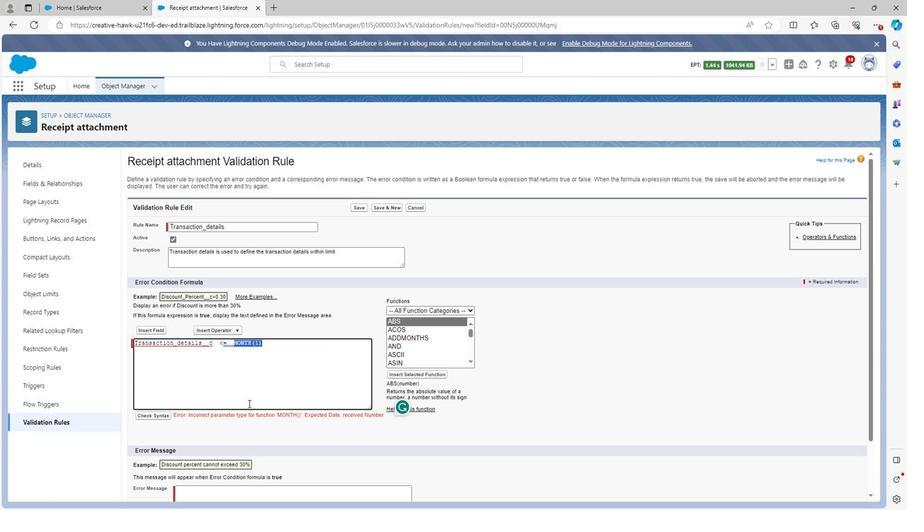 
Action: Key pressed <Key.backspace><Key.backspace><Key.backspace><Key.backspace><Key.backspace><Key.backspace><Key.backspace>
Screenshot: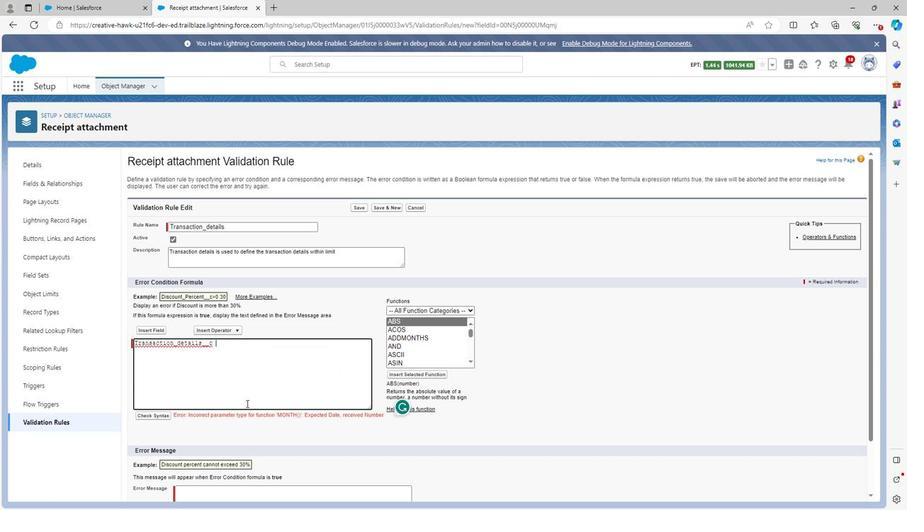 
Action: Mouse moved to (158, 416)
Screenshot: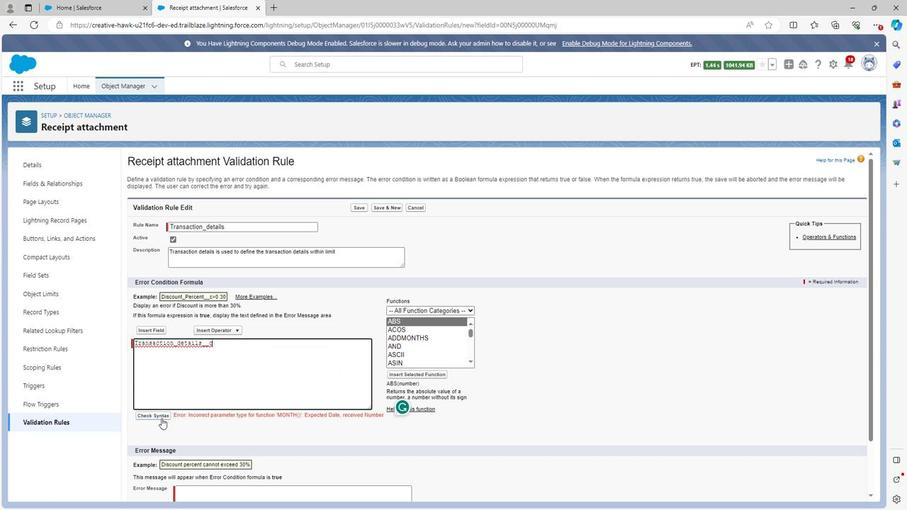 
Action: Mouse pressed left at (158, 416)
Screenshot: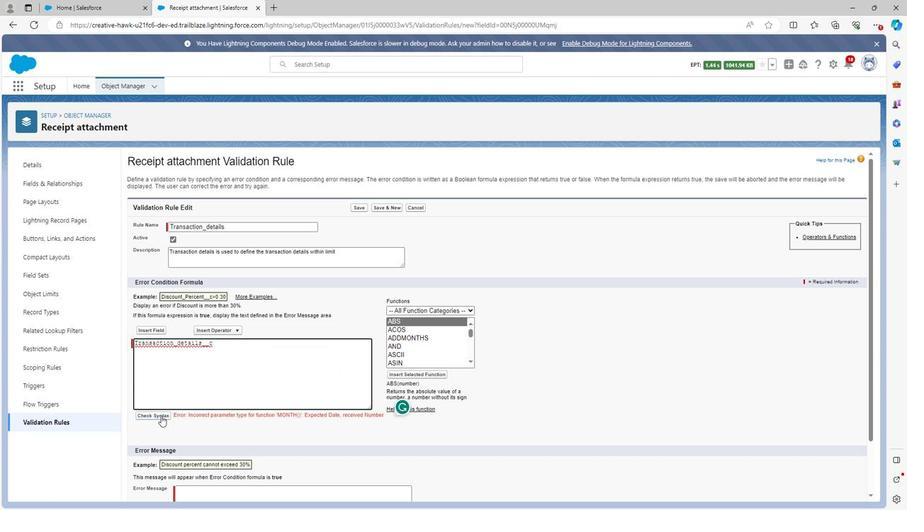 
Action: Mouse moved to (215, 332)
Screenshot: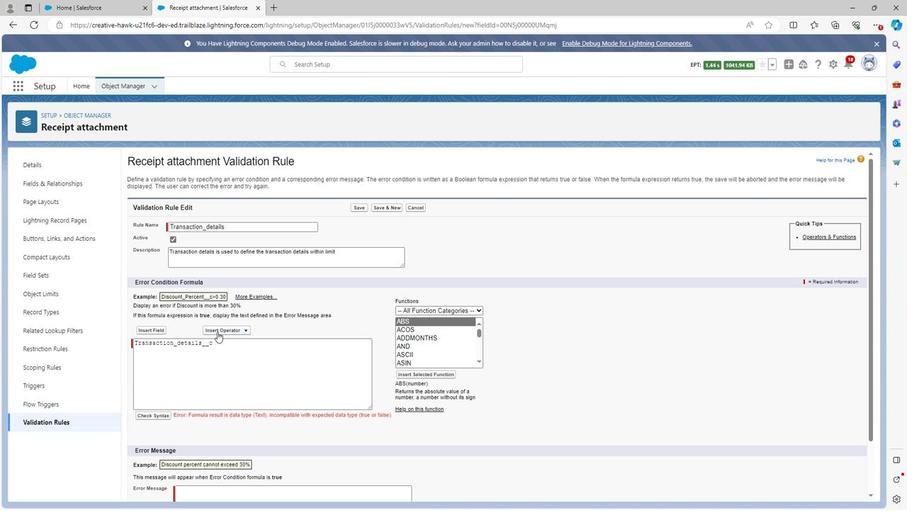 
Action: Mouse pressed left at (215, 332)
Screenshot: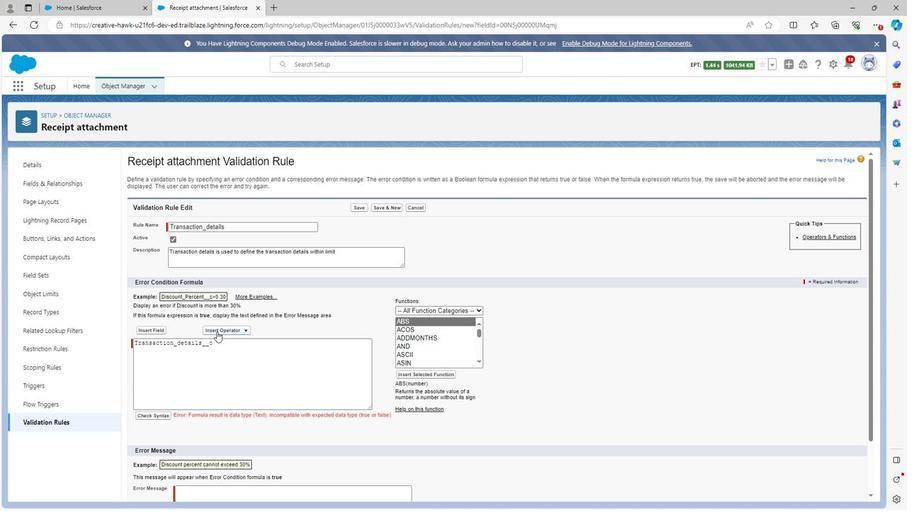 
Action: Mouse moved to (214, 416)
Screenshot: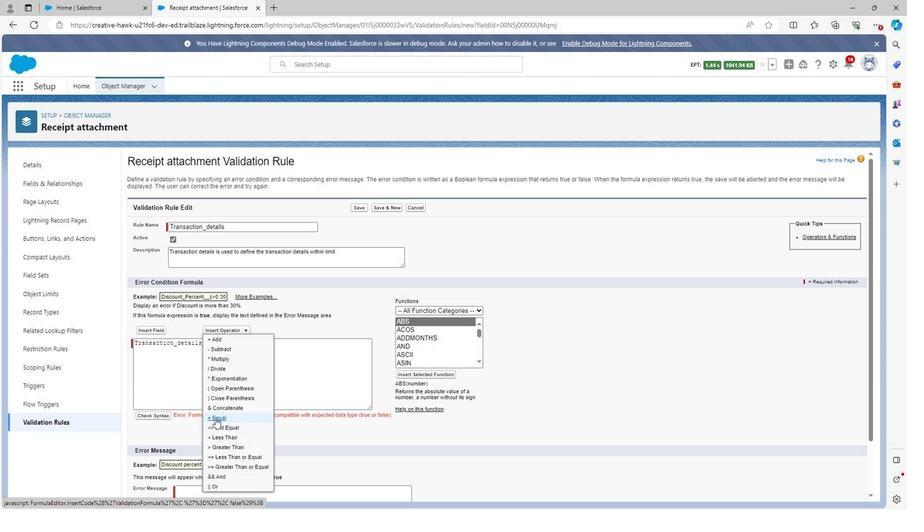 
Action: Mouse pressed left at (214, 416)
Screenshot: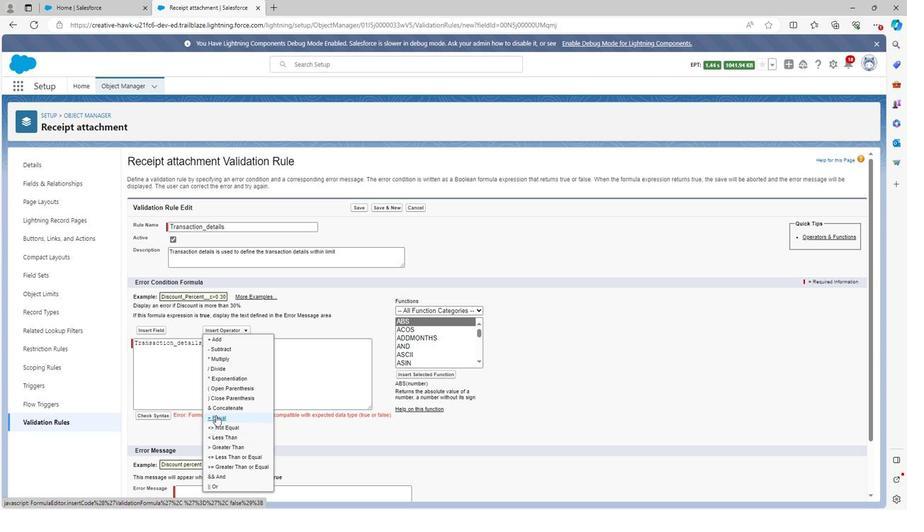 
Action: Mouse moved to (197, 361)
Screenshot: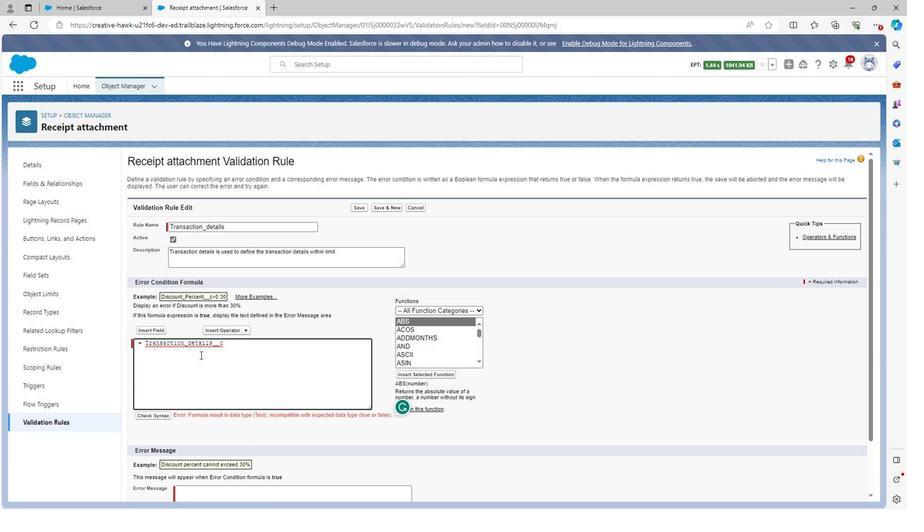 
Action: Key pressed <Key.backspace>
Screenshot: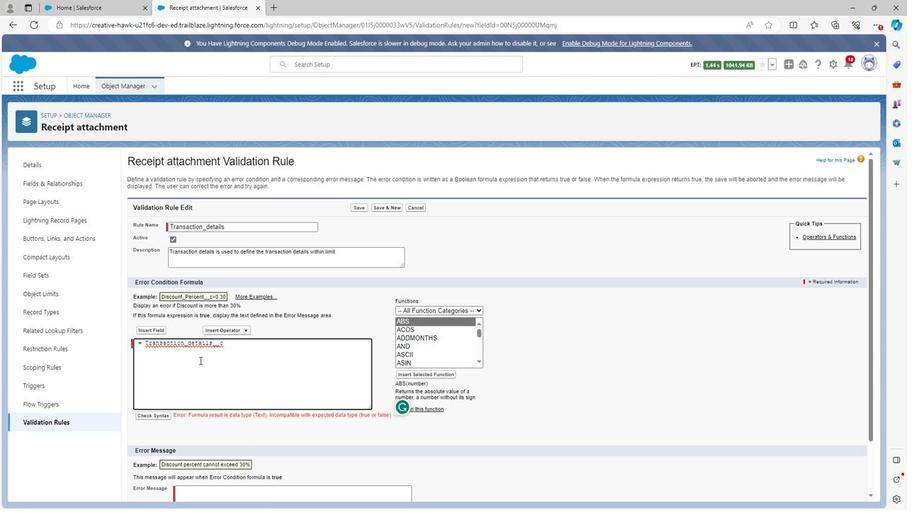 
Action: Mouse moved to (202, 354)
Screenshot: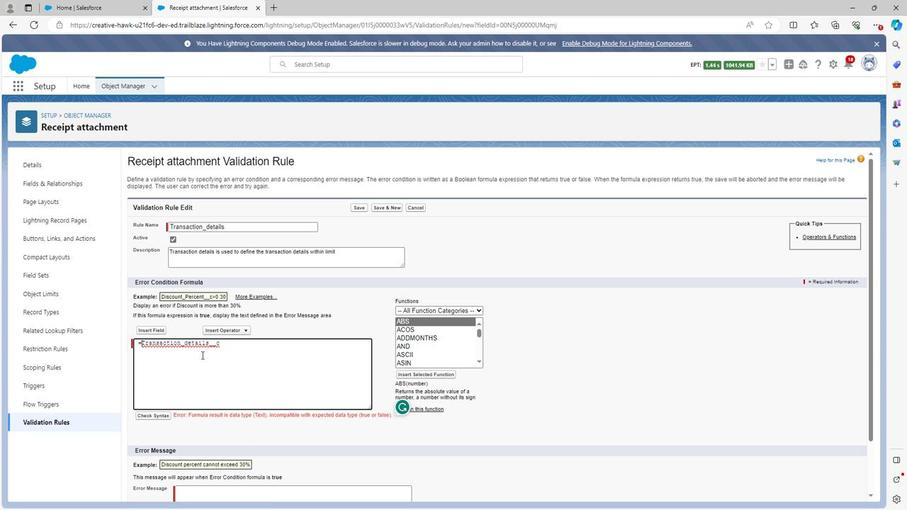 
Action: Key pressed <Key.backspace>
Screenshot: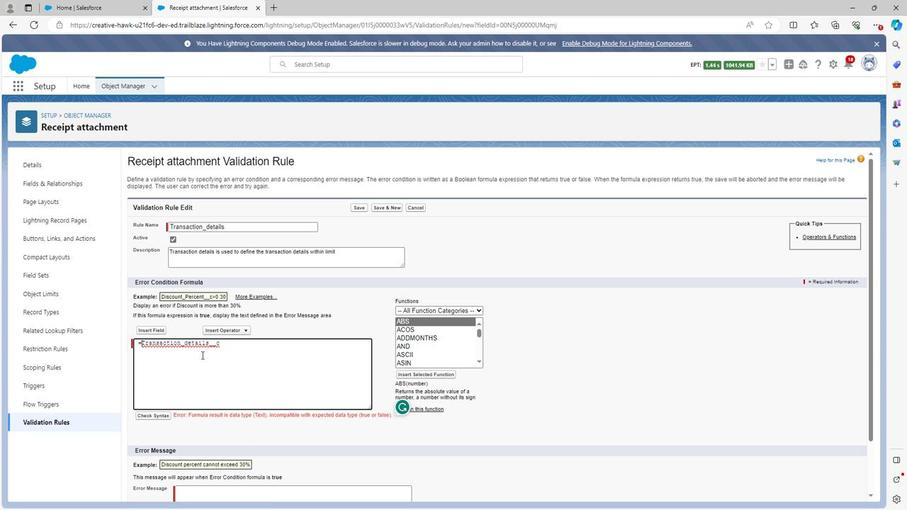 
Action: Mouse moved to (218, 348)
Screenshot: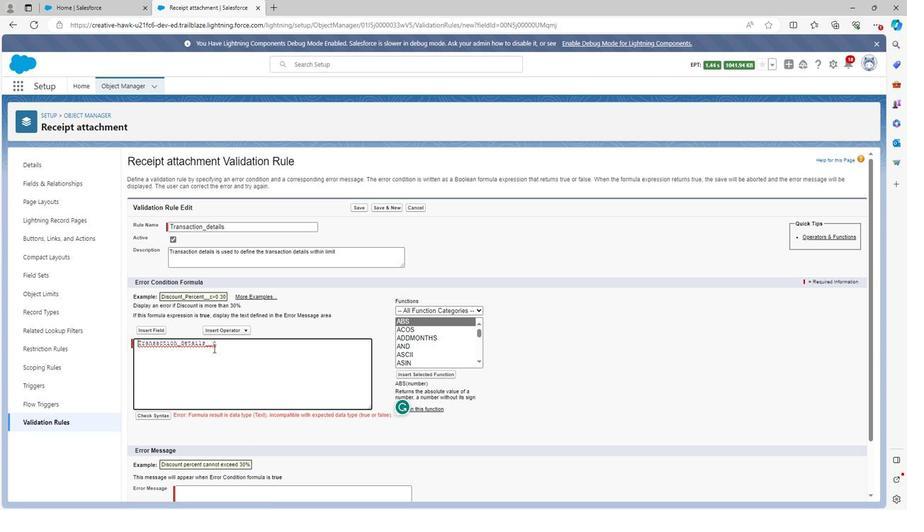 
Action: Key pressed <Key.backspace>
Screenshot: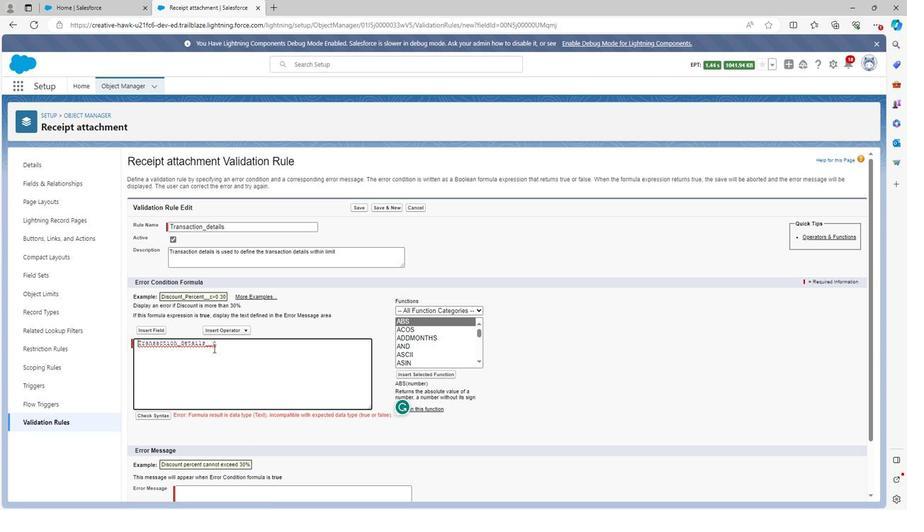 
Action: Mouse moved to (224, 346)
Screenshot: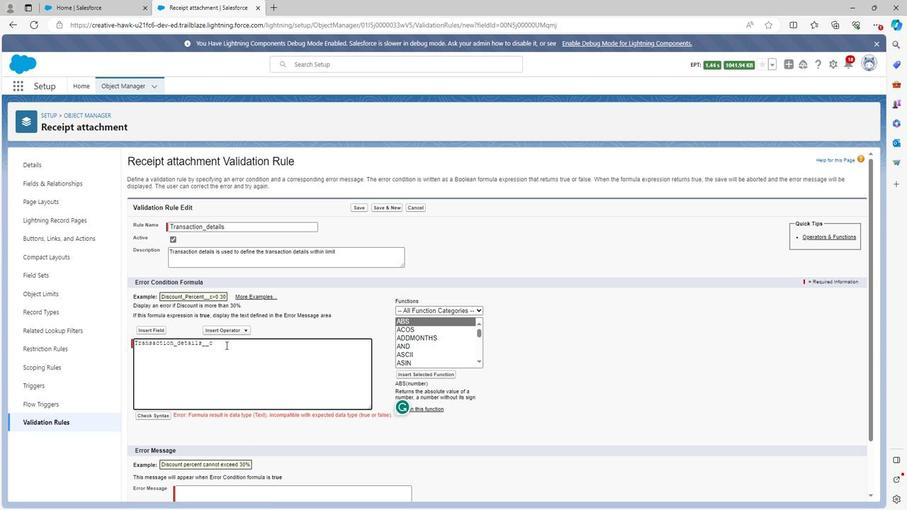 
Action: Mouse pressed left at (224, 346)
Screenshot: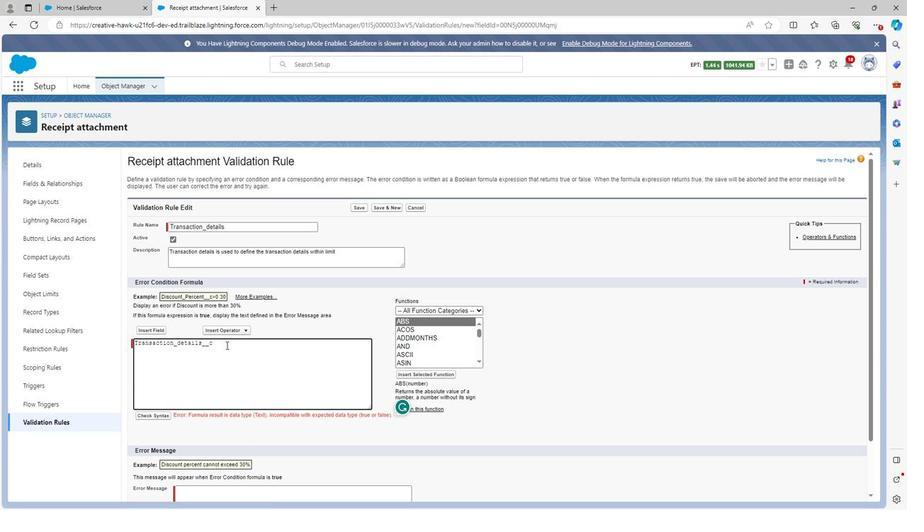 
Action: Mouse moved to (220, 330)
Screenshot: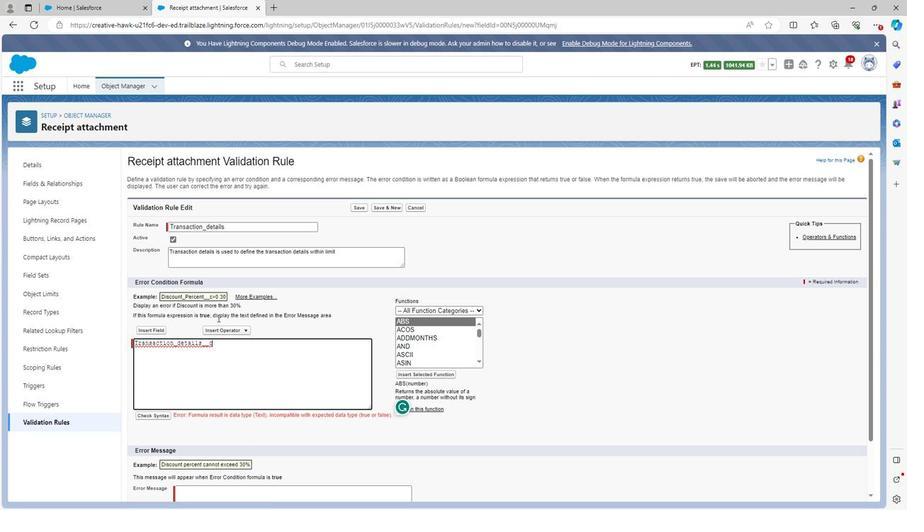 
Action: Mouse pressed left at (220, 330)
Screenshot: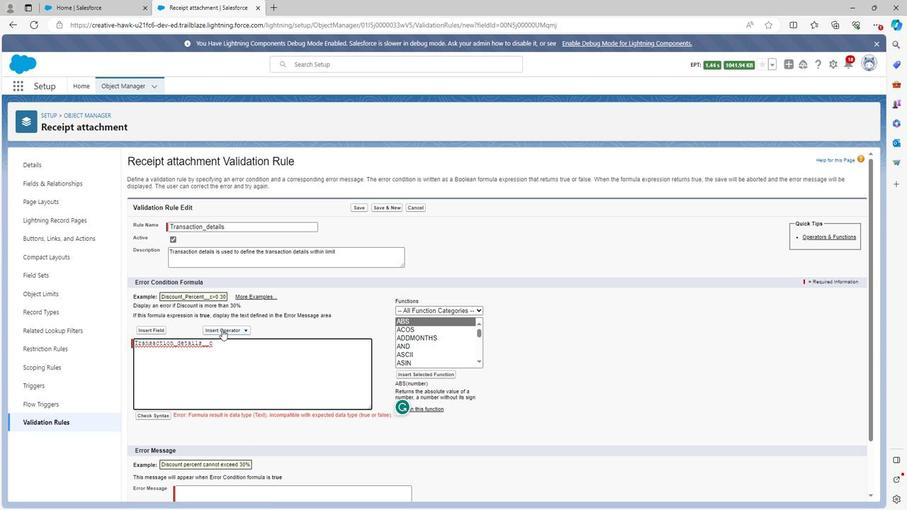 
Action: Mouse moved to (224, 417)
Screenshot: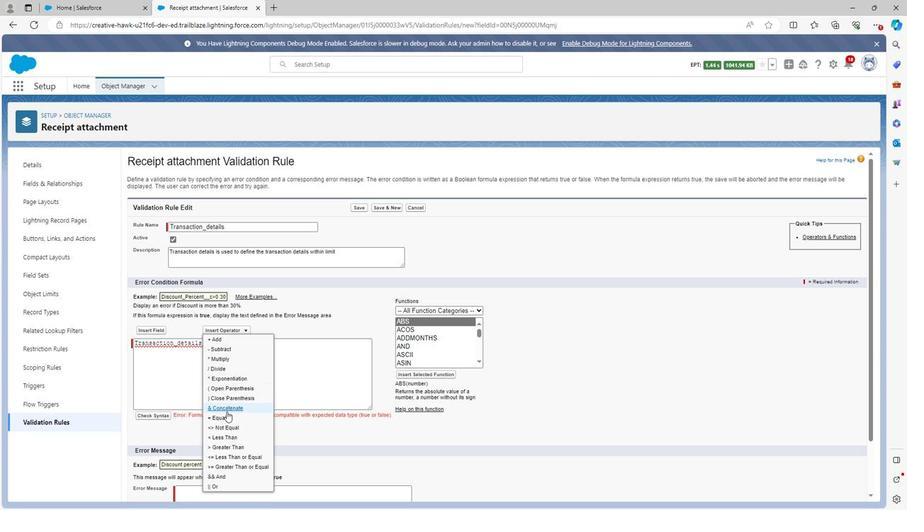 
Action: Mouse pressed left at (224, 417)
Screenshot: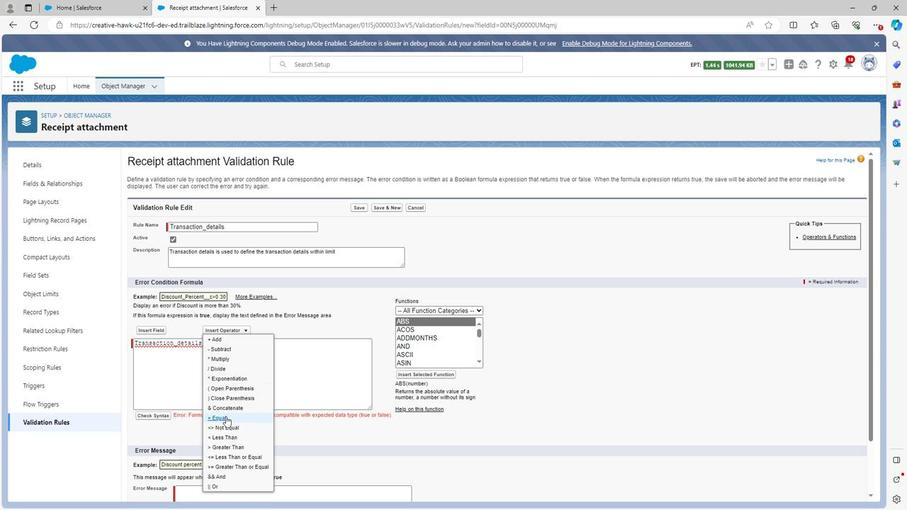
Action: Mouse moved to (155, 330)
Screenshot: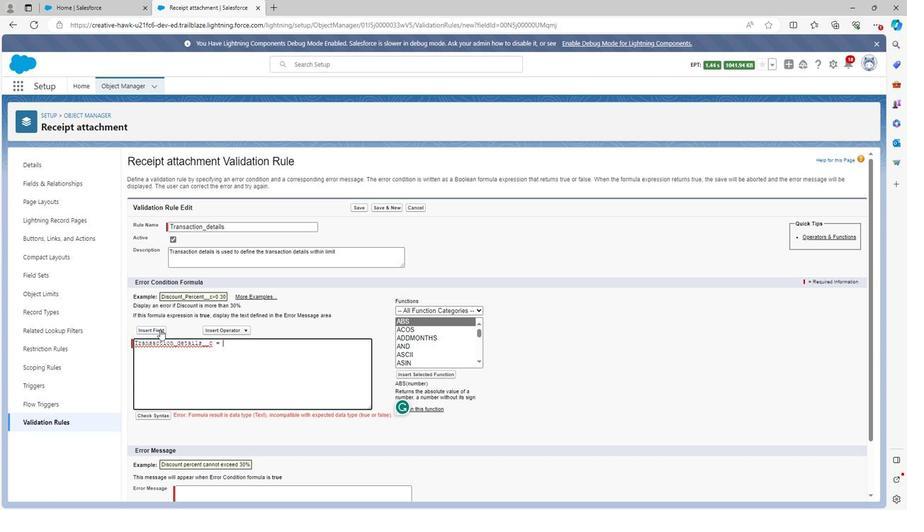 
Action: Mouse pressed left at (155, 330)
Screenshot: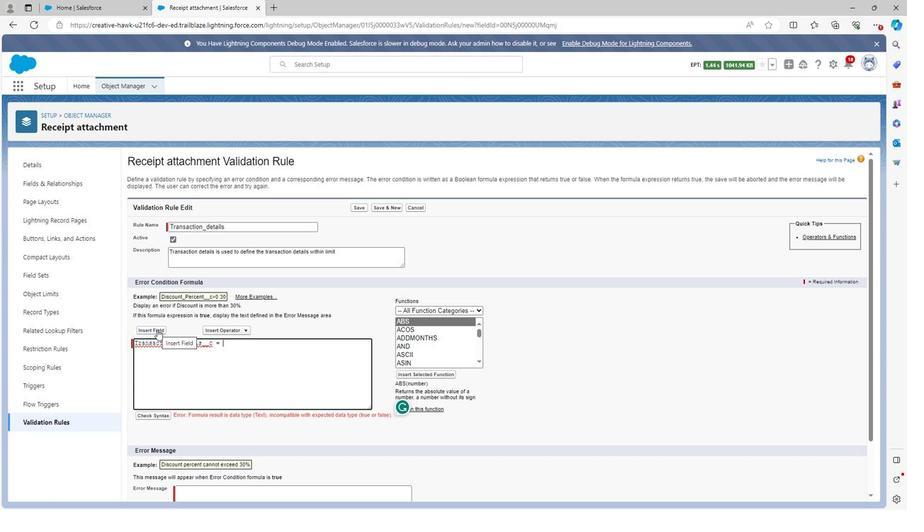 
Action: Mouse moved to (434, 329)
Screenshot: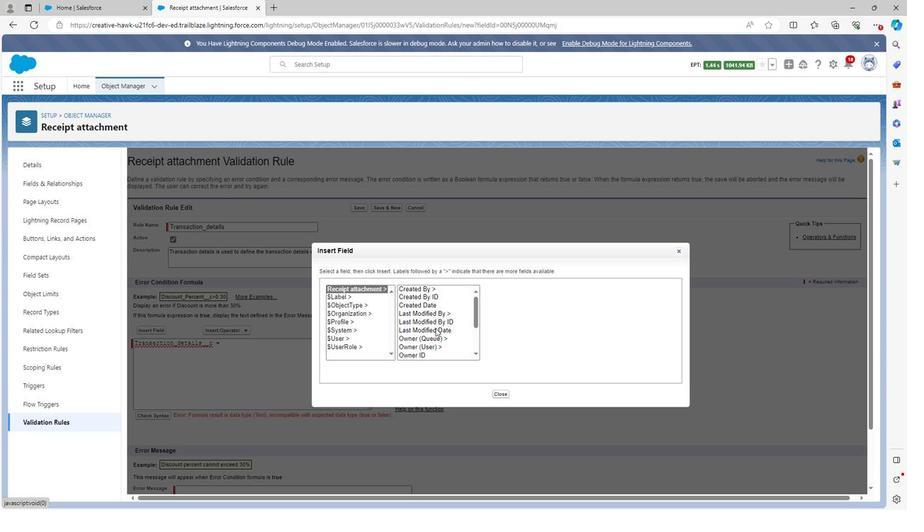 
Action: Mouse scrolled (434, 329) with delta (0, 0)
Screenshot: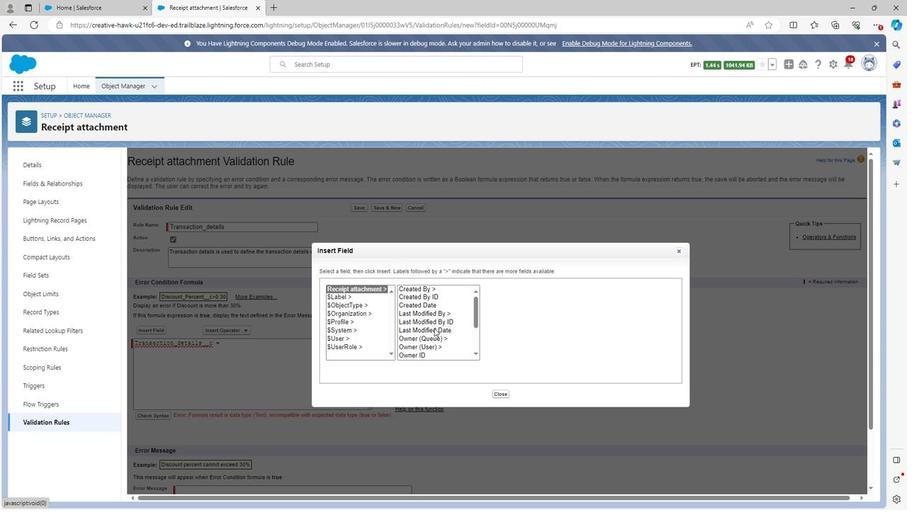
Action: Mouse scrolled (434, 329) with delta (0, 0)
Screenshot: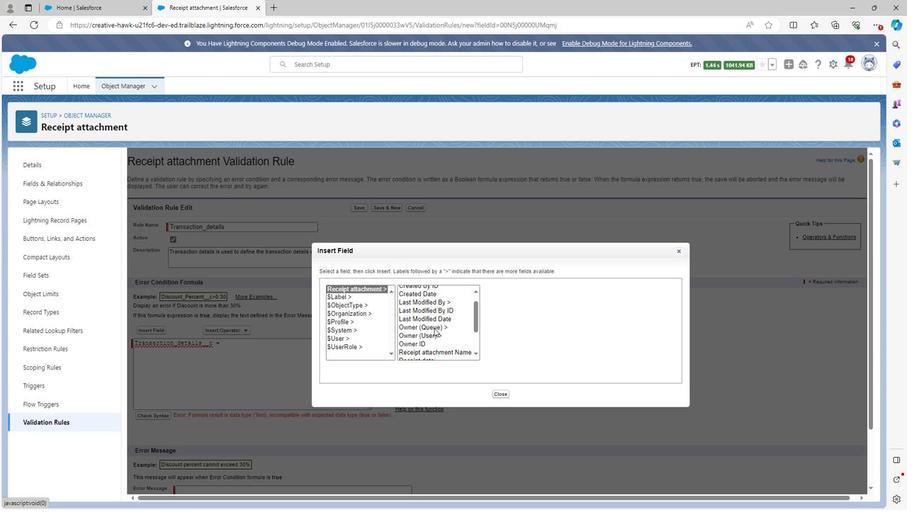 
Action: Mouse scrolled (434, 329) with delta (0, 0)
Screenshot: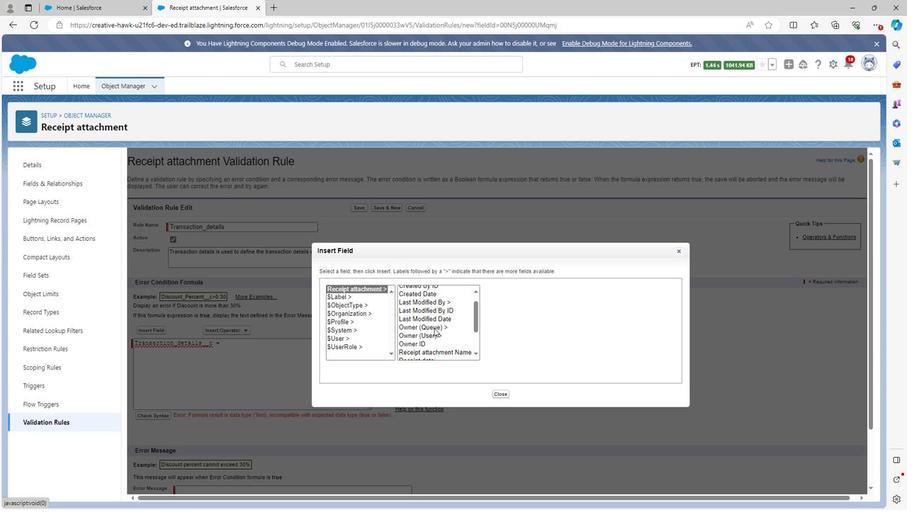 
Action: Mouse moved to (434, 329)
Screenshot: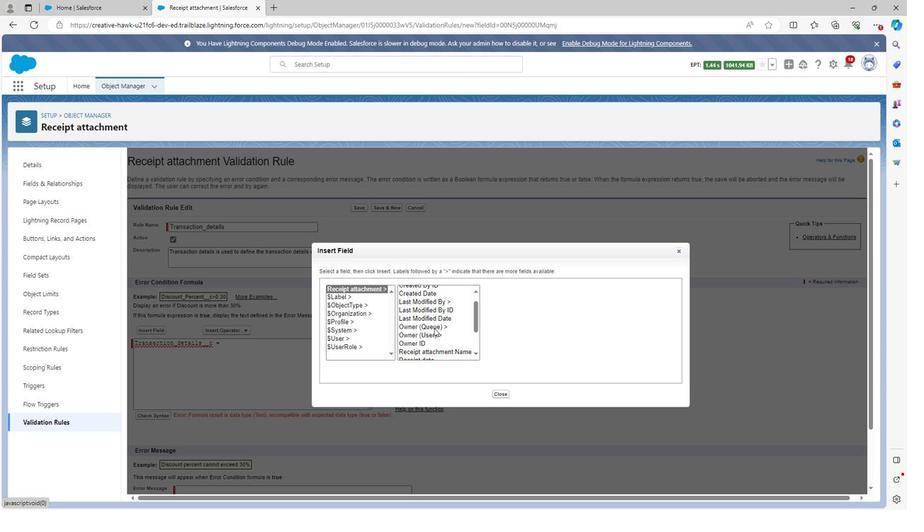 
Action: Mouse scrolled (434, 329) with delta (0, 0)
Screenshot: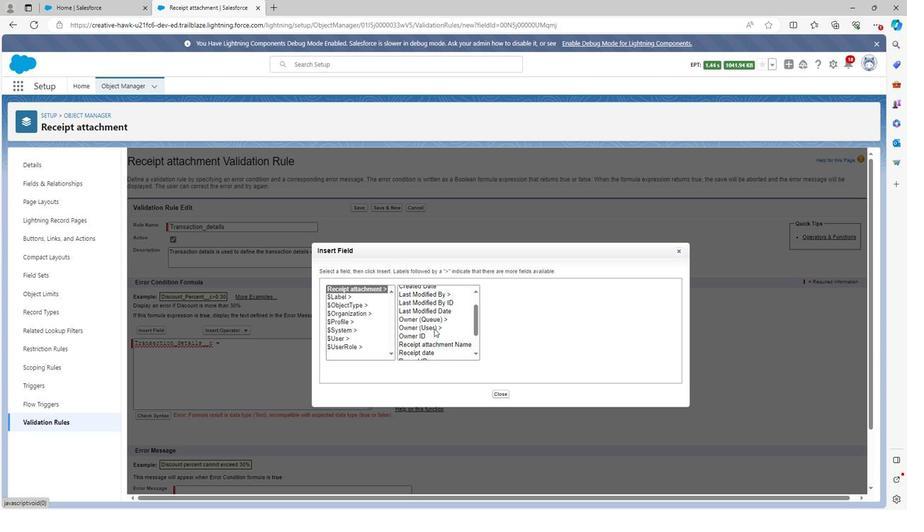 
Action: Mouse moved to (434, 331)
Screenshot: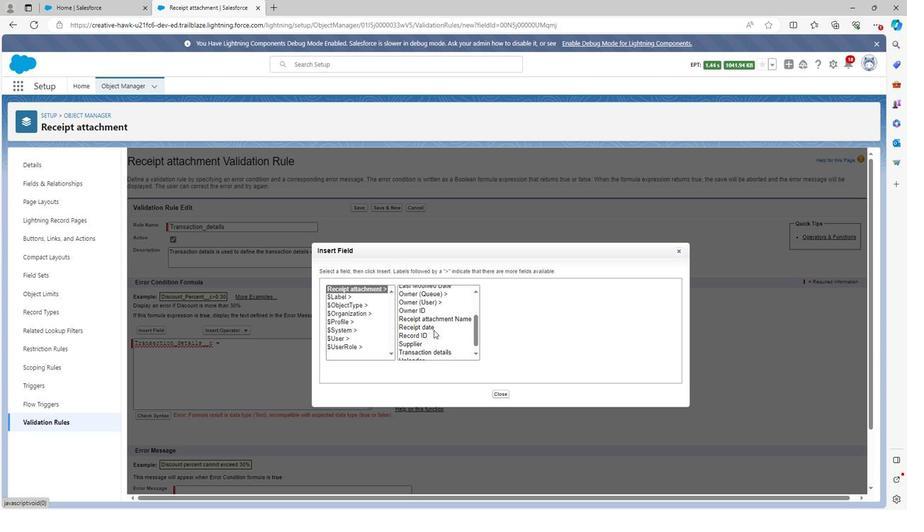 
Action: Mouse scrolled (434, 331) with delta (0, 0)
Screenshot: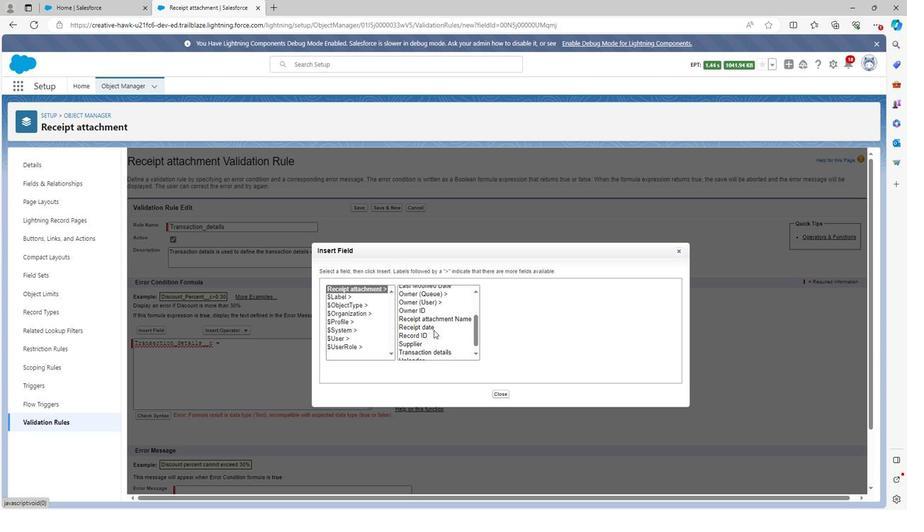 
Action: Mouse moved to (428, 316)
Screenshot: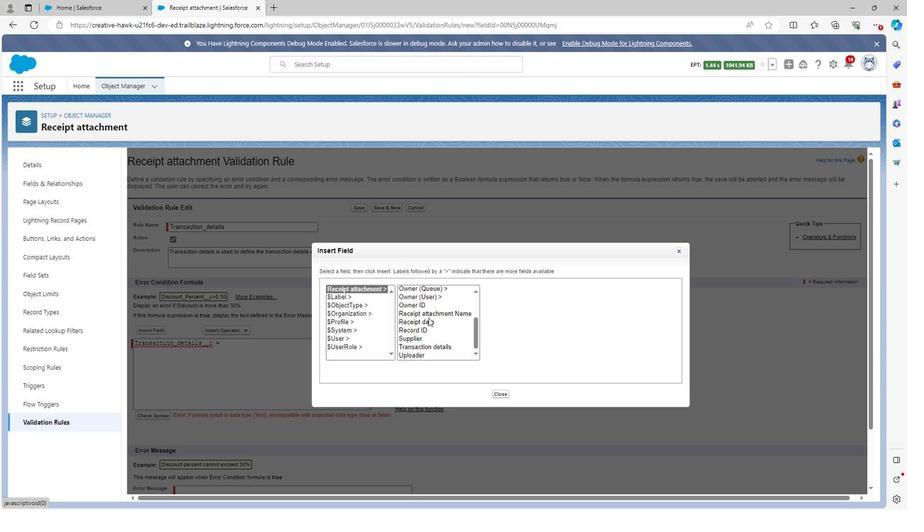 
Action: Mouse pressed left at (428, 316)
Screenshot: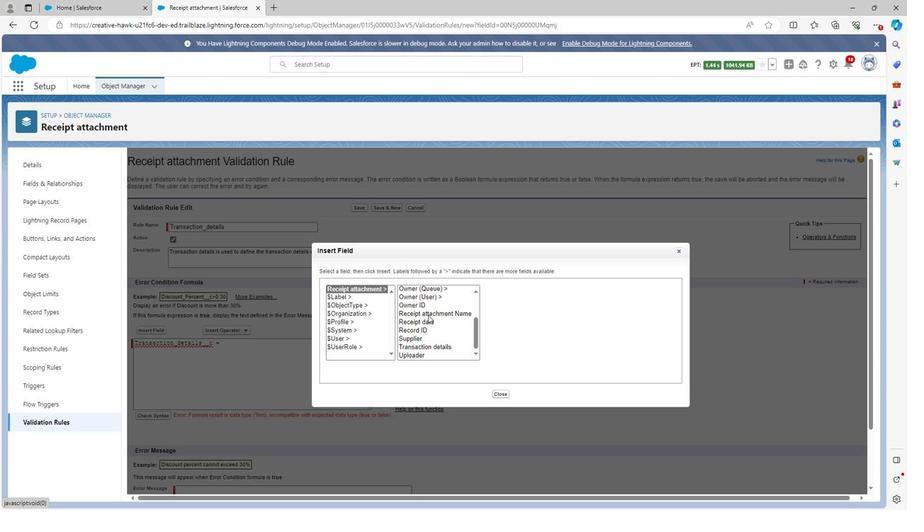 
Action: Mouse moved to (507, 340)
Screenshot: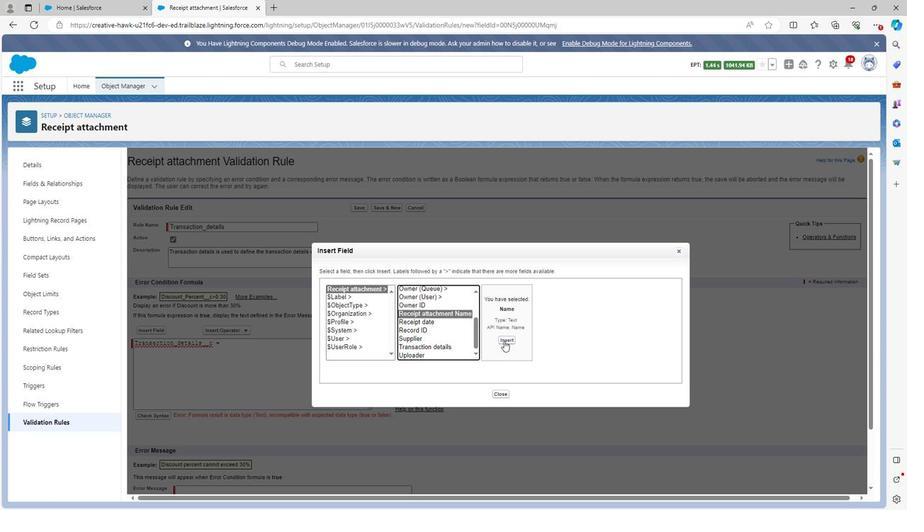 
Action: Mouse pressed left at (507, 340)
Screenshot: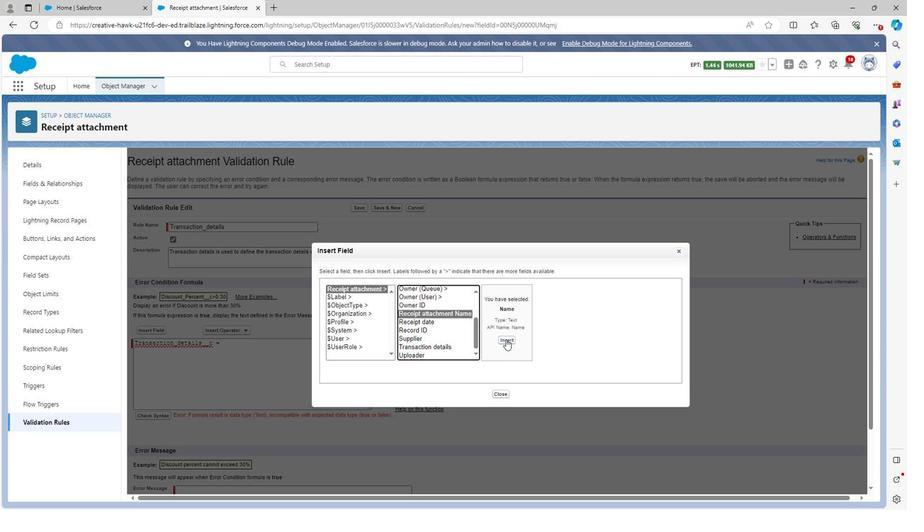 
Action: Mouse moved to (155, 416)
Screenshot: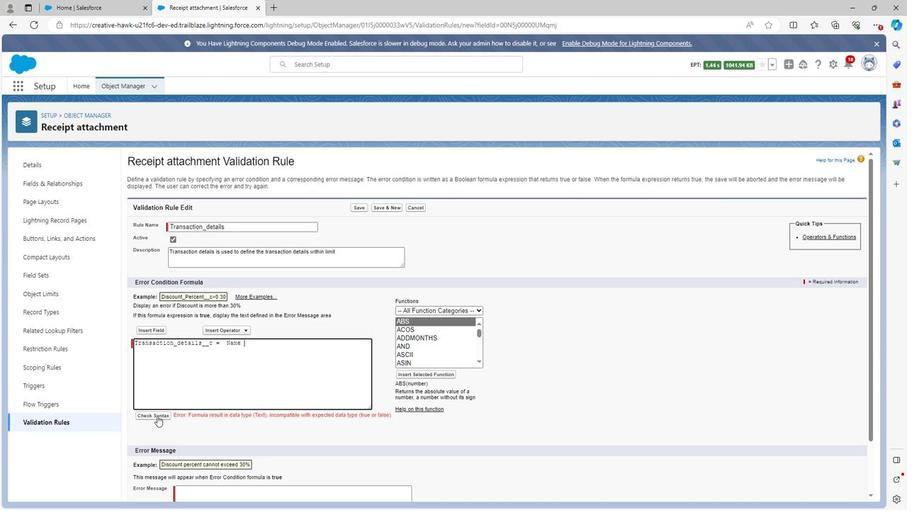 
Action: Mouse pressed left at (155, 416)
Screenshot: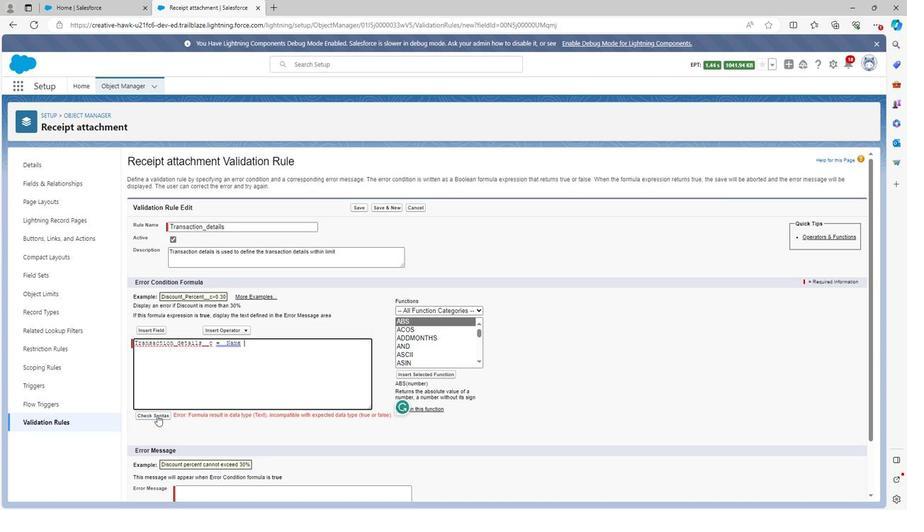 
Action: Mouse moved to (207, 432)
Screenshot: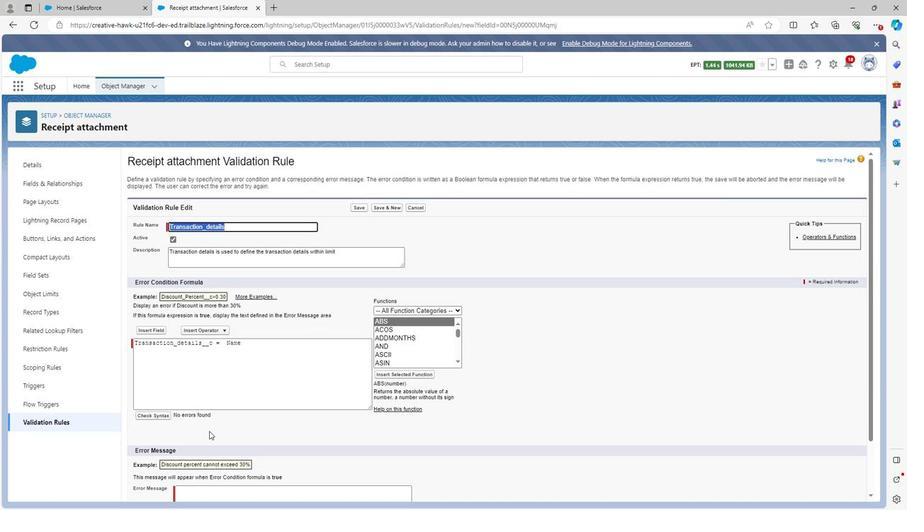 
Action: Mouse scrolled (207, 431) with delta (0, 0)
Screenshot: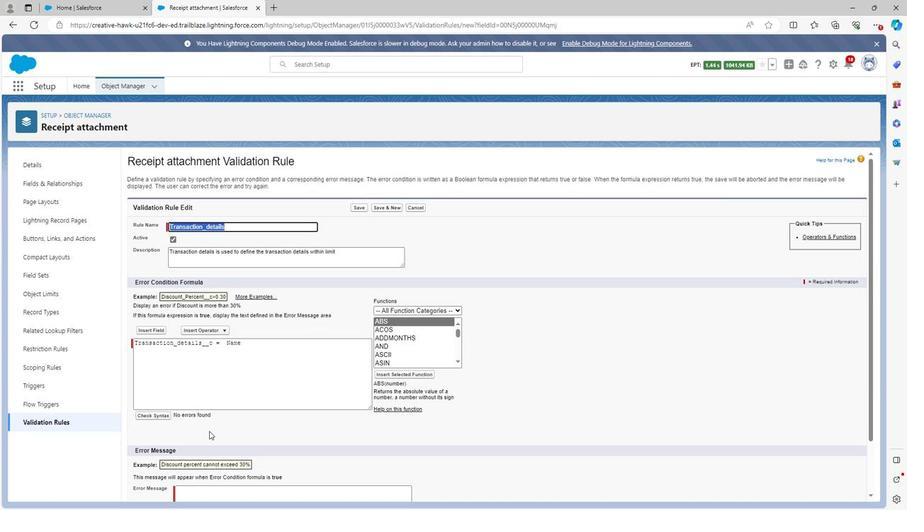 
Action: Mouse scrolled (207, 431) with delta (0, 0)
Screenshot: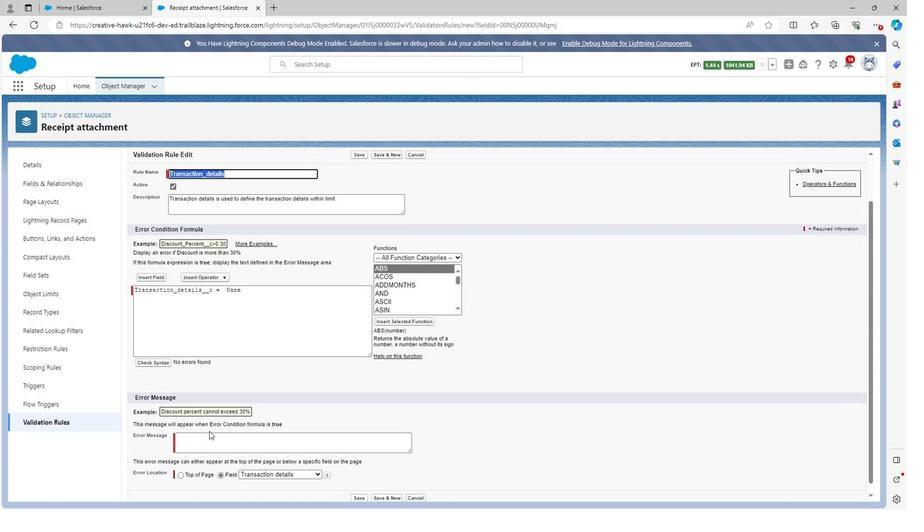 
Action: Mouse scrolled (207, 431) with delta (0, 0)
Screenshot: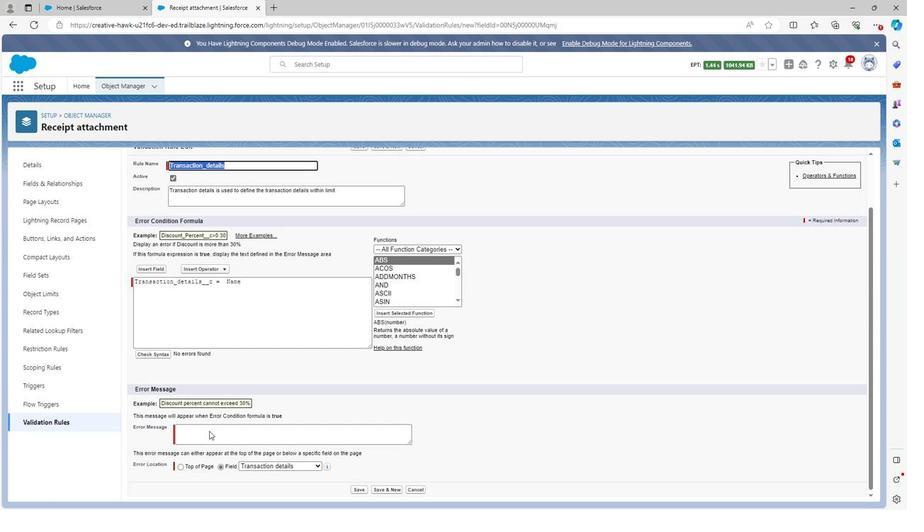 
Action: Mouse pressed left at (207, 432)
Screenshot: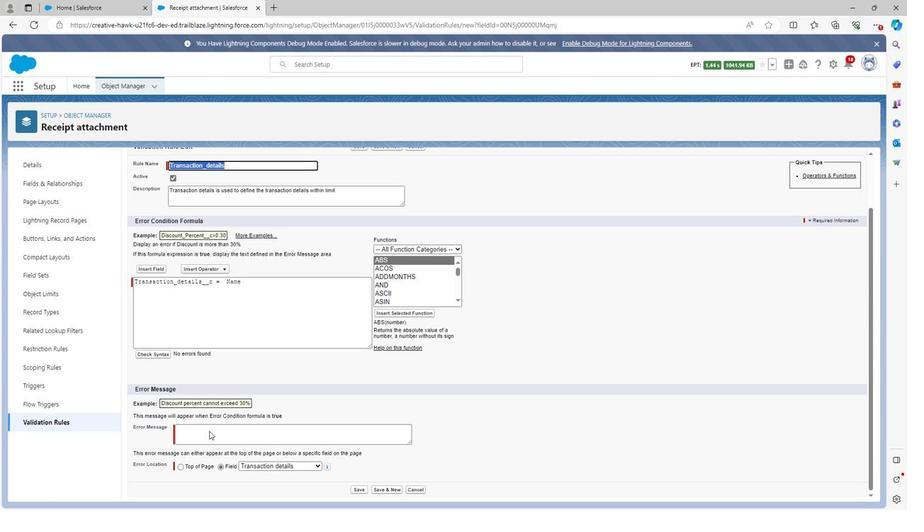 
Action: Key pressed <Key.shift>Trnsaction<Key.space>details<Key.space>should<Key.space>be<Key.space>defined<Key.space>with<Key.space>receipt<Key.space>name
Screenshot: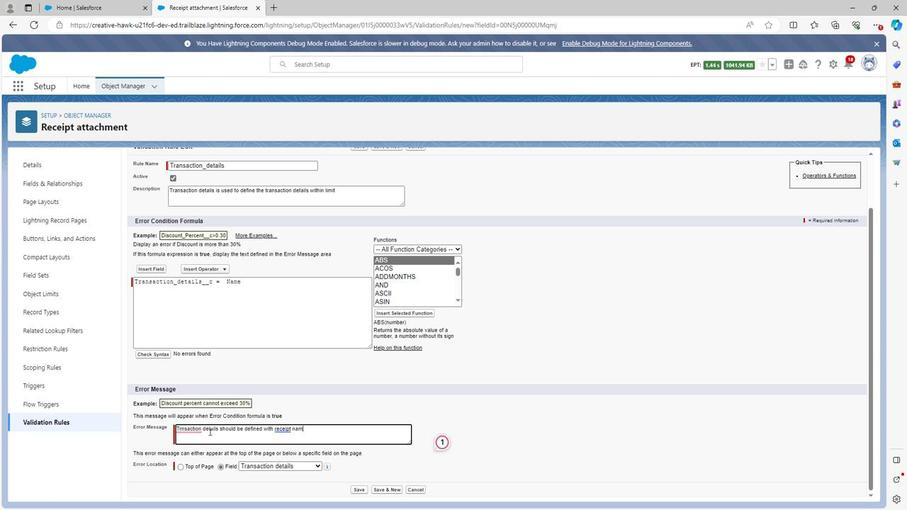 
Action: Mouse moved to (358, 490)
Screenshot: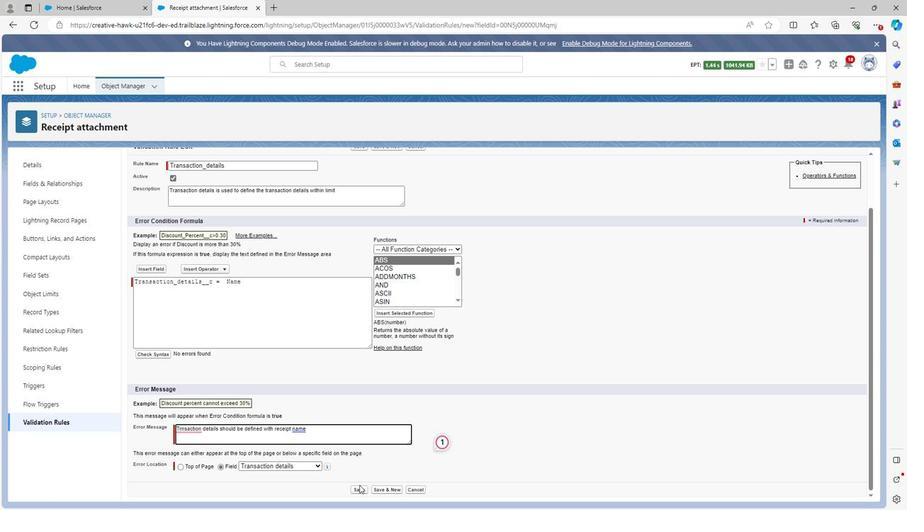 
Action: Mouse pressed left at (358, 490)
Screenshot: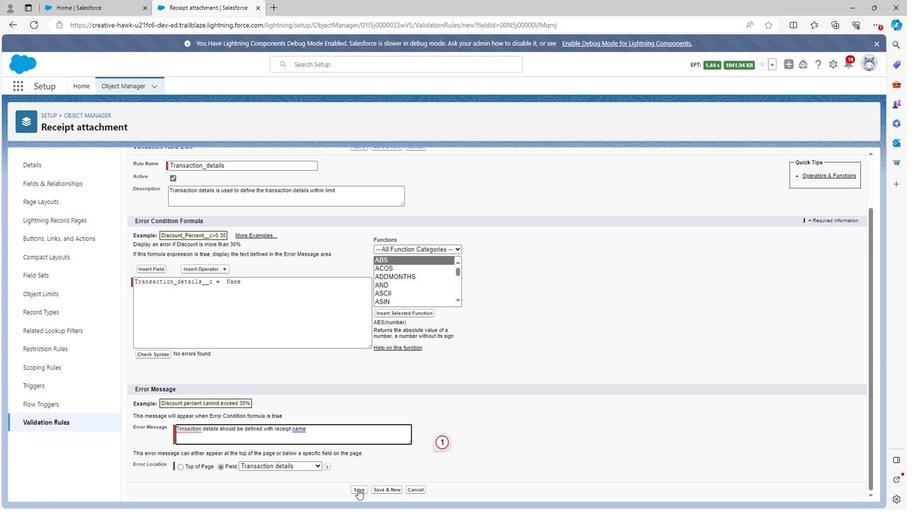 
Action: Mouse moved to (118, 84)
Screenshot: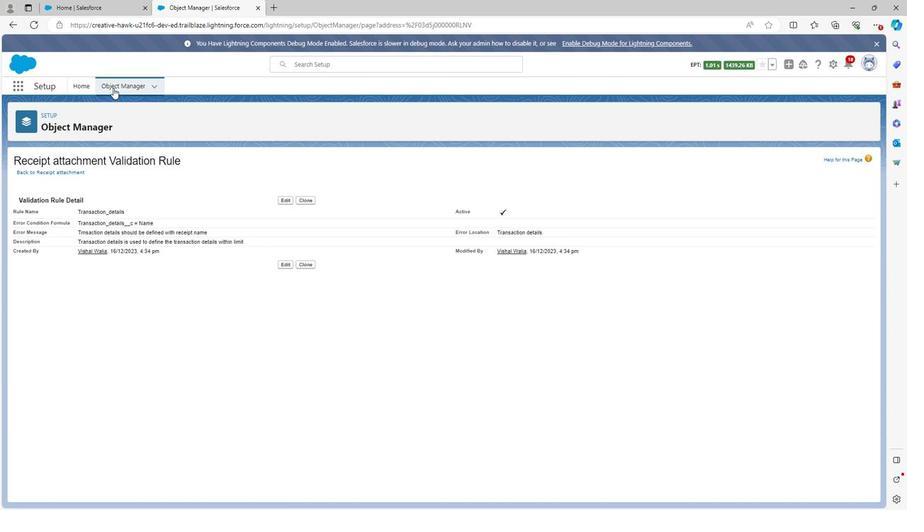 
Action: Mouse pressed left at (118, 84)
Screenshot: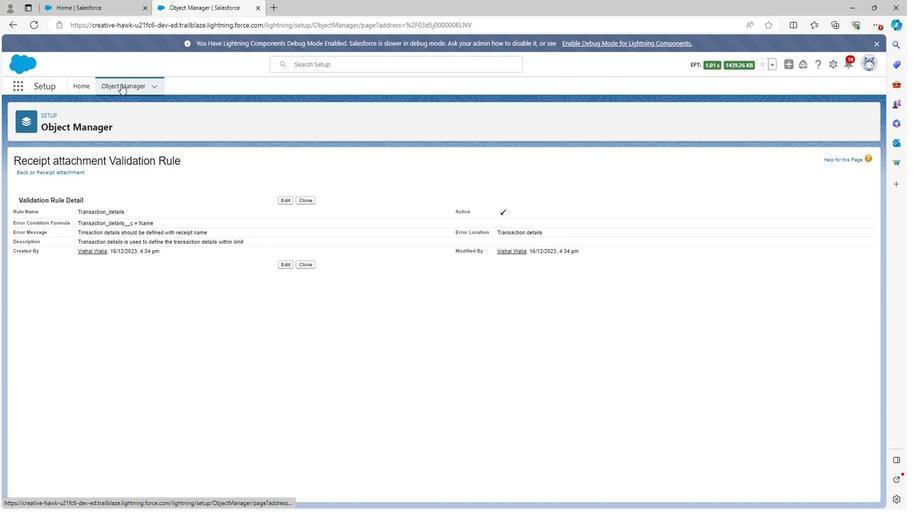 
Action: Mouse moved to (88, 336)
Screenshot: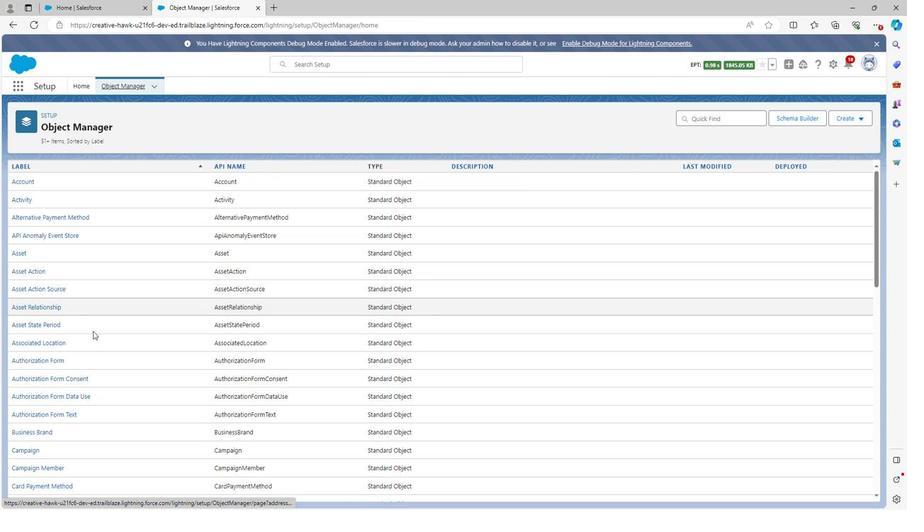 
Action: Mouse scrolled (88, 336) with delta (0, 0)
Screenshot: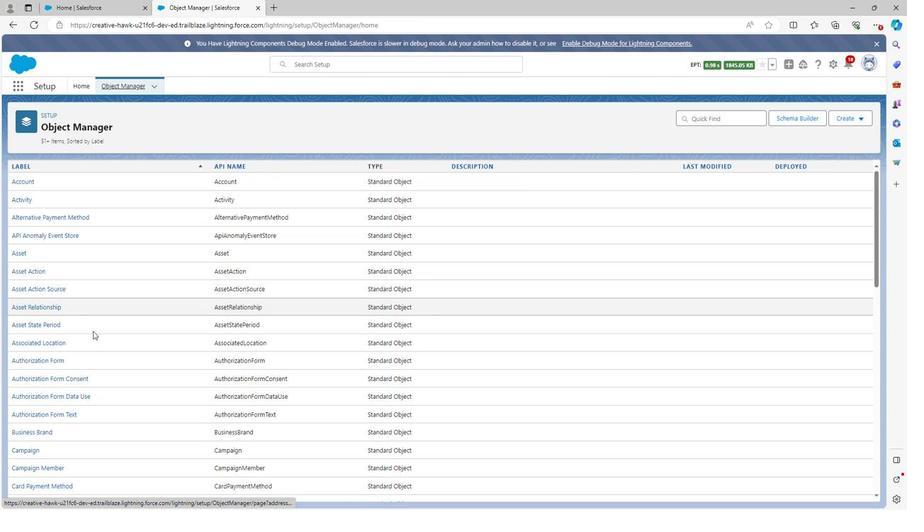 
Action: Mouse moved to (85, 359)
Screenshot: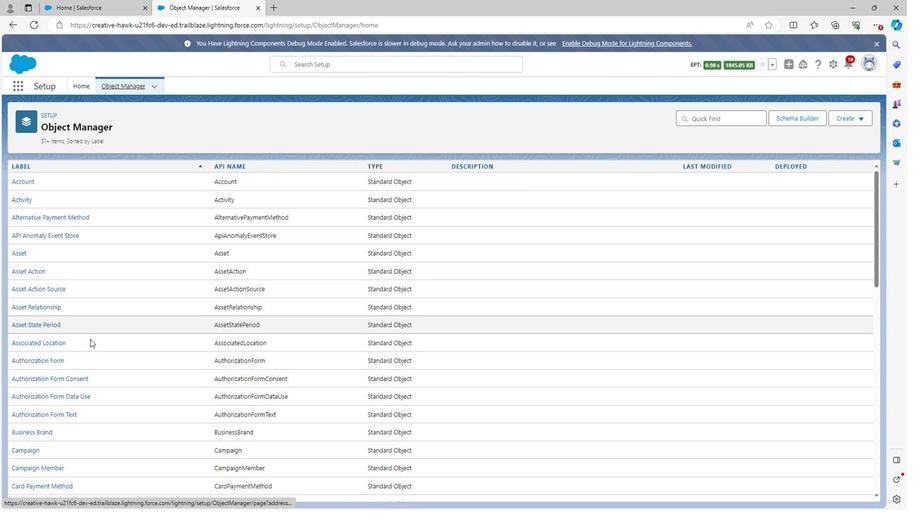 
Action: Mouse scrolled (85, 359) with delta (0, 0)
Screenshot: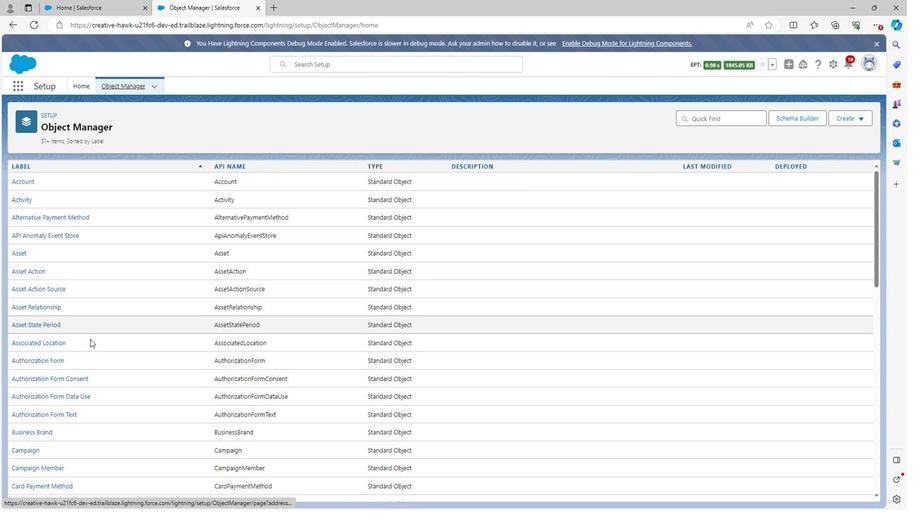 
Action: Mouse moved to (82, 372)
Screenshot: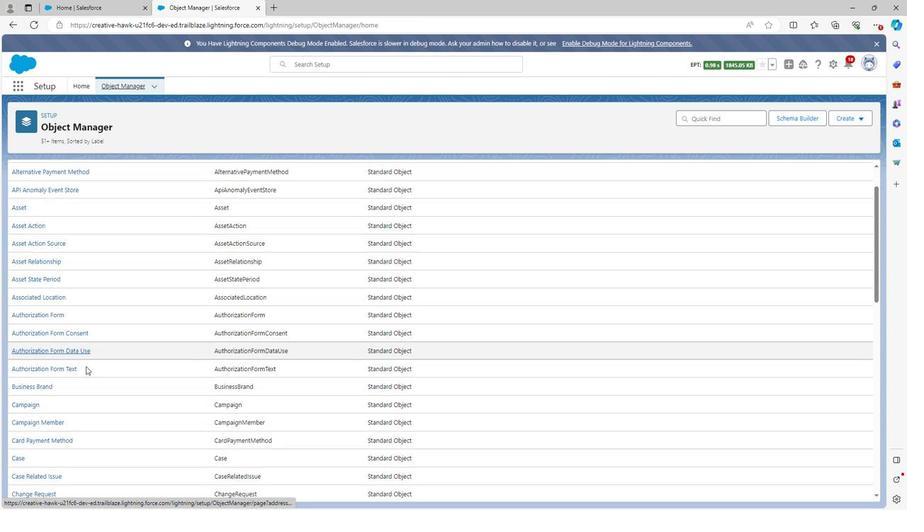 
Action: Mouse scrolled (82, 372) with delta (0, 0)
Screenshot: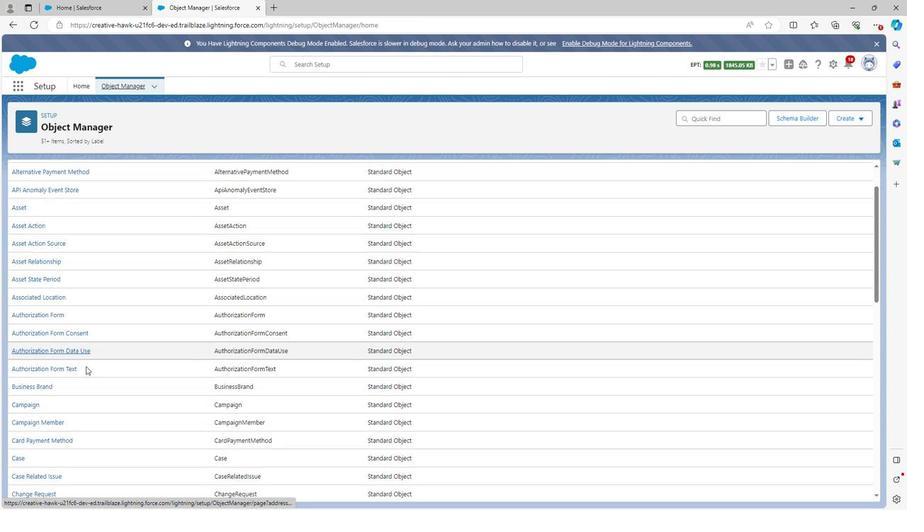 
Action: Mouse moved to (81, 378)
Screenshot: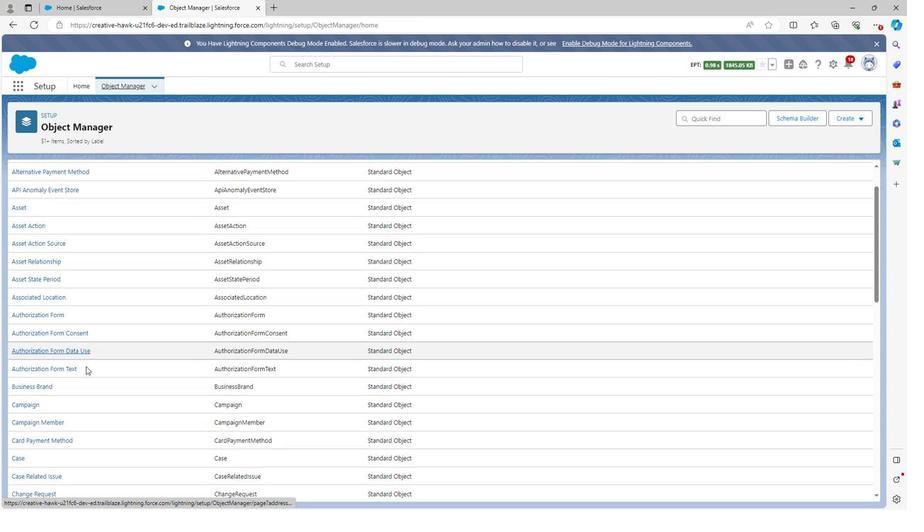 
Action: Mouse scrolled (81, 378) with delta (0, 0)
Screenshot: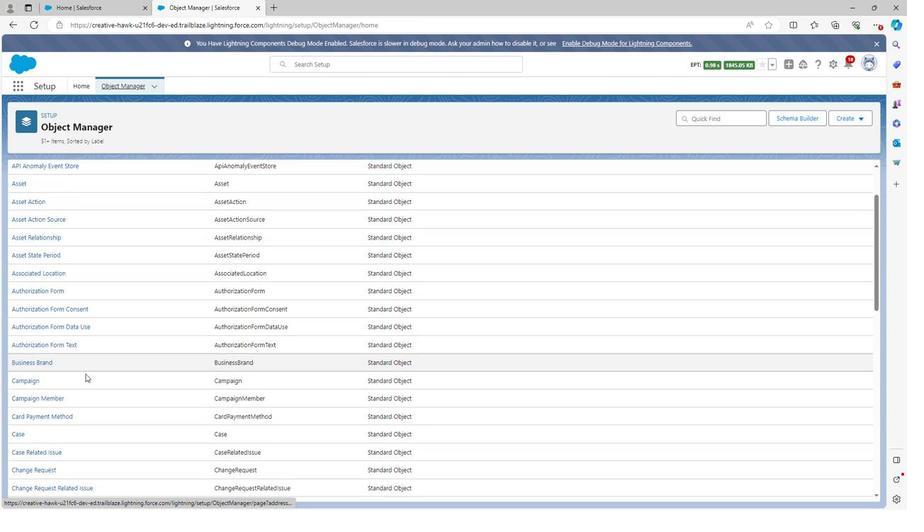 
Action: Mouse moved to (80, 380)
Screenshot: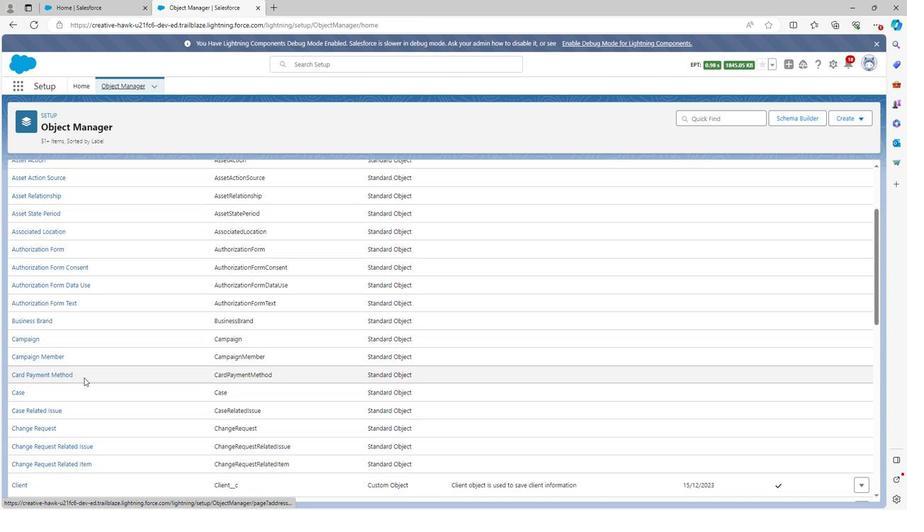 
Action: Mouse scrolled (80, 379) with delta (0, 0)
Screenshot: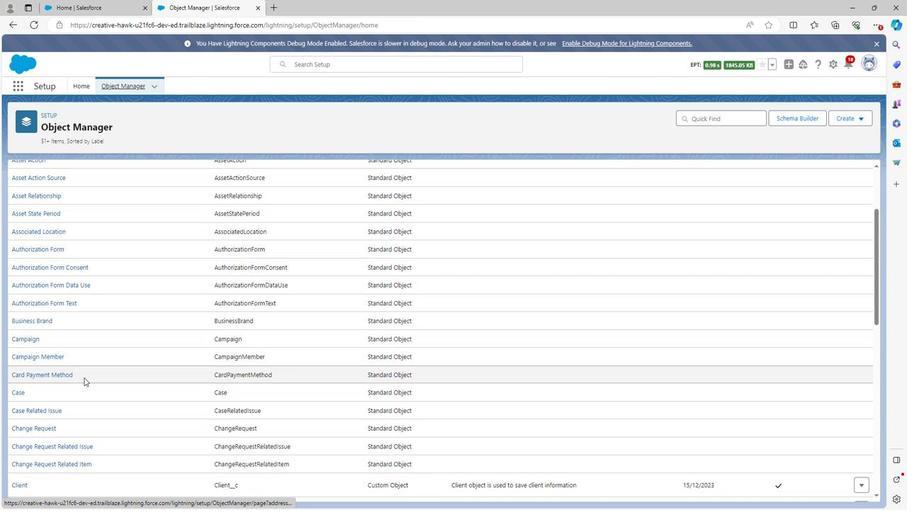 
Action: Mouse moved to (80, 382)
Screenshot: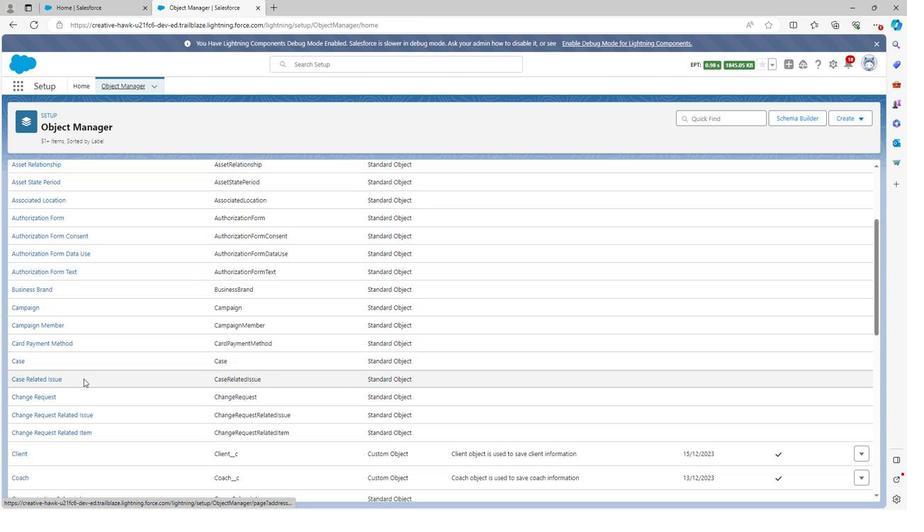 
Action: Mouse scrolled (80, 381) with delta (0, 0)
Screenshot: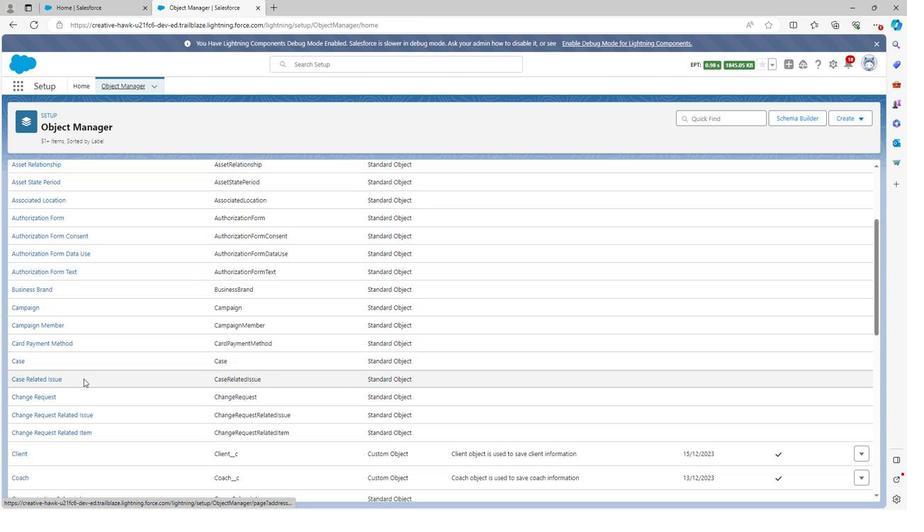
Action: Mouse moved to (80, 382)
Screenshot: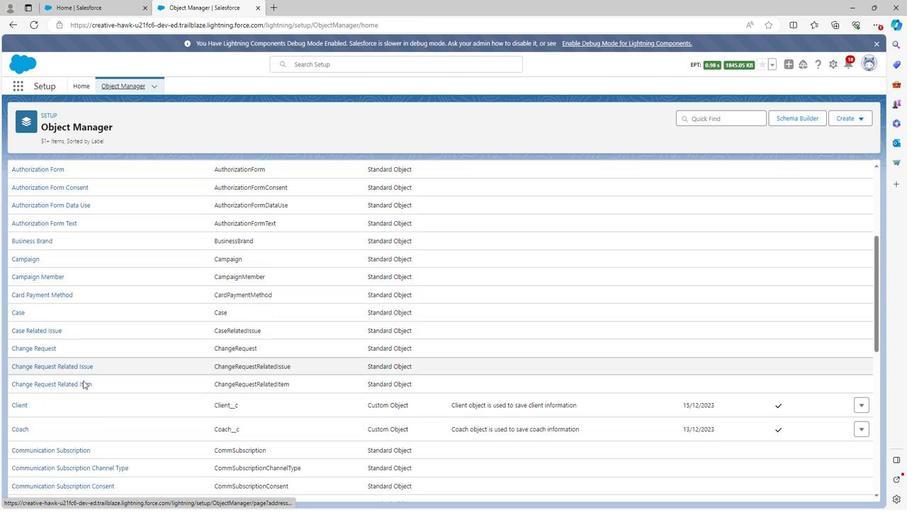
Action: Mouse scrolled (80, 382) with delta (0, 0)
Screenshot: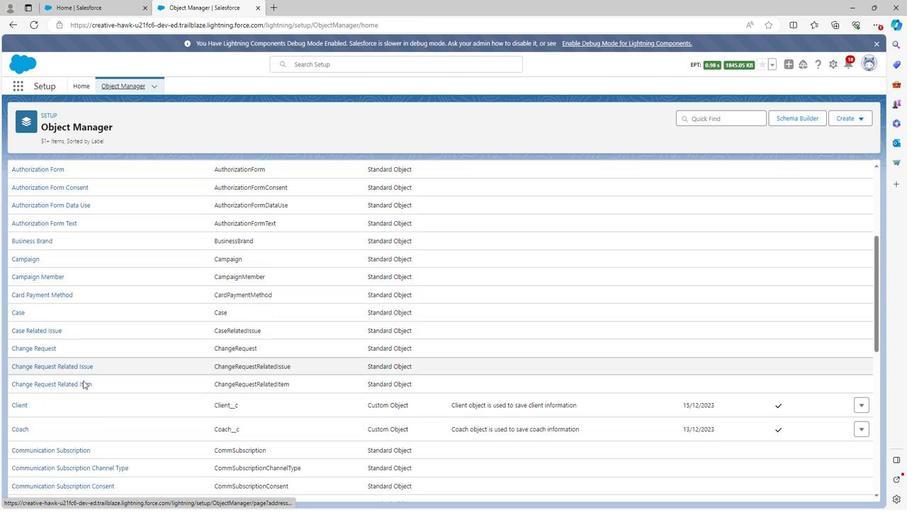
Action: Mouse moved to (80, 383)
Screenshot: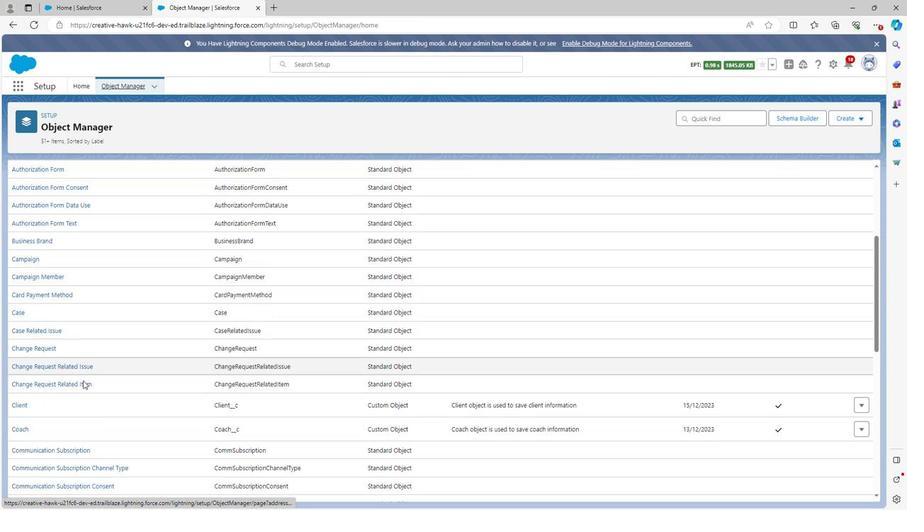 
Action: Mouse scrolled (80, 382) with delta (0, 0)
Screenshot: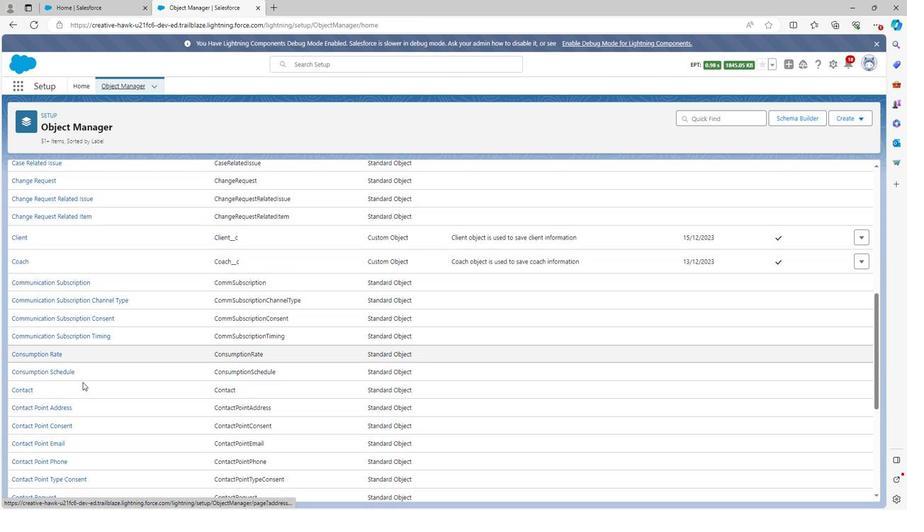 
Action: Mouse scrolled (80, 382) with delta (0, 0)
Screenshot: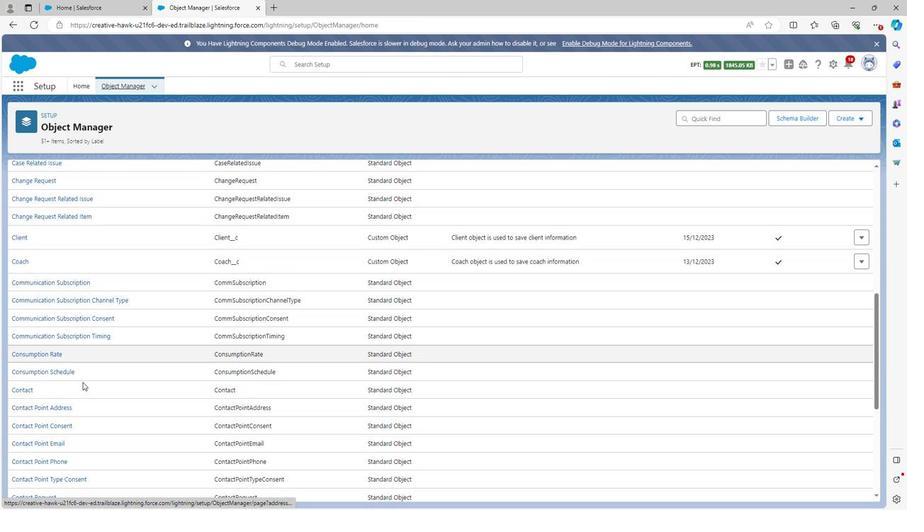 
Action: Mouse moved to (80, 383)
Screenshot: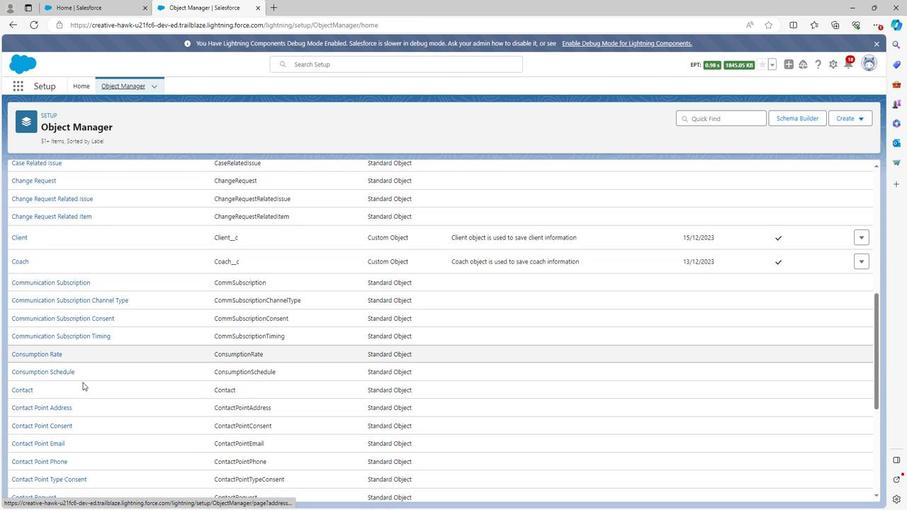 
Action: Mouse scrolled (80, 382) with delta (0, 0)
Screenshot: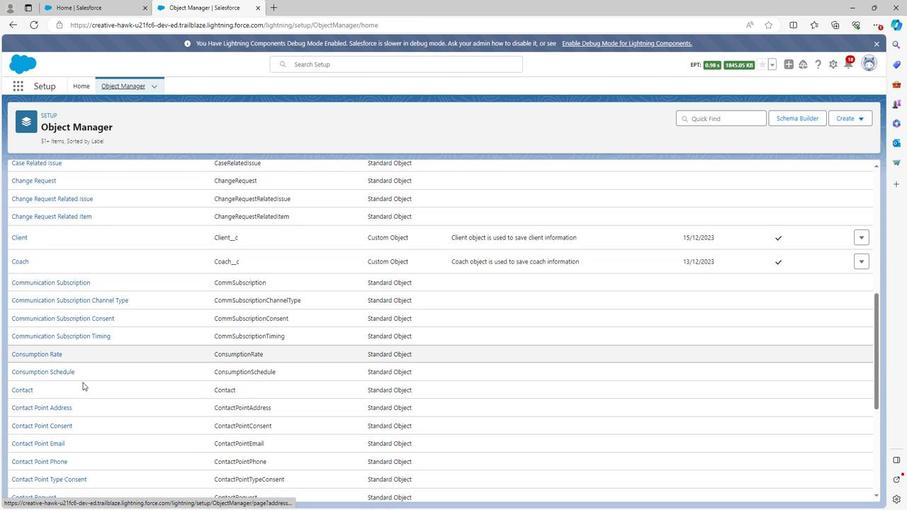 
Action: Mouse moved to (80, 384)
Screenshot: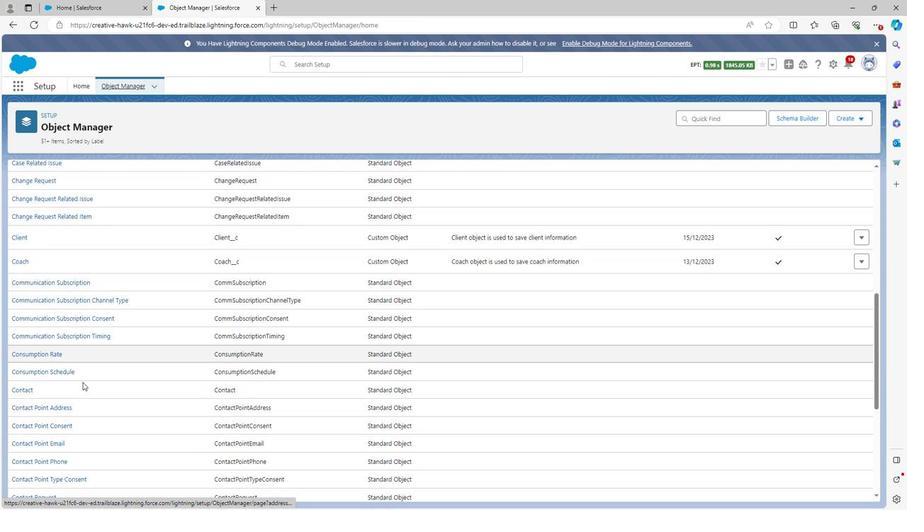 
Action: Mouse scrolled (80, 383) with delta (0, 0)
Screenshot: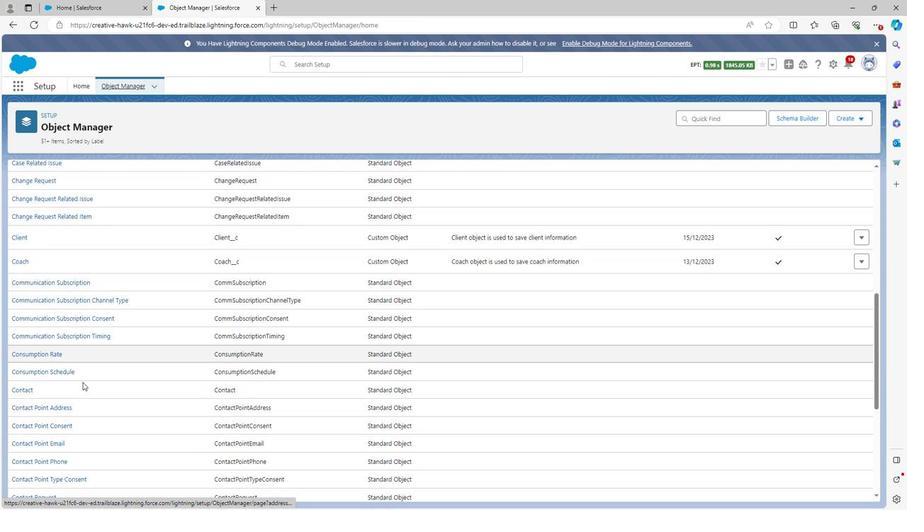 
Action: Mouse moved to (80, 384)
Screenshot: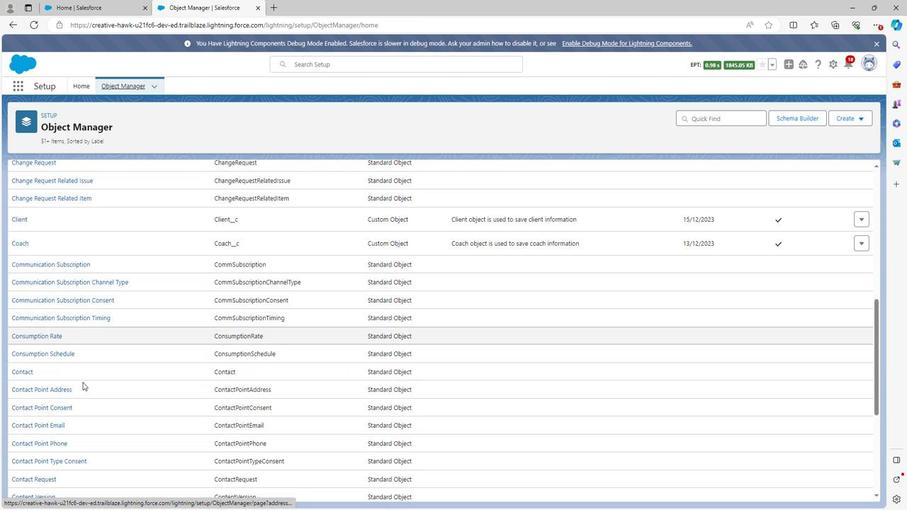 
Action: Mouse scrolled (80, 383) with delta (0, 0)
Screenshot: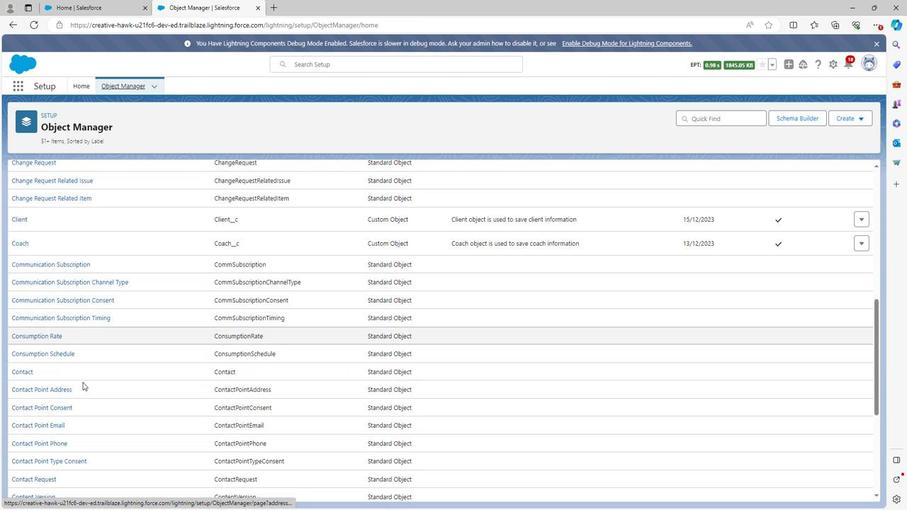 
Action: Mouse scrolled (80, 383) with delta (0, 0)
Screenshot: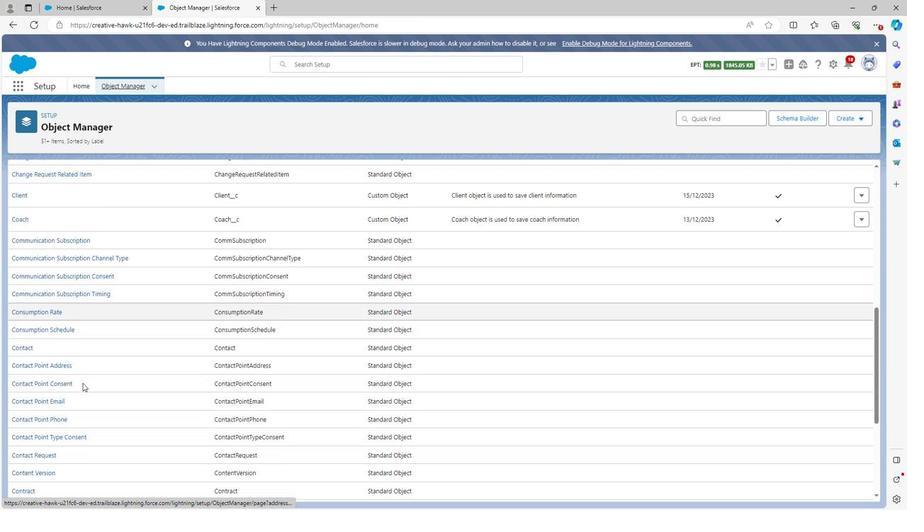 
Action: Mouse scrolled (80, 383) with delta (0, 0)
Screenshot: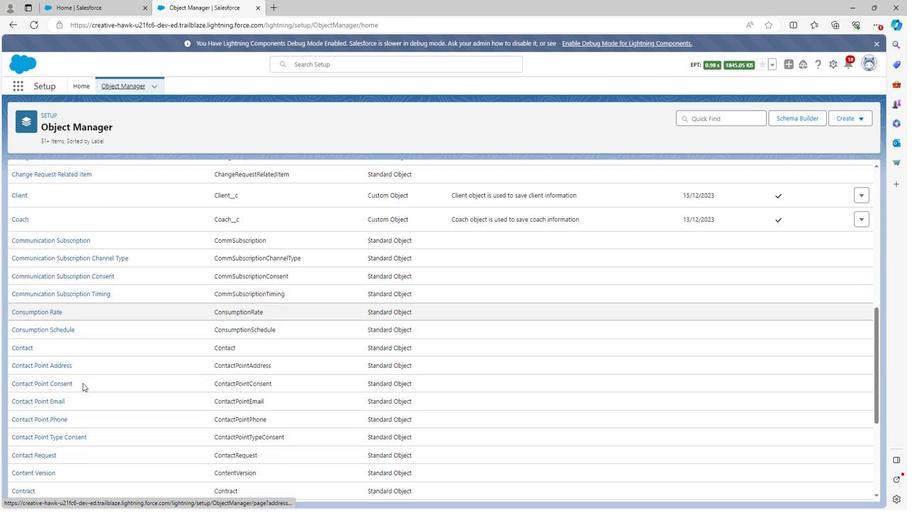 
Action: Mouse scrolled (80, 383) with delta (0, 0)
Screenshot: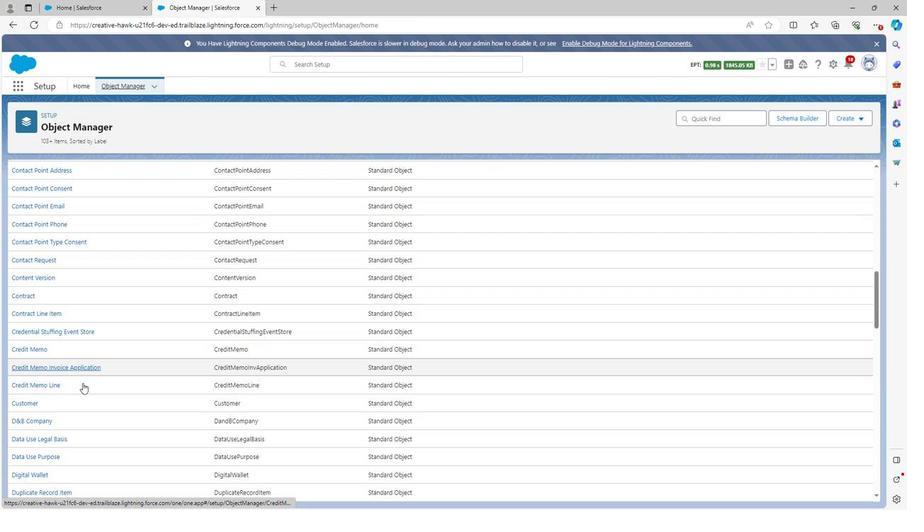 
Action: Mouse scrolled (80, 383) with delta (0, 0)
Screenshot: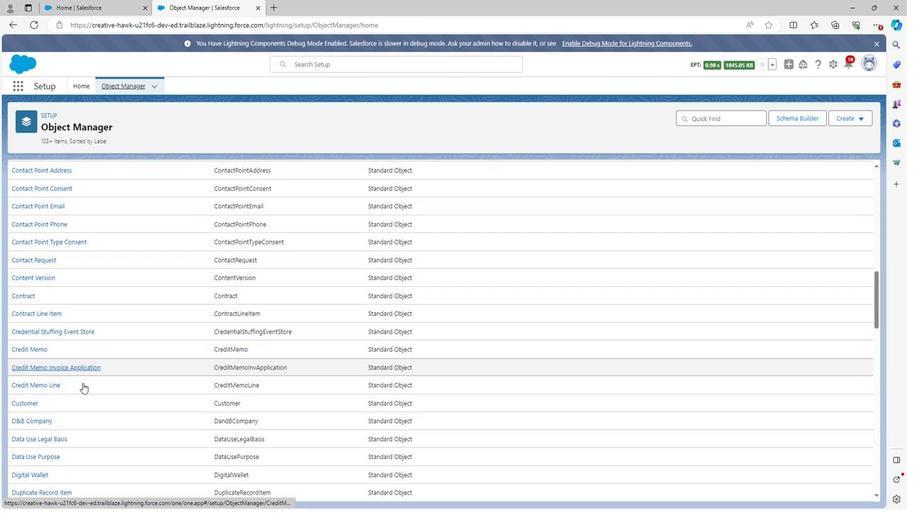 
Action: Mouse scrolled (80, 383) with delta (0, 0)
Screenshot: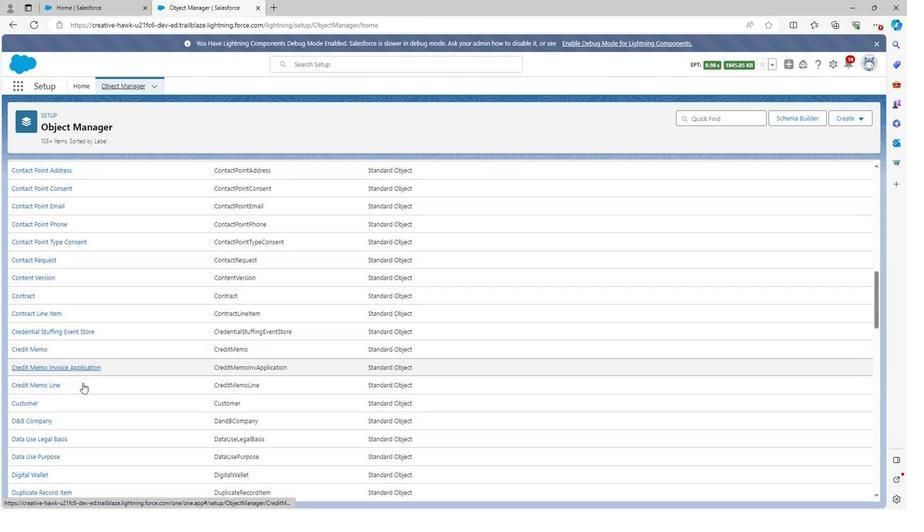 
Action: Mouse scrolled (80, 383) with delta (0, 0)
Screenshot: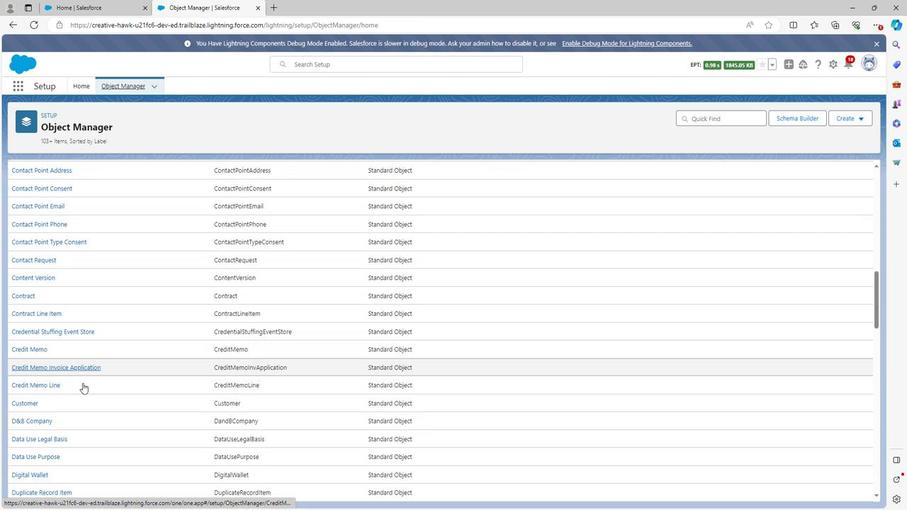 
Action: Mouse scrolled (80, 383) with delta (0, 0)
Screenshot: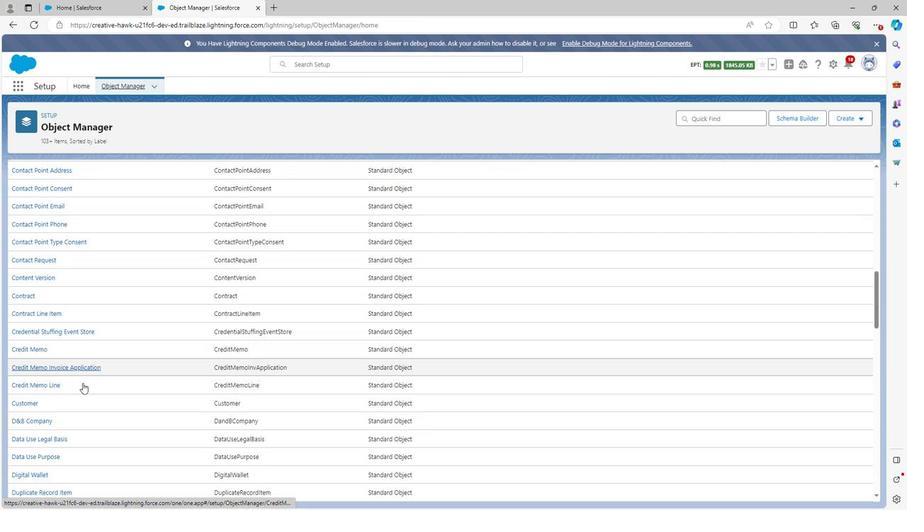 
Action: Mouse scrolled (80, 383) with delta (0, 0)
Screenshot: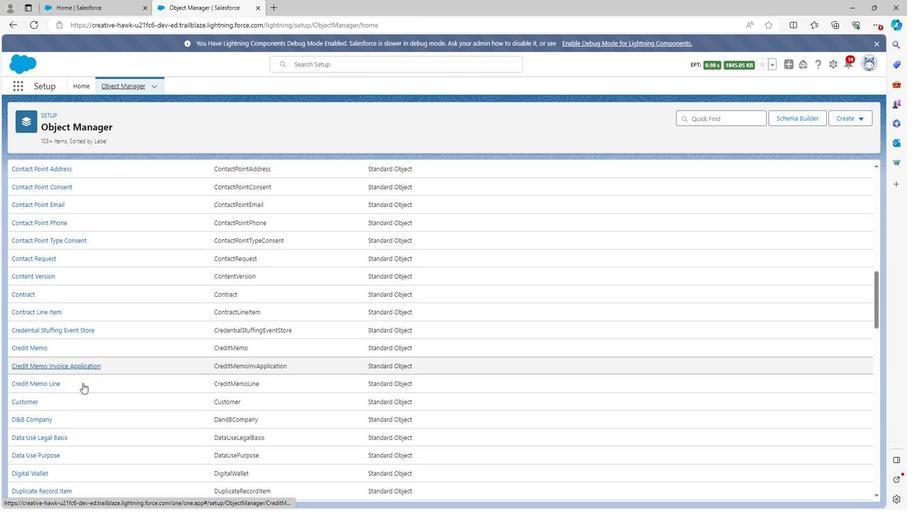 
Action: Mouse scrolled (80, 383) with delta (0, 0)
Screenshot: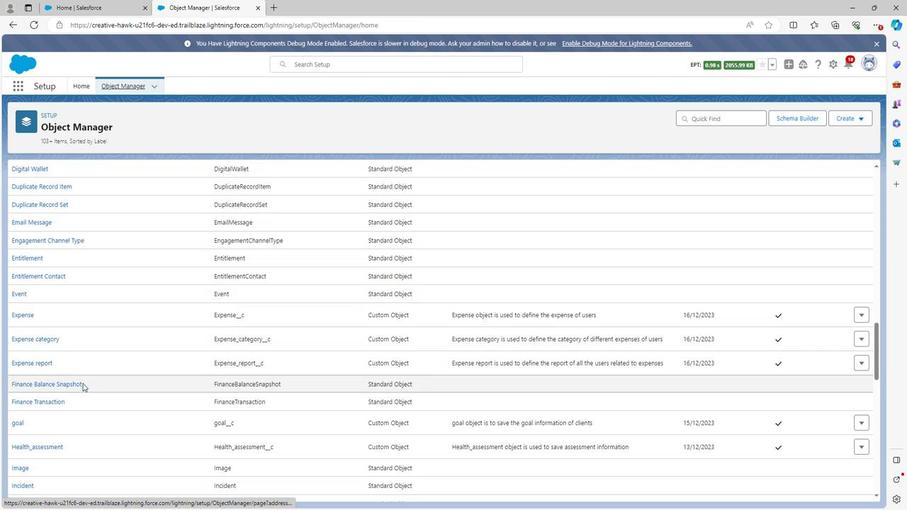 
Action: Mouse scrolled (80, 383) with delta (0, 0)
Screenshot: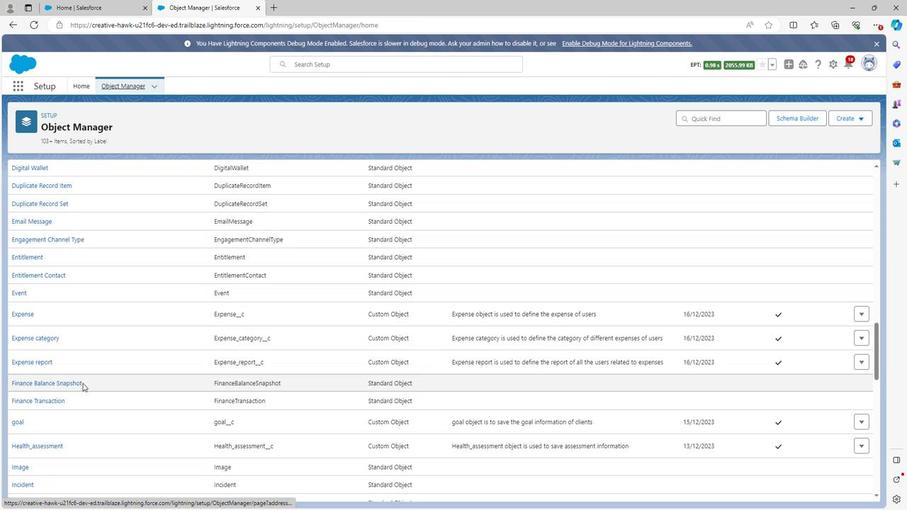 
Action: Mouse scrolled (80, 383) with delta (0, 0)
Screenshot: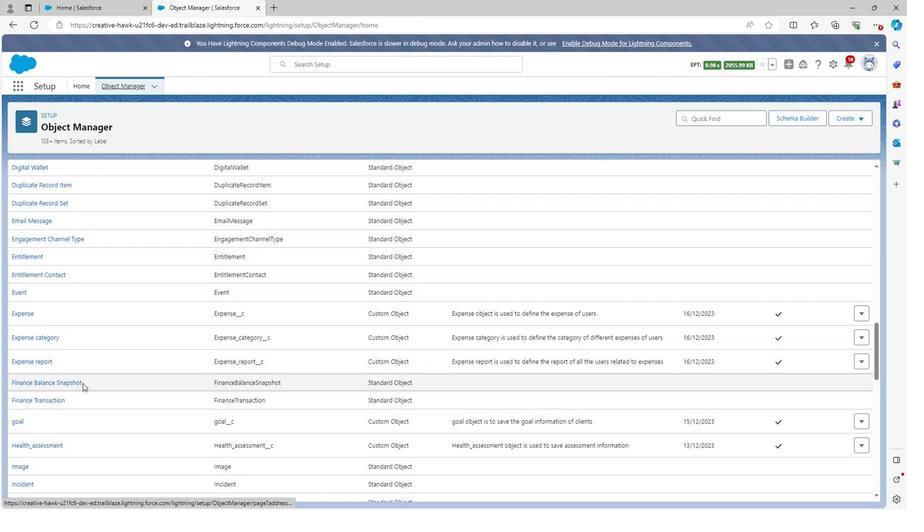 
Action: Mouse scrolled (80, 383) with delta (0, 0)
Screenshot: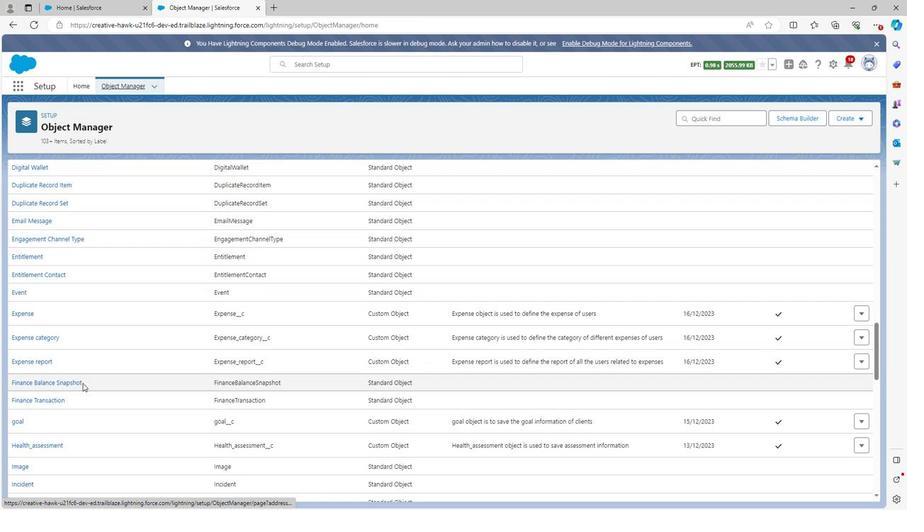 
Action: Mouse scrolled (80, 383) with delta (0, 0)
Screenshot: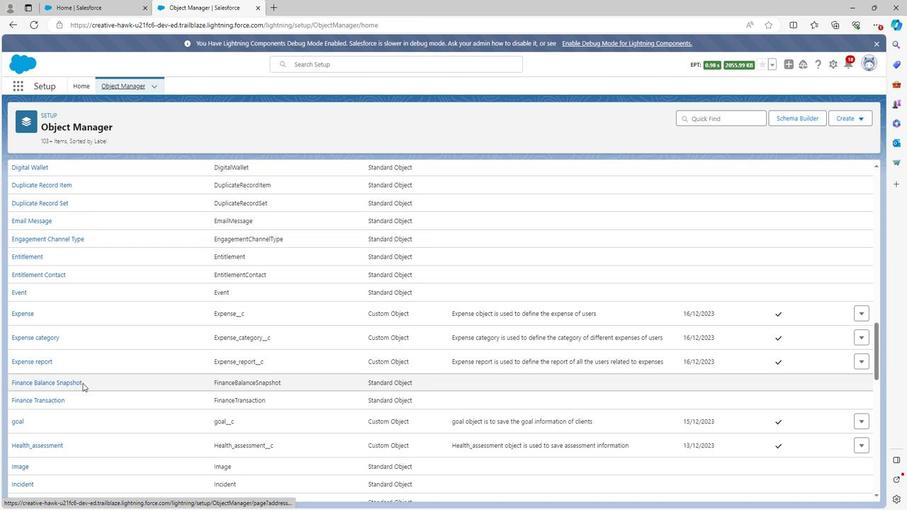 
Action: Mouse scrolled (80, 383) with delta (0, 0)
Screenshot: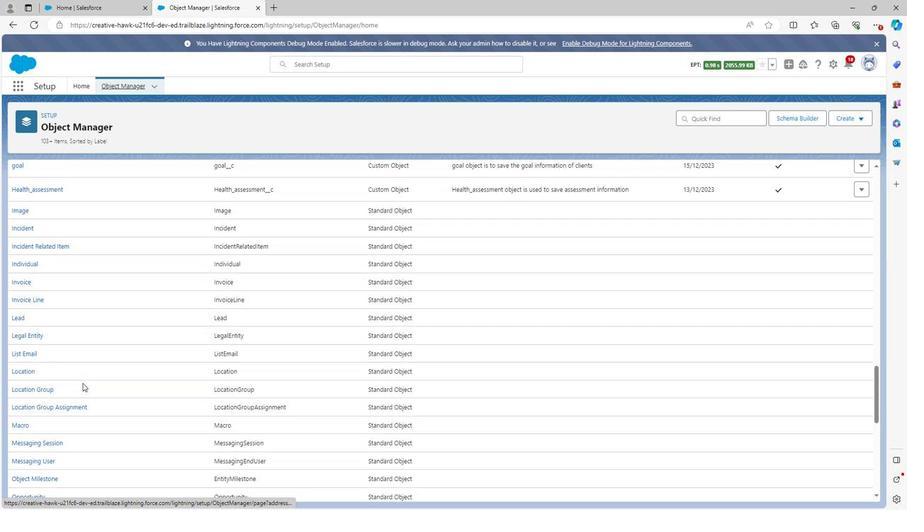 
Action: Mouse scrolled (80, 383) with delta (0, 0)
Screenshot: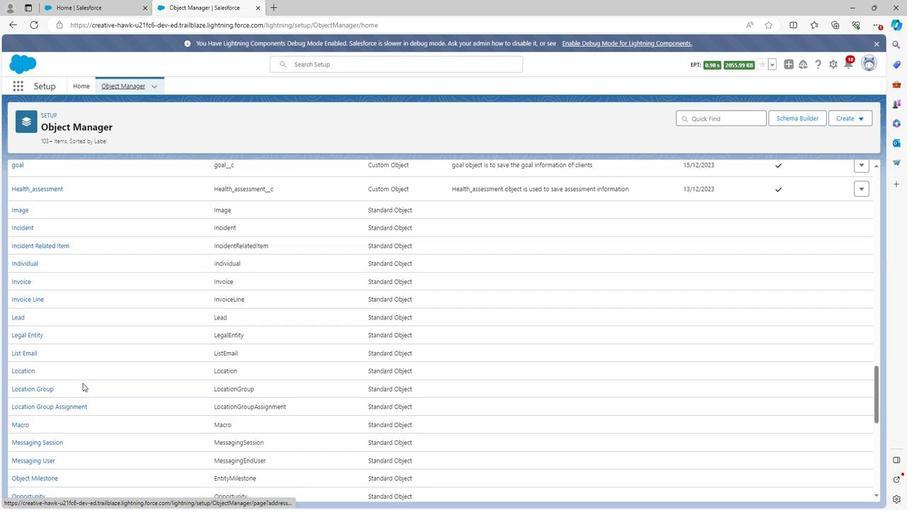 
Action: Mouse scrolled (80, 383) with delta (0, 0)
Screenshot: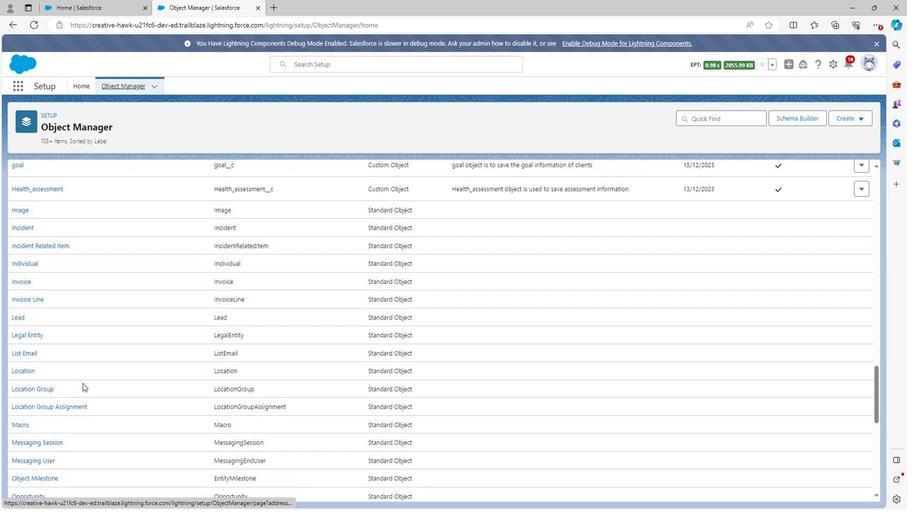 
Action: Mouse scrolled (80, 383) with delta (0, 0)
Screenshot: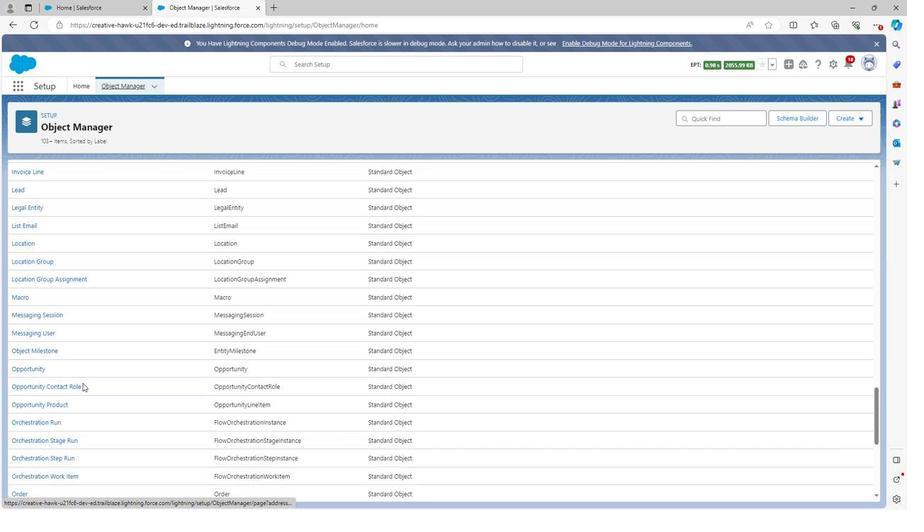 
Action: Mouse scrolled (80, 383) with delta (0, 0)
Screenshot: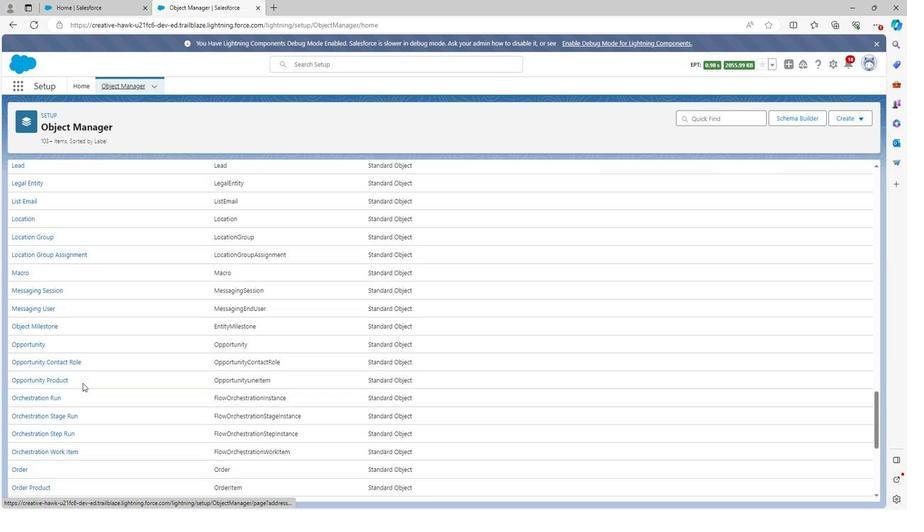 
Action: Mouse scrolled (80, 383) with delta (0, 0)
Screenshot: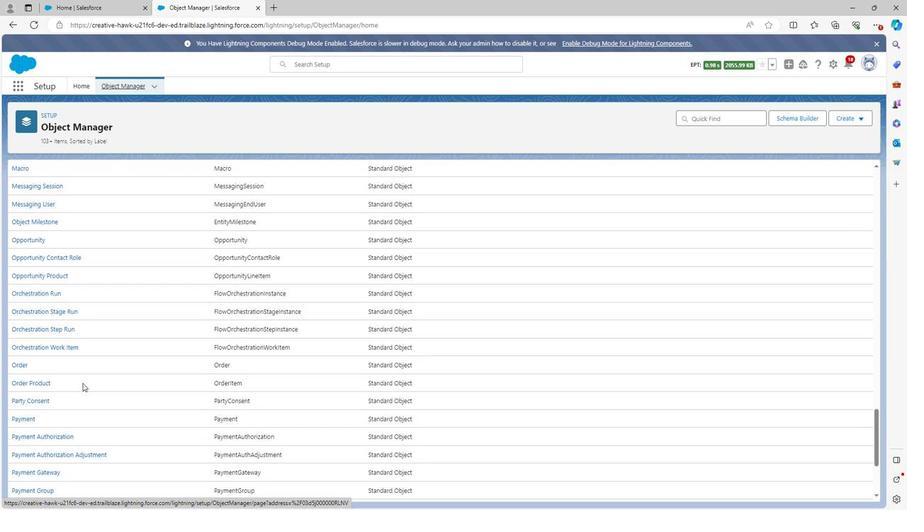 
Action: Mouse scrolled (80, 383) with delta (0, 0)
Screenshot: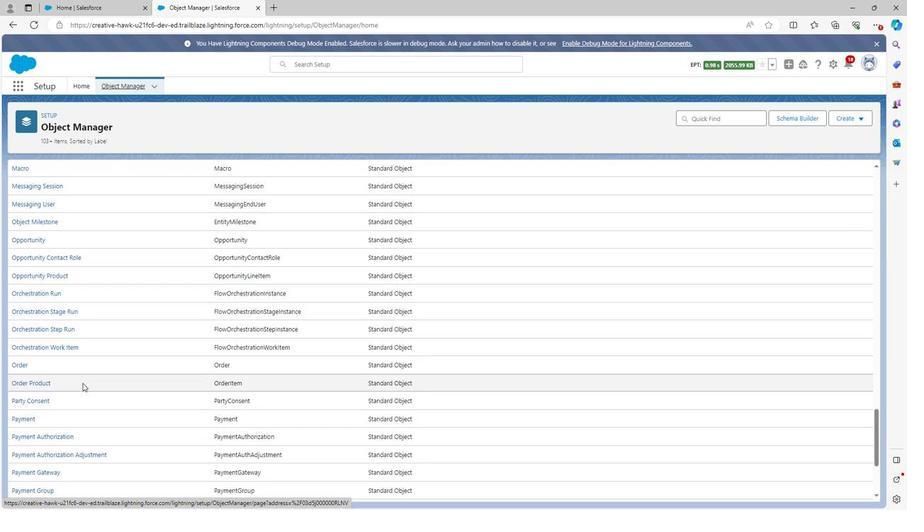 
Action: Mouse scrolled (80, 383) with delta (0, 0)
Screenshot: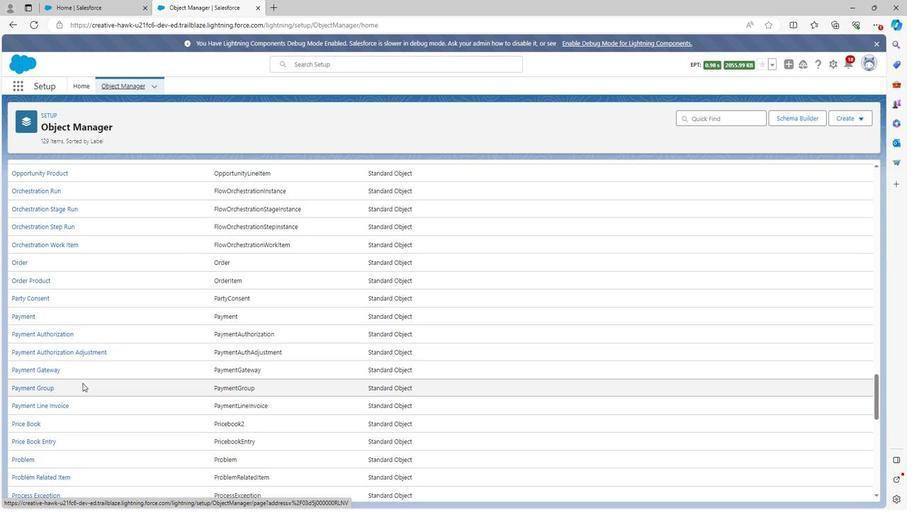 
Action: Mouse scrolled (80, 383) with delta (0, 0)
Screenshot: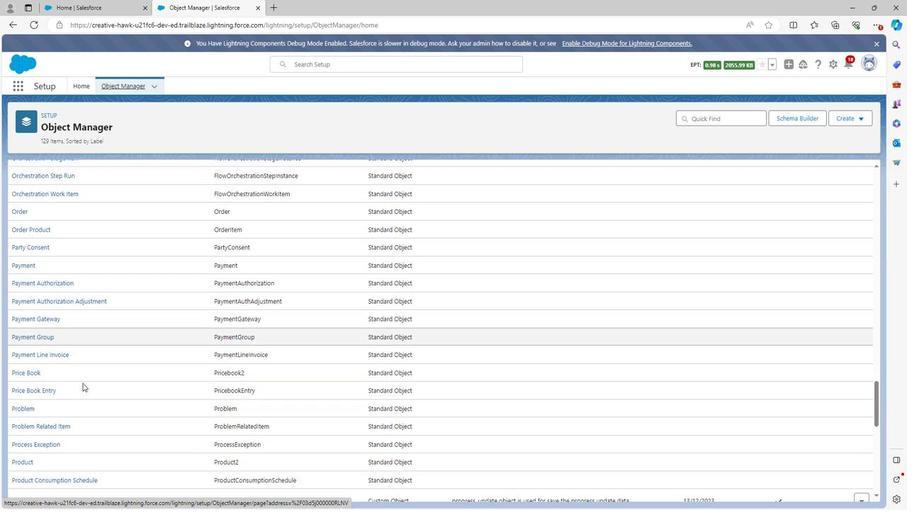 
Action: Mouse scrolled (80, 383) with delta (0, 0)
Screenshot: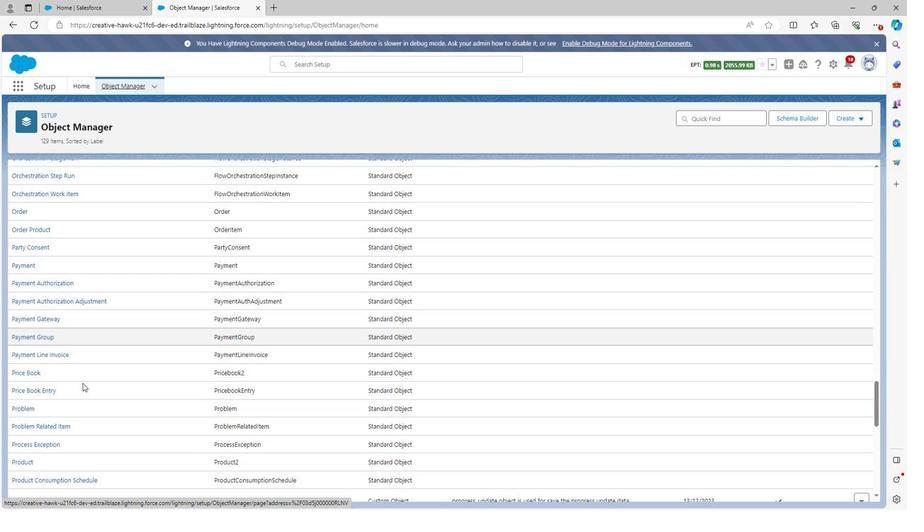 
Action: Mouse scrolled (80, 383) with delta (0, 0)
Screenshot: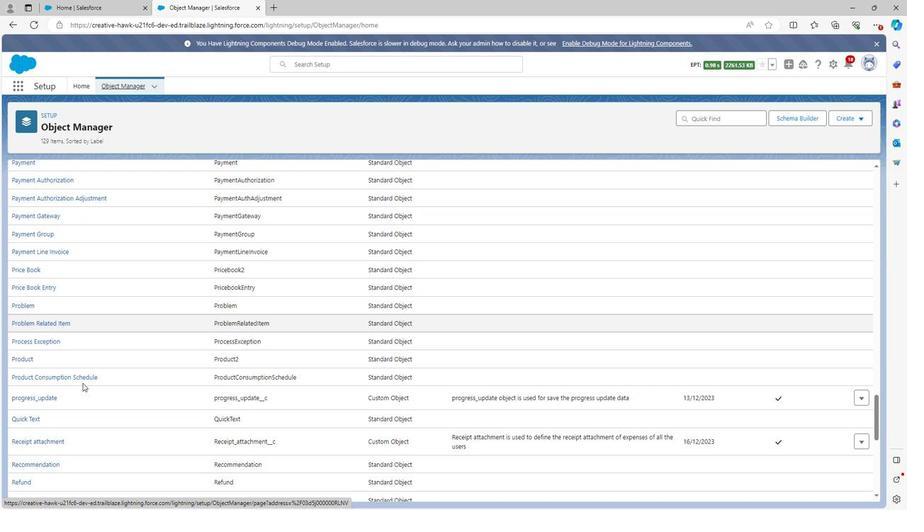 
Action: Mouse moved to (46, 390)
Screenshot: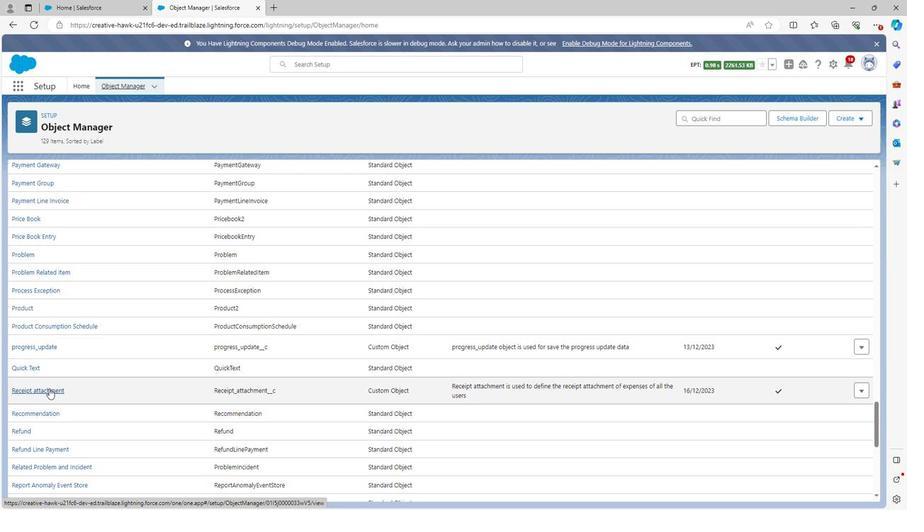 
Action: Mouse pressed left at (46, 390)
Screenshot: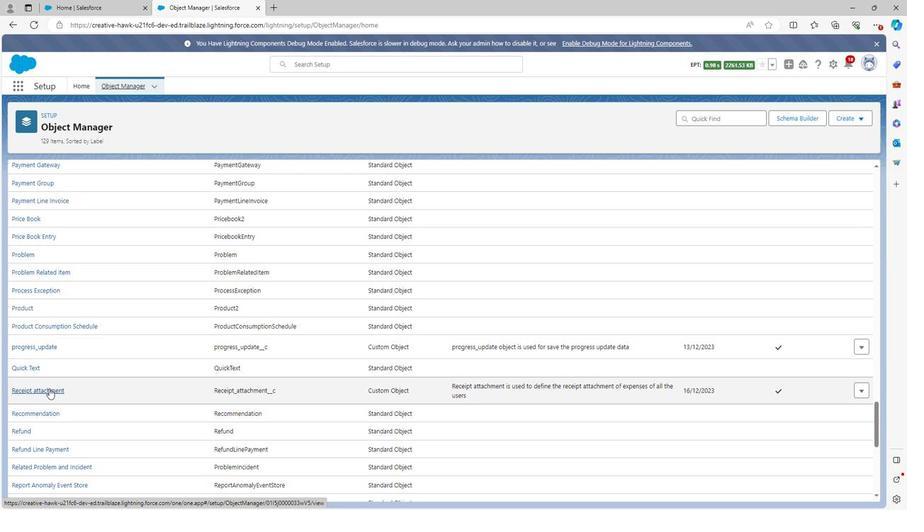 
Action: Mouse moved to (47, 182)
Screenshot: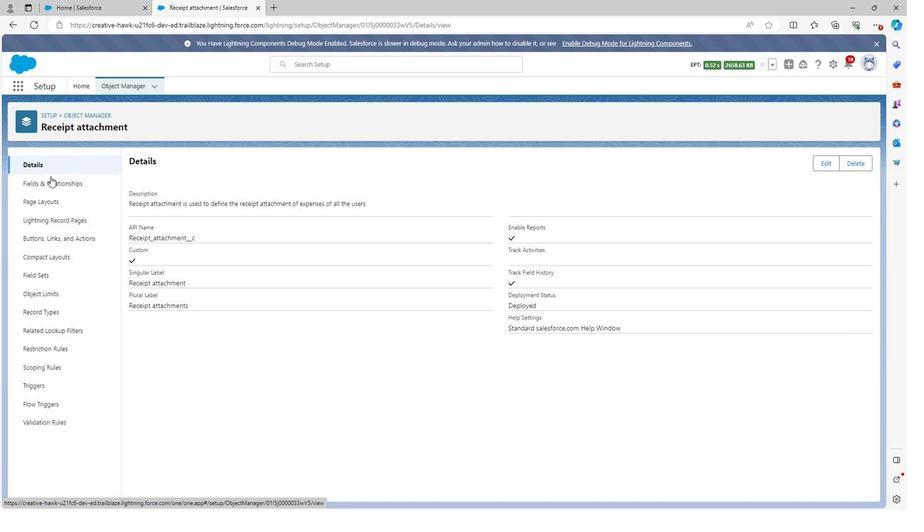 
Action: Mouse pressed left at (47, 182)
Screenshot: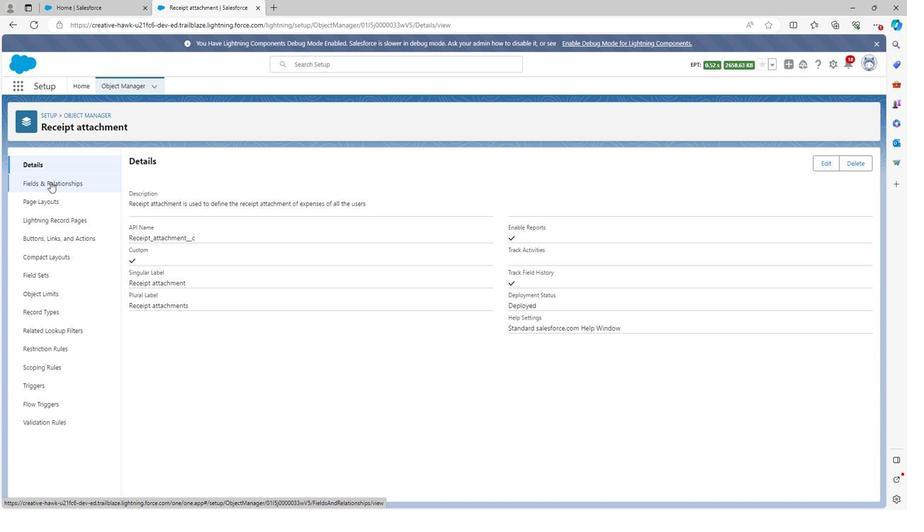 
Action: Mouse moved to (141, 287)
Screenshot: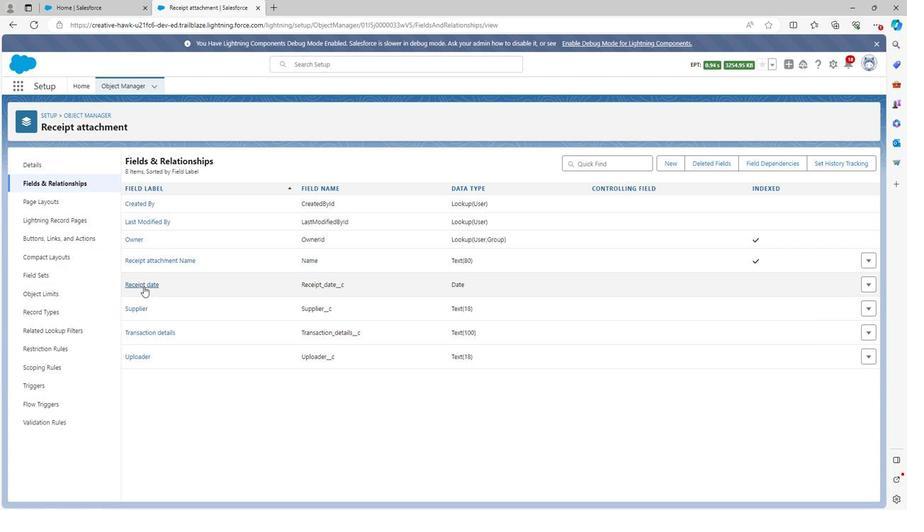 
Action: Mouse pressed left at (141, 287)
Screenshot: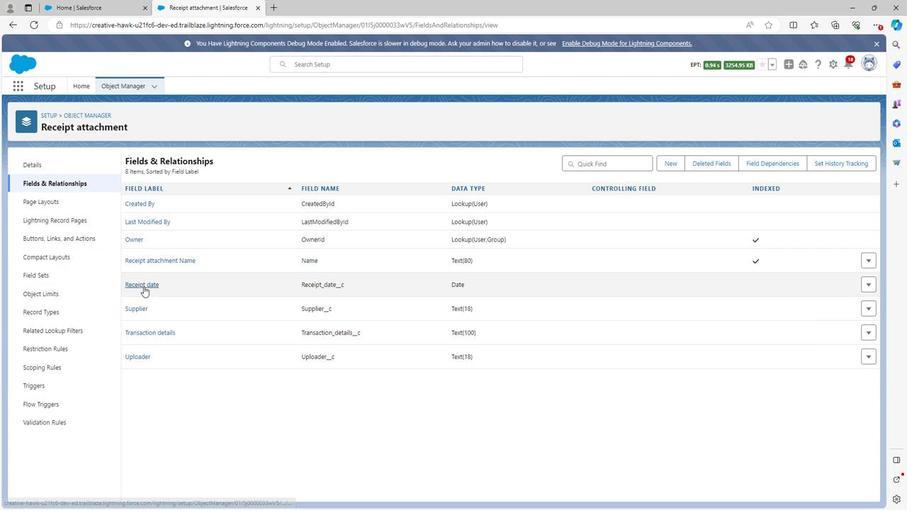 
Action: Mouse moved to (368, 373)
Screenshot: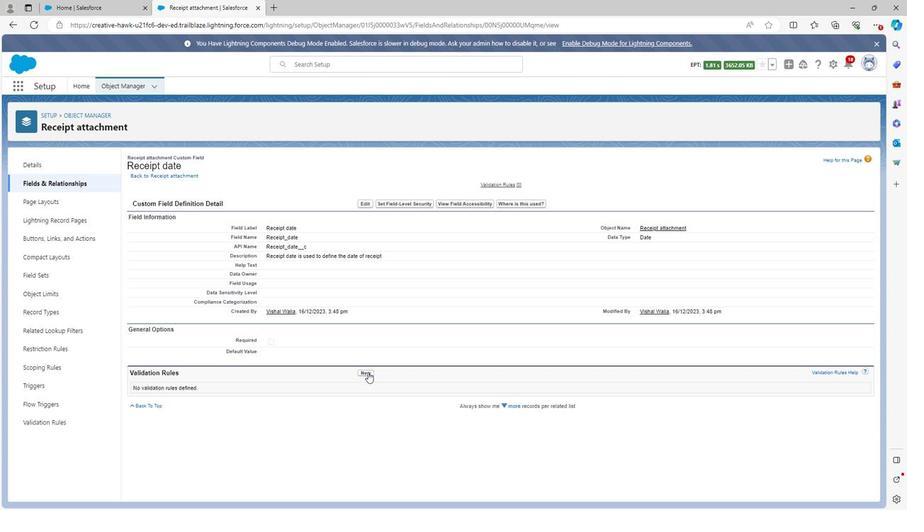 
Action: Mouse pressed left at (368, 373)
Screenshot: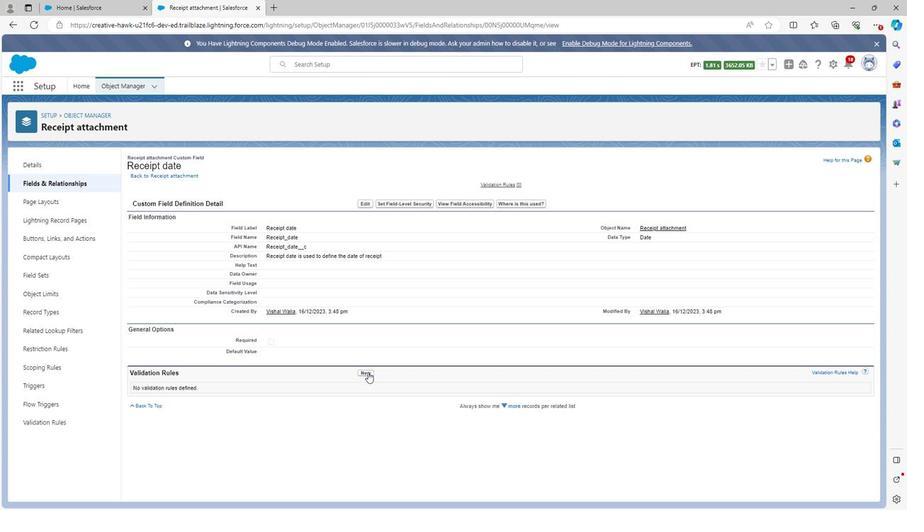 
Action: Mouse moved to (203, 229)
Screenshot: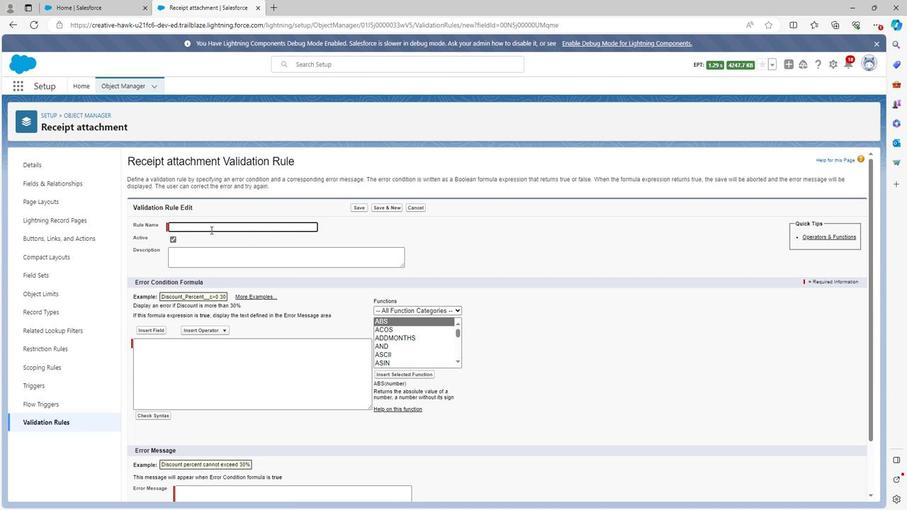 
Action: Key pressed <Key.shift><Key.shift><Key.shift><Key.shift><Key.shift><Key.shift><Key.shift><Key.shift><Key.shift><Key.shift><Key.shift><Key.shift><Key.shift><Key.shift><Key.shift><Key.shift><Key.shift><Key.shift><Key.shift><Key.shift><Key.shift><Key.shift><Key.shift><Key.shift><Key.shift><Key.shift><Key.shift><Key.shift><Key.shift><Key.shift><Key.shift><Key.shift><Key.shift><Key.shift><Key.shift><Key.shift><Key.shift>Receipt<Key.space>date
Screenshot: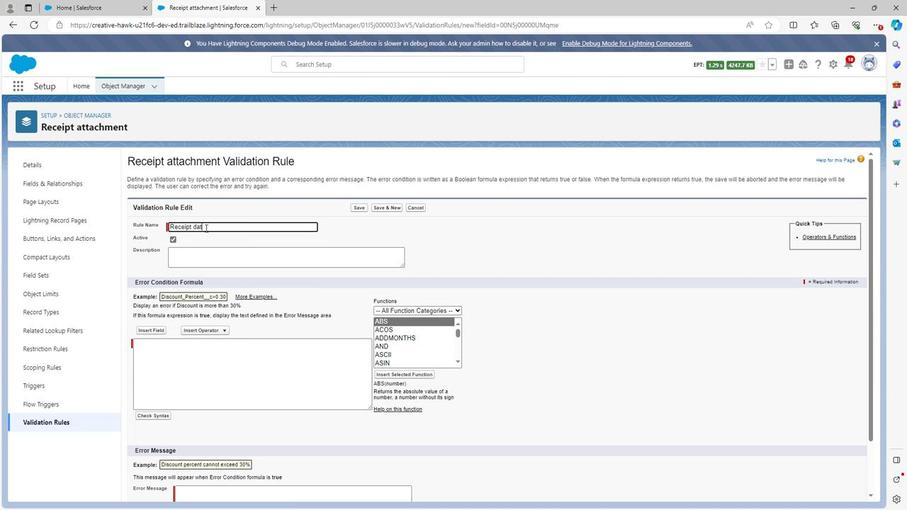 
Action: Mouse moved to (197, 256)
Screenshot: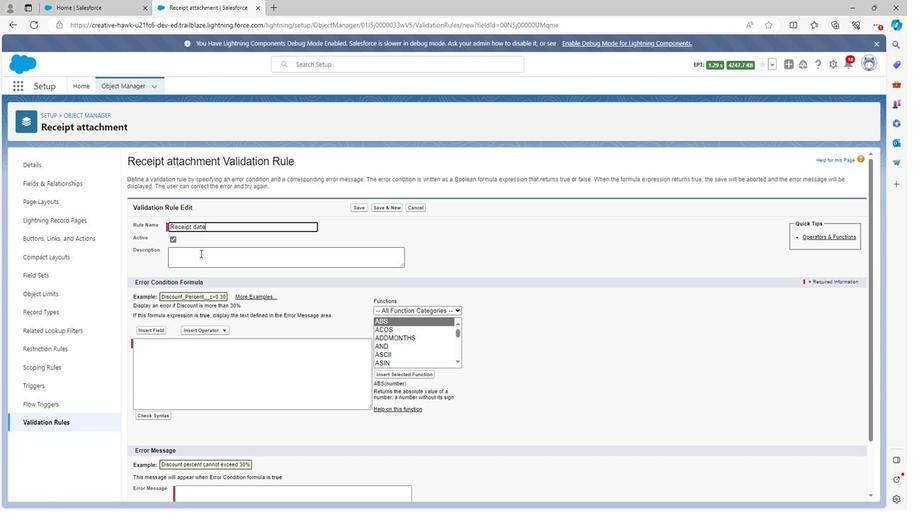 
Action: Mouse pressed left at (197, 256)
Screenshot: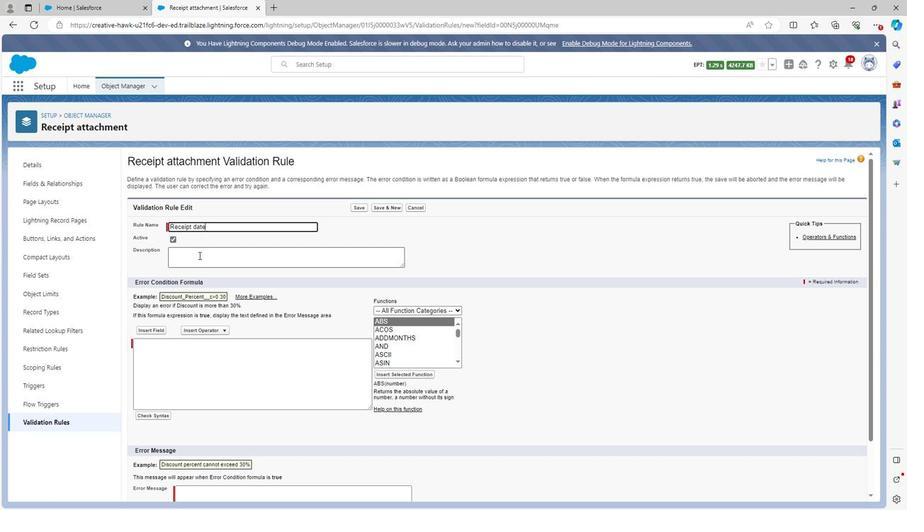 
Action: Key pressed <Key.shift><Key.shift>Receipt<Key.space>date<Key.space>is<Key.space>used<Key.space>to<Key.space>defined<Key.space>the<Key.space>receipt<Key.space>date<Key.space>after<Key.space>today
Screenshot: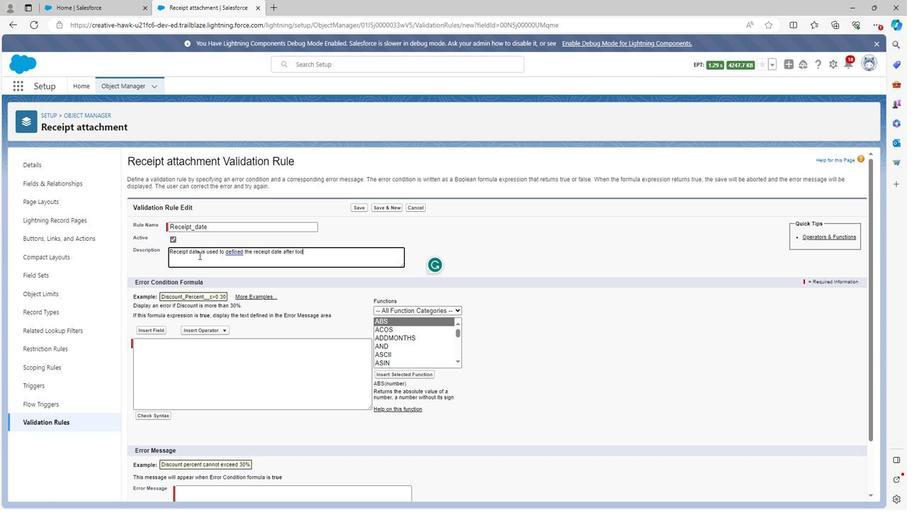 
Action: Mouse moved to (154, 329)
Screenshot: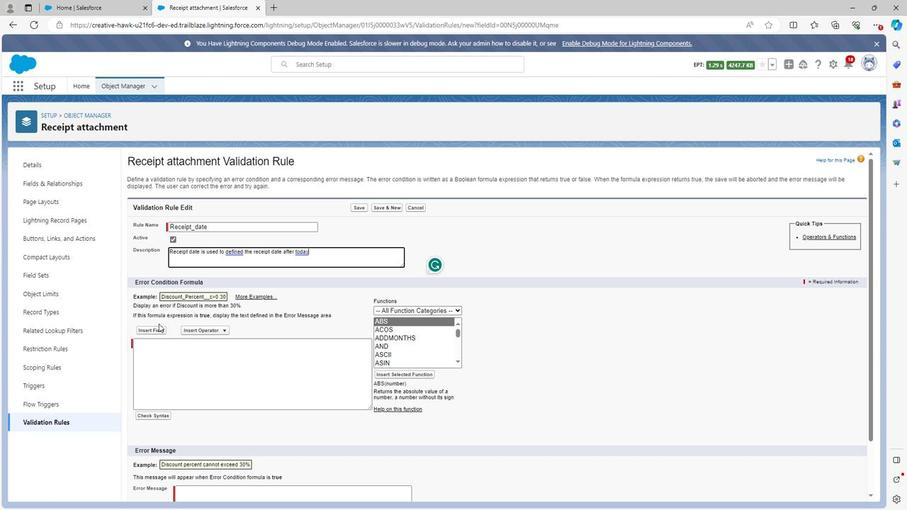 
Action: Mouse pressed left at (154, 329)
Screenshot: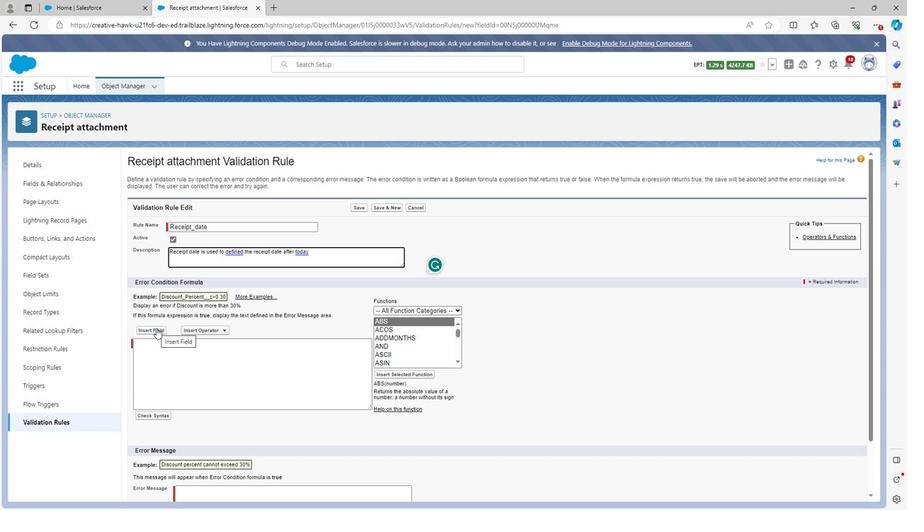 
Action: Mouse moved to (436, 341)
Screenshot: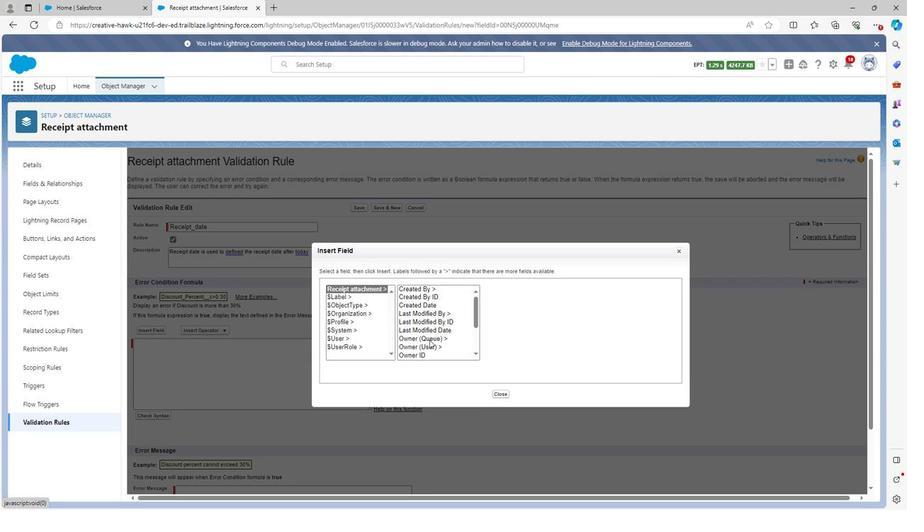 
Action: Mouse scrolled (436, 340) with delta (0, 0)
Screenshot: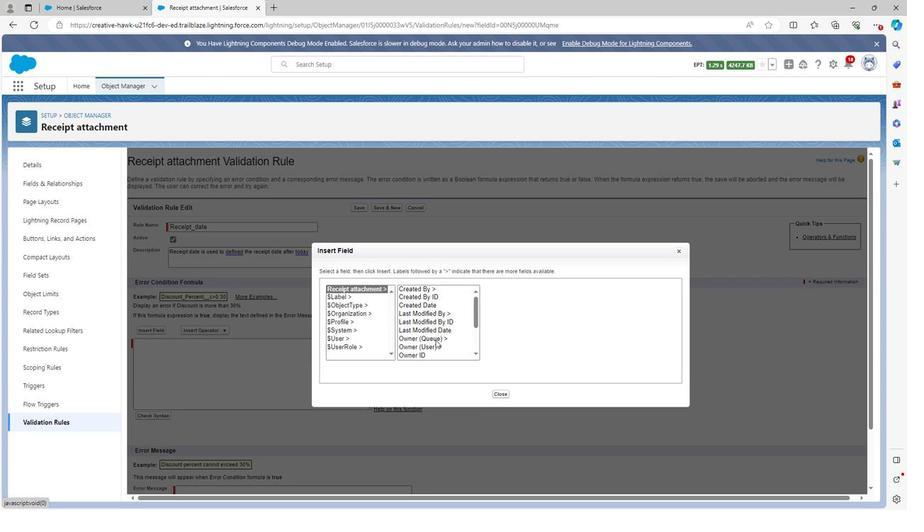 
Action: Mouse scrolled (436, 340) with delta (0, 0)
Screenshot: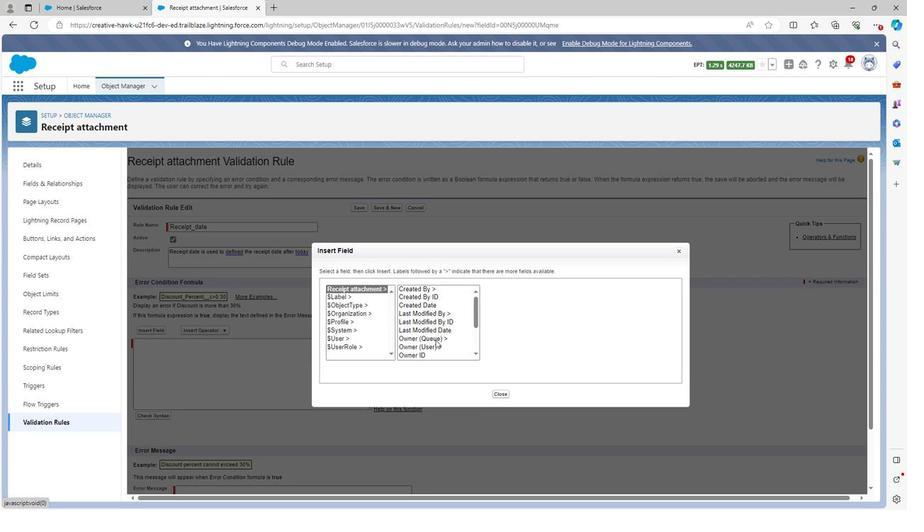 
Action: Mouse scrolled (436, 340) with delta (0, 0)
Screenshot: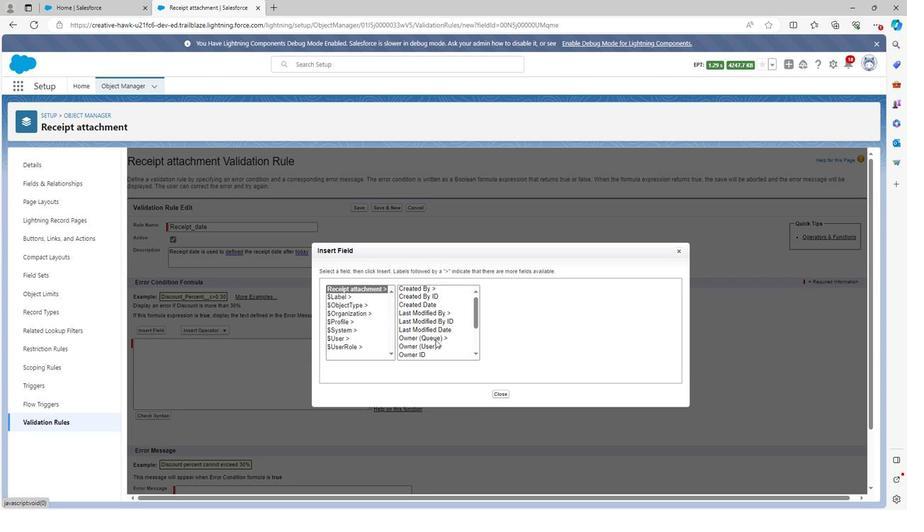 
Action: Mouse scrolled (436, 340) with delta (0, 0)
Screenshot: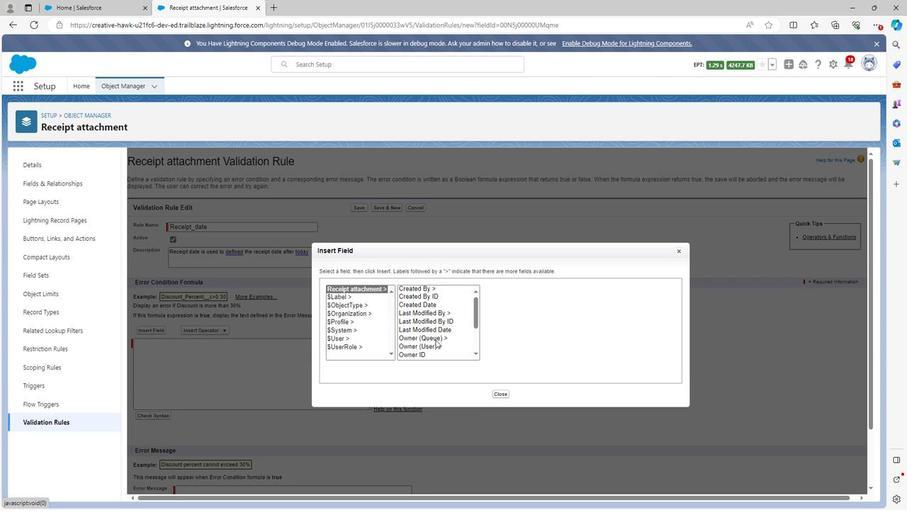
Action: Mouse scrolled (436, 340) with delta (0, 0)
Screenshot: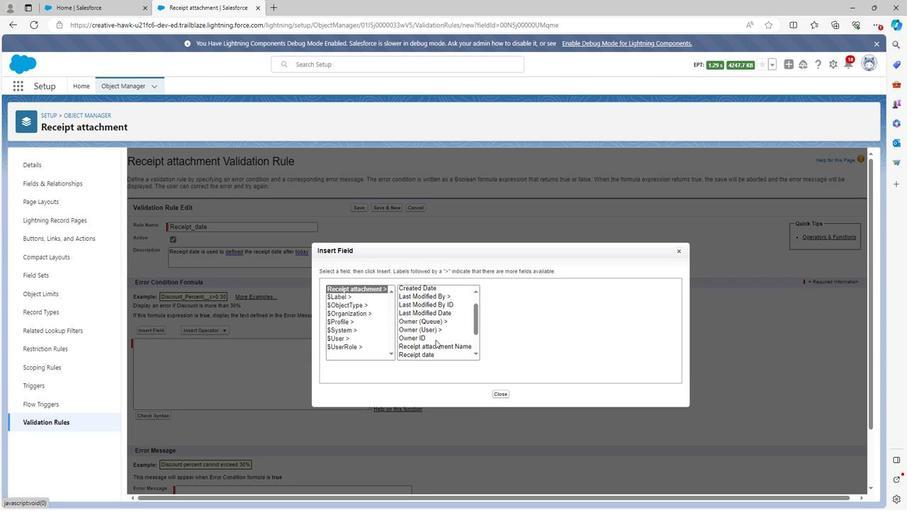 
Action: Mouse scrolled (436, 340) with delta (0, 0)
